 Task: Find connections with filter location Haaltert with filter topic #recruitmentwith filter profile language Potuguese with filter current company Vanderlande with filter school PDM University  with filter industry Security Guards and Patrol Services with filter service category Negotiation with filter keywords title Personal Assistant
Action: Mouse moved to (709, 98)
Screenshot: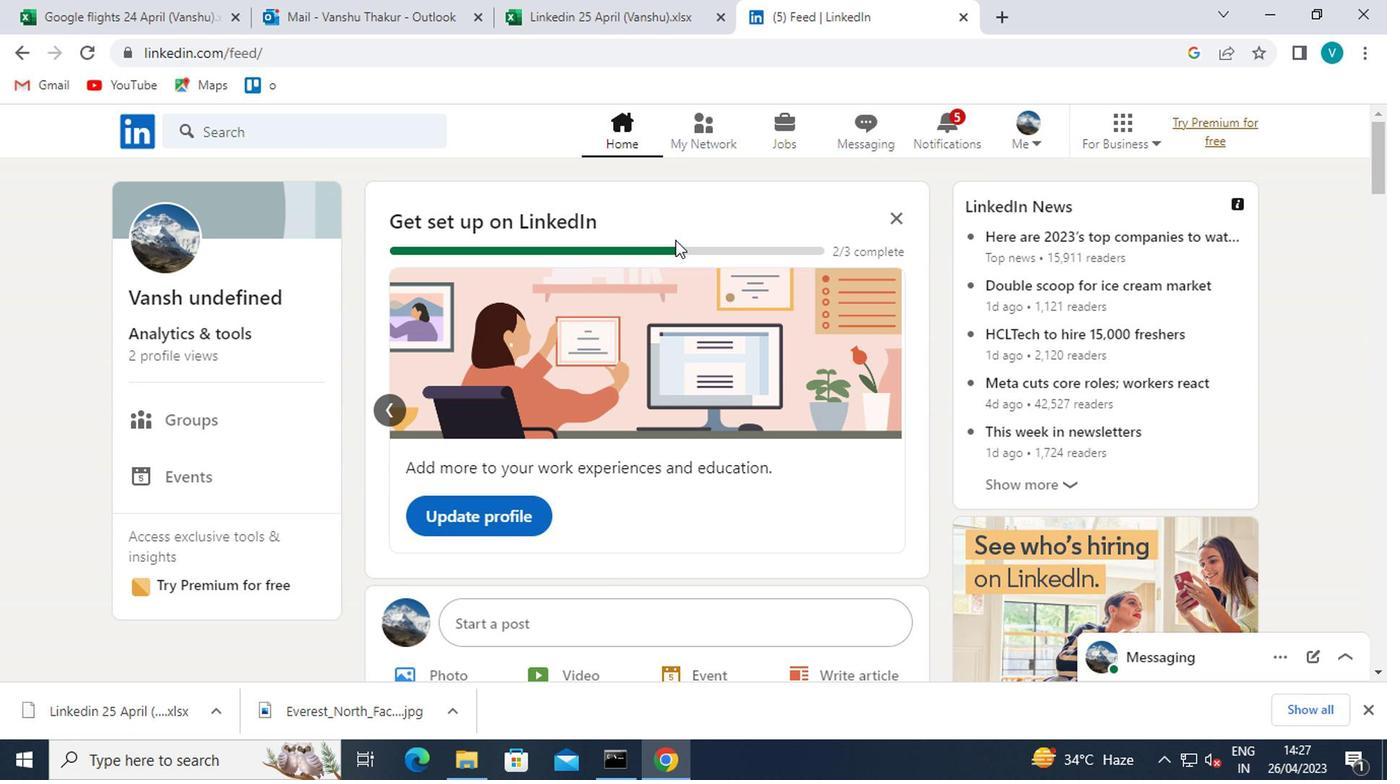 
Action: Mouse pressed left at (709, 98)
Screenshot: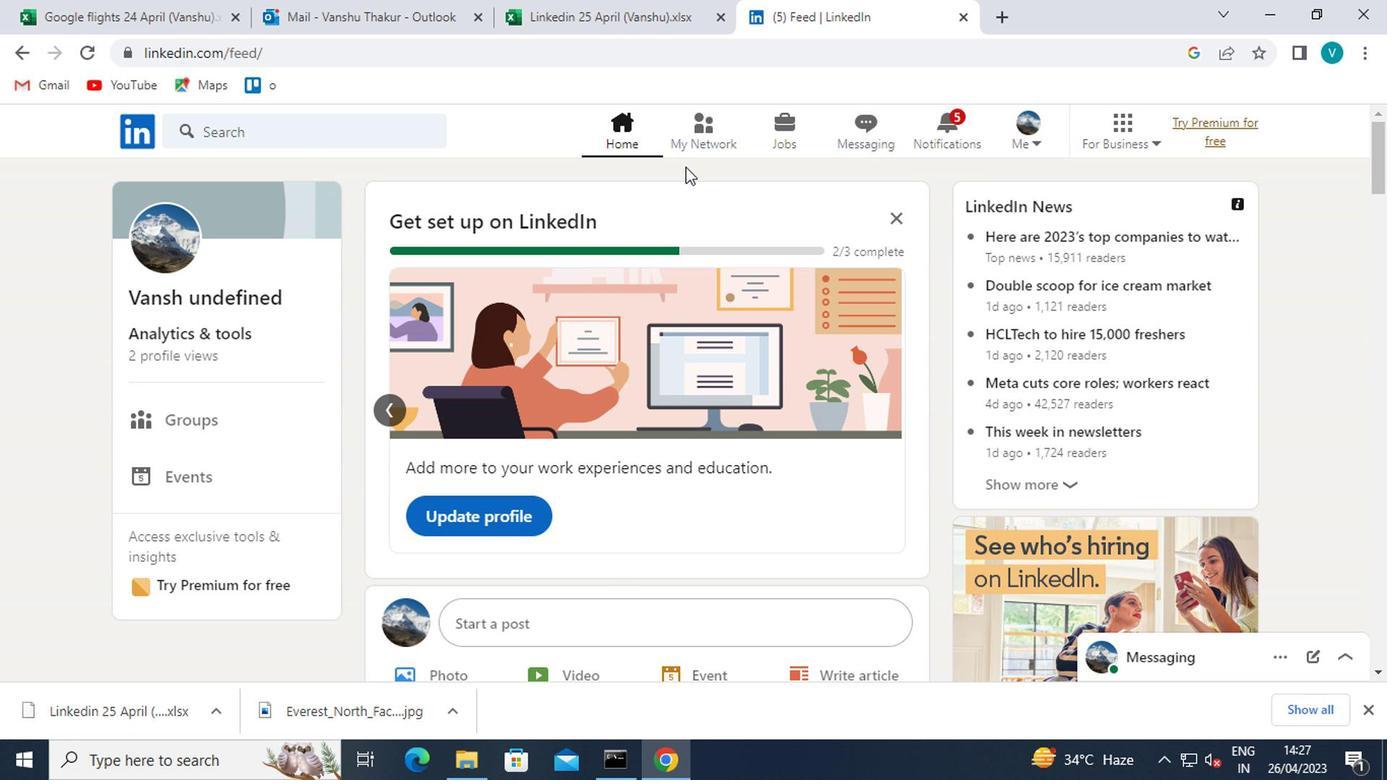 
Action: Mouse moved to (700, 127)
Screenshot: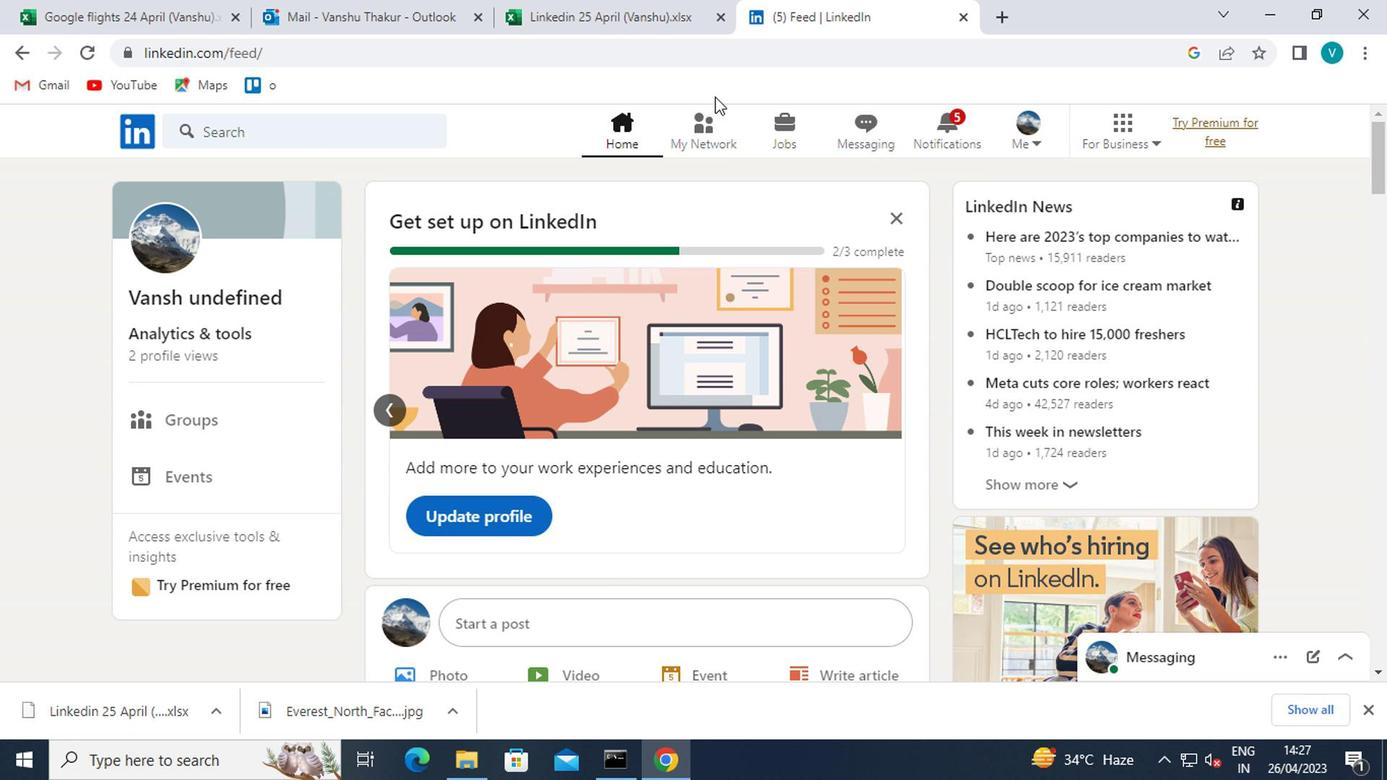 
Action: Mouse pressed left at (700, 127)
Screenshot: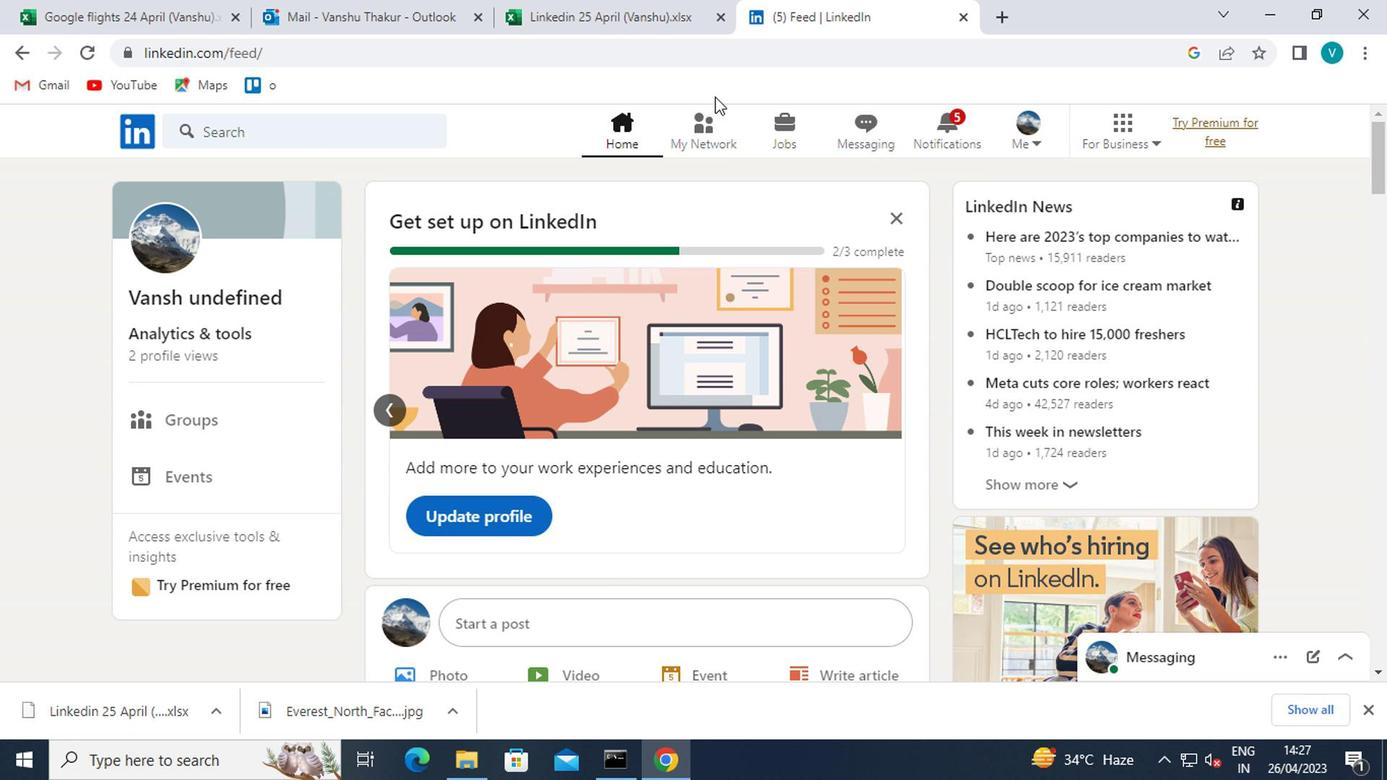 
Action: Mouse moved to (228, 238)
Screenshot: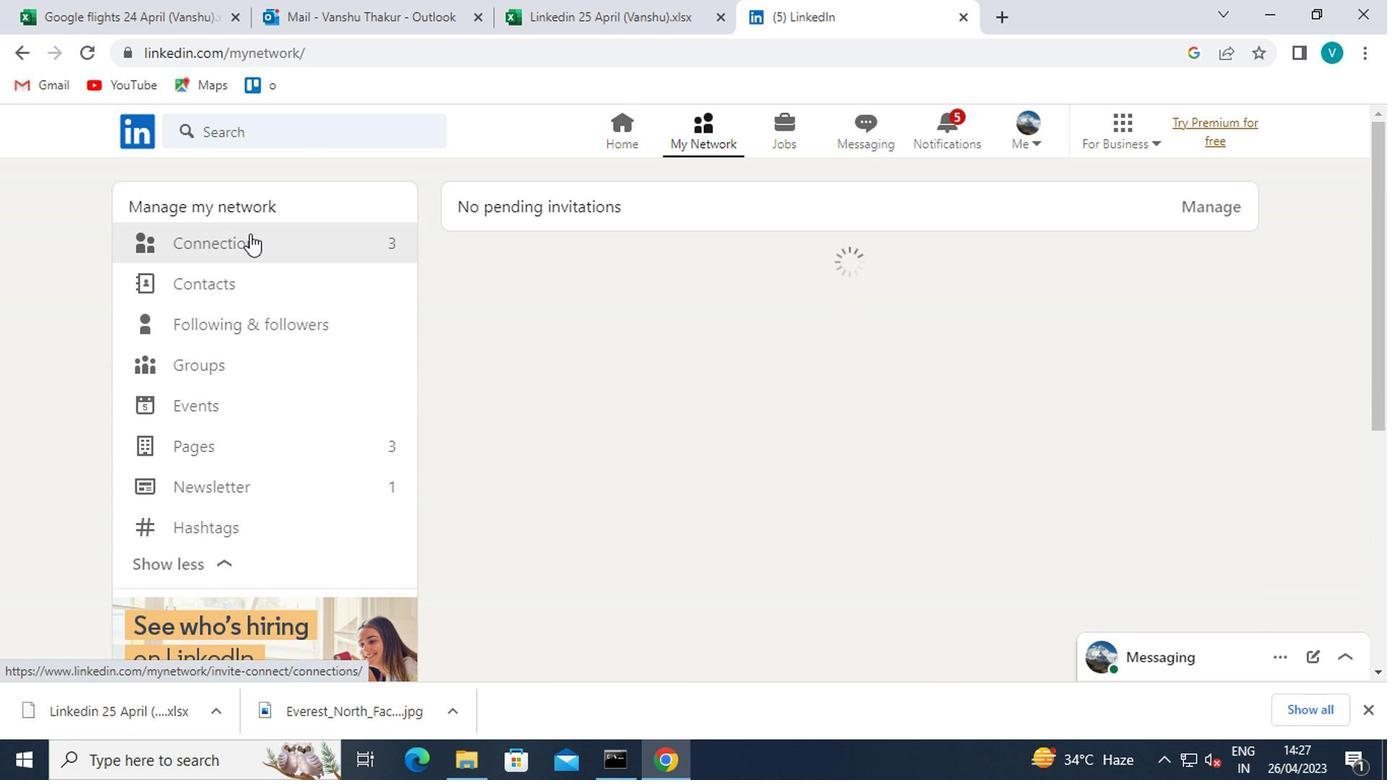 
Action: Mouse pressed left at (228, 238)
Screenshot: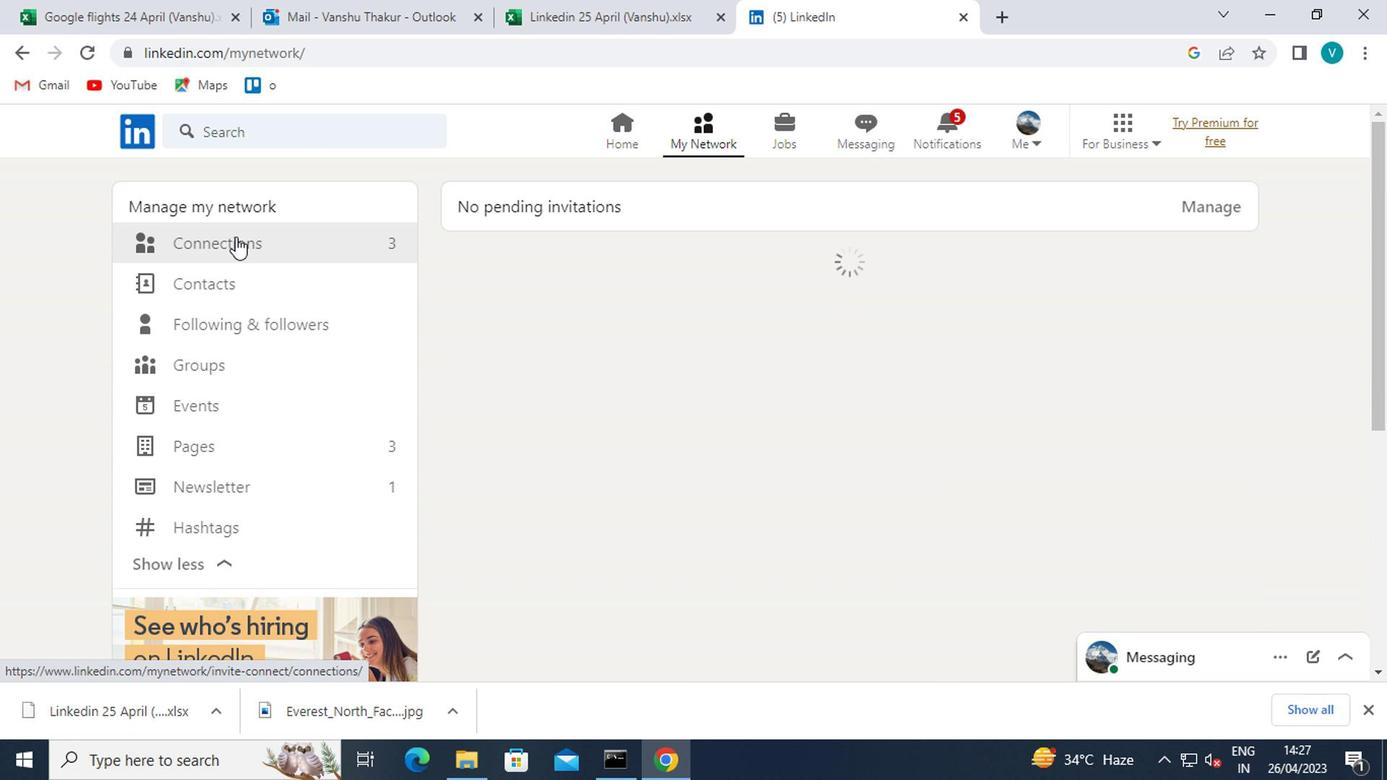 
Action: Mouse moved to (869, 257)
Screenshot: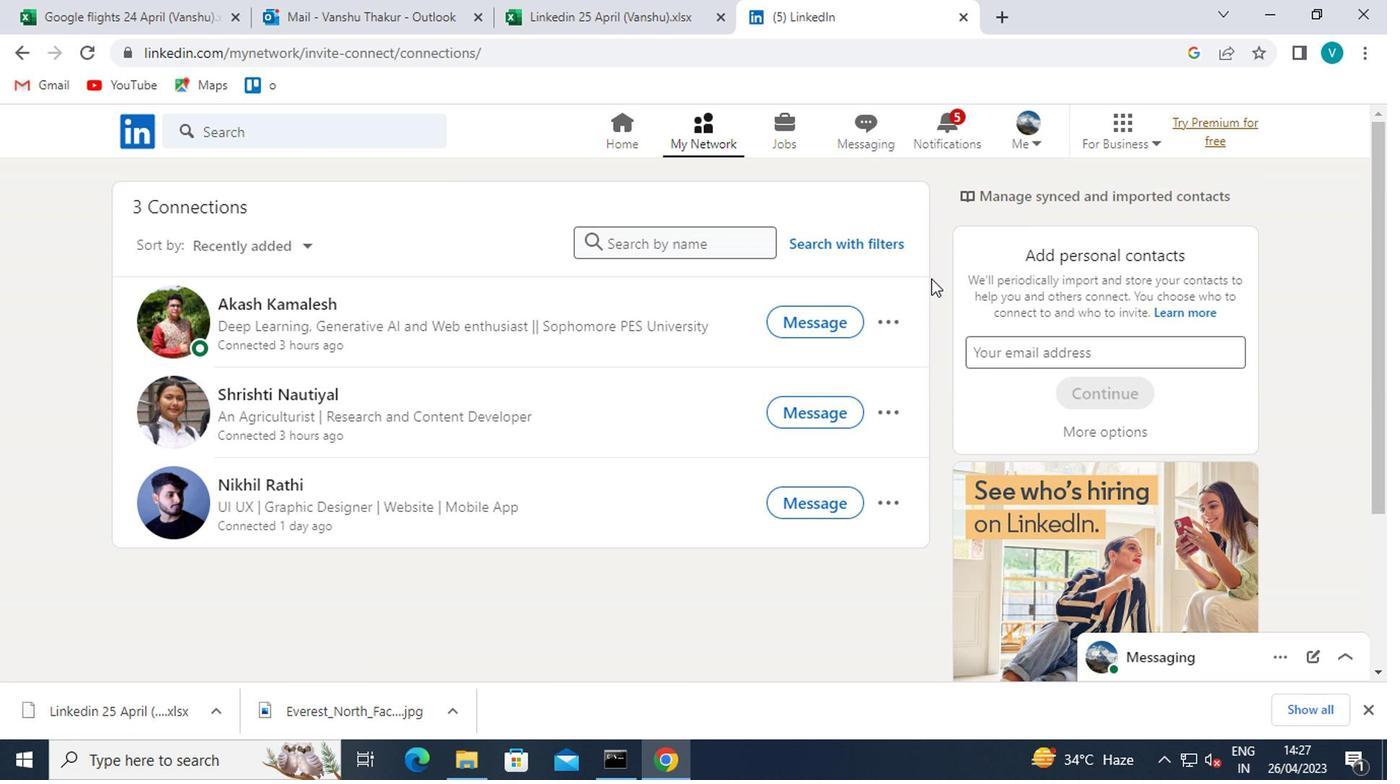 
Action: Mouse pressed left at (869, 257)
Screenshot: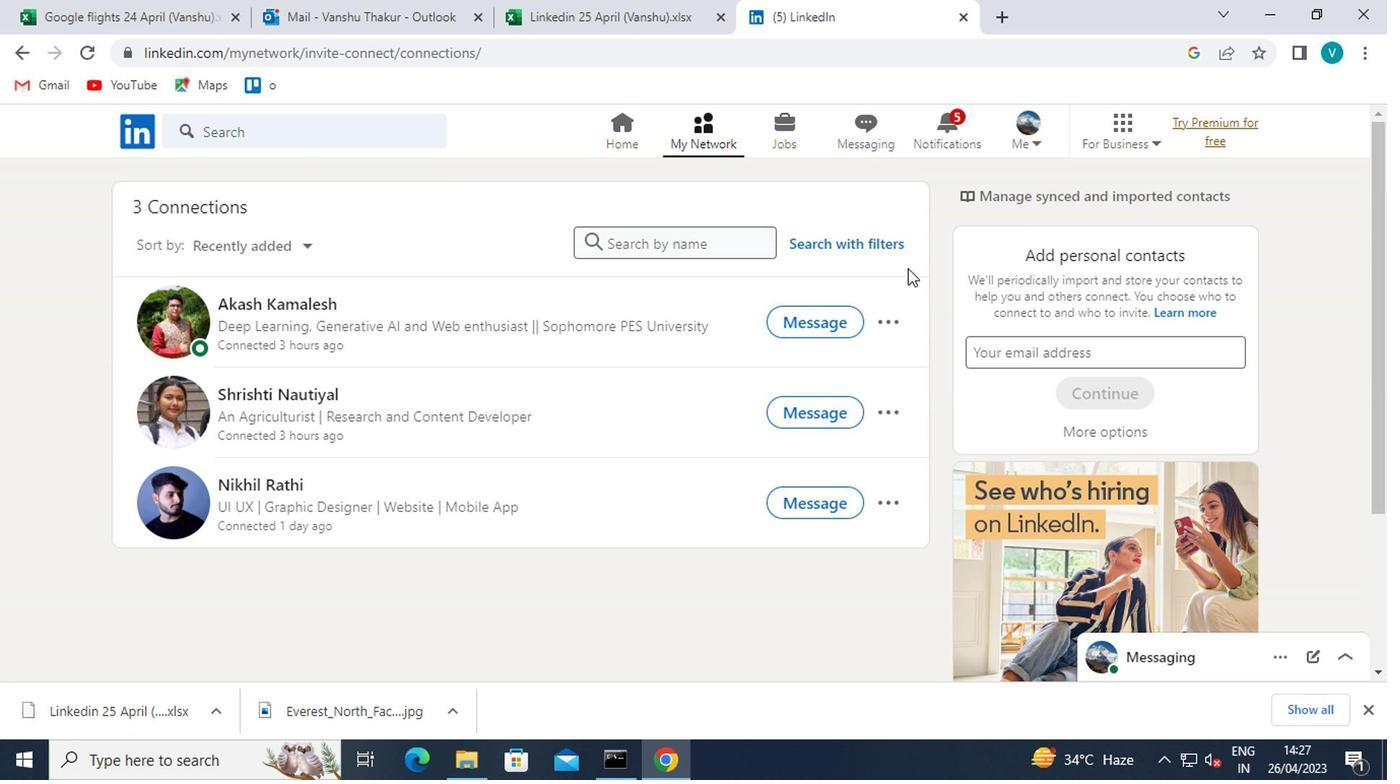 
Action: Mouse moved to (869, 253)
Screenshot: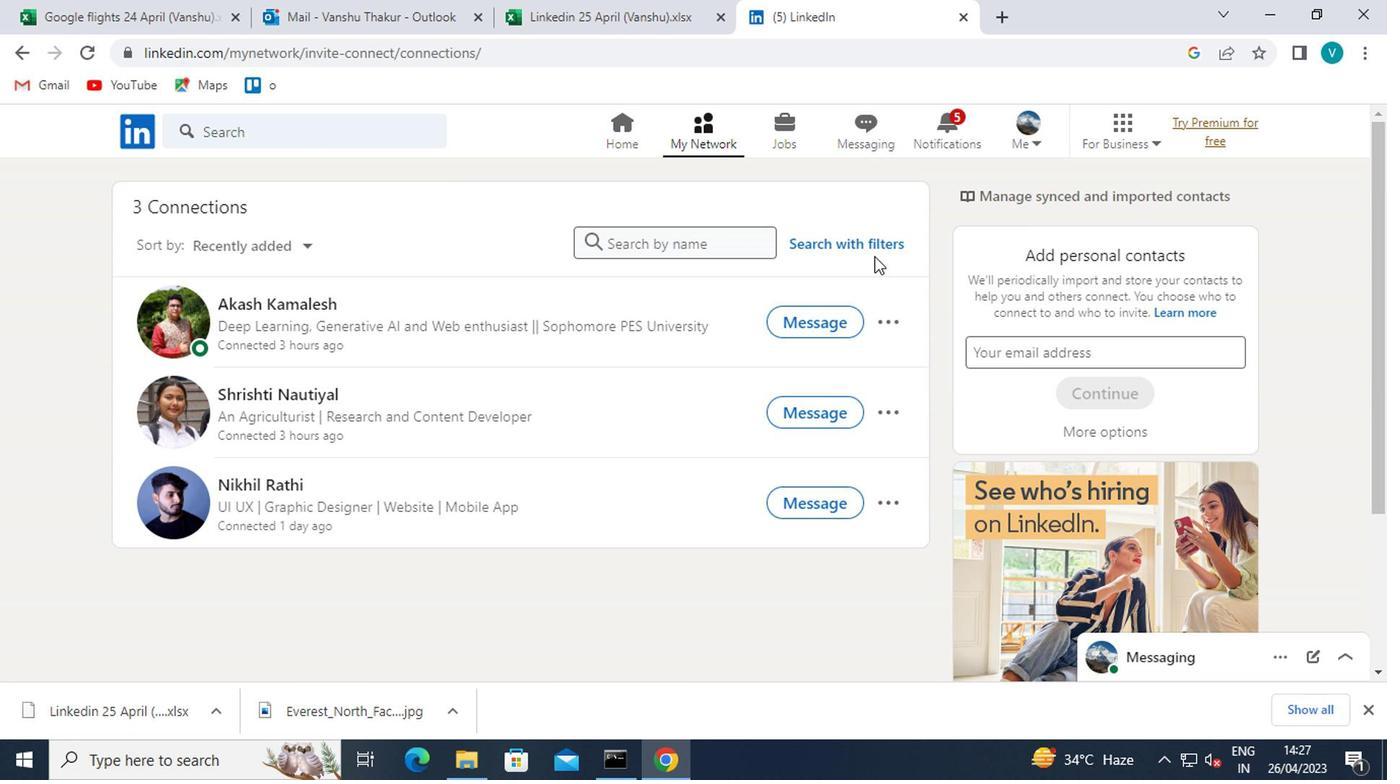 
Action: Mouse pressed left at (869, 253)
Screenshot: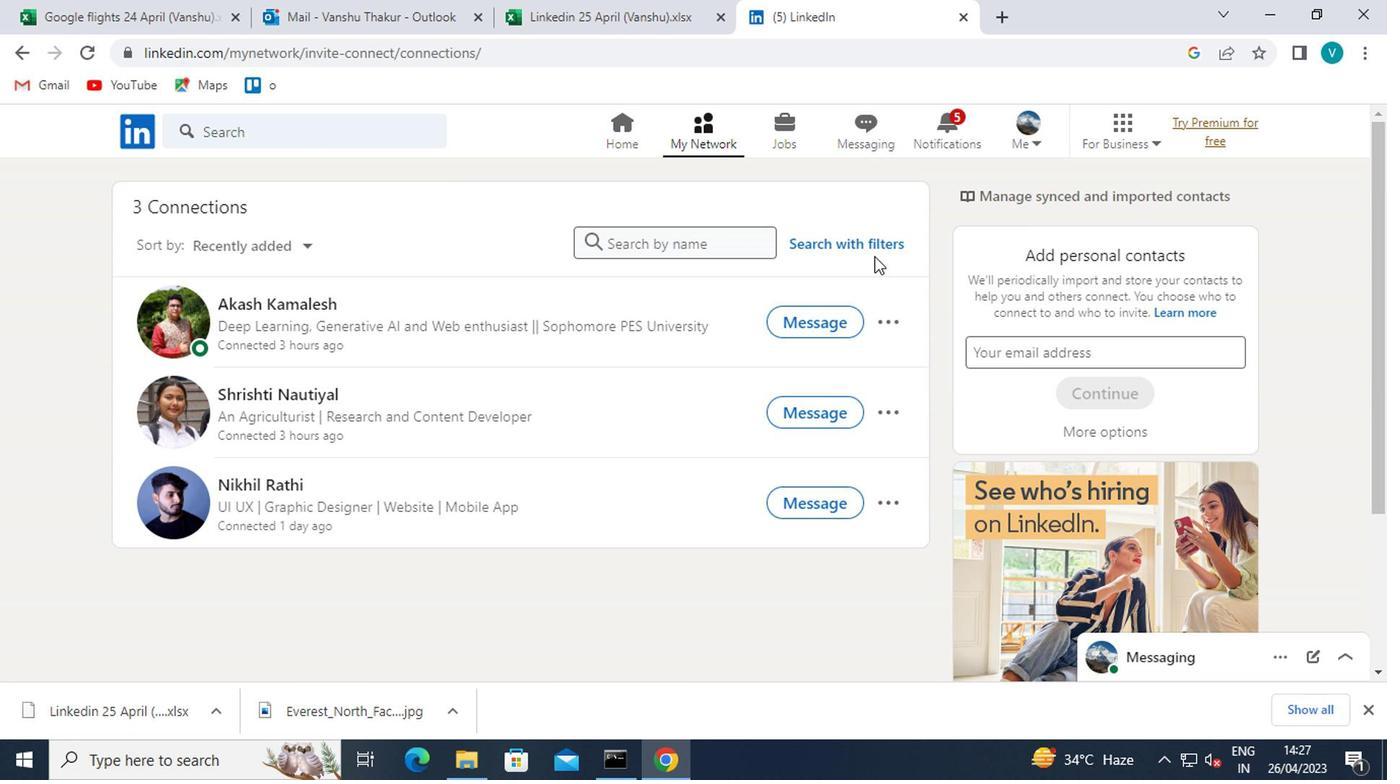 
Action: Mouse moved to (684, 188)
Screenshot: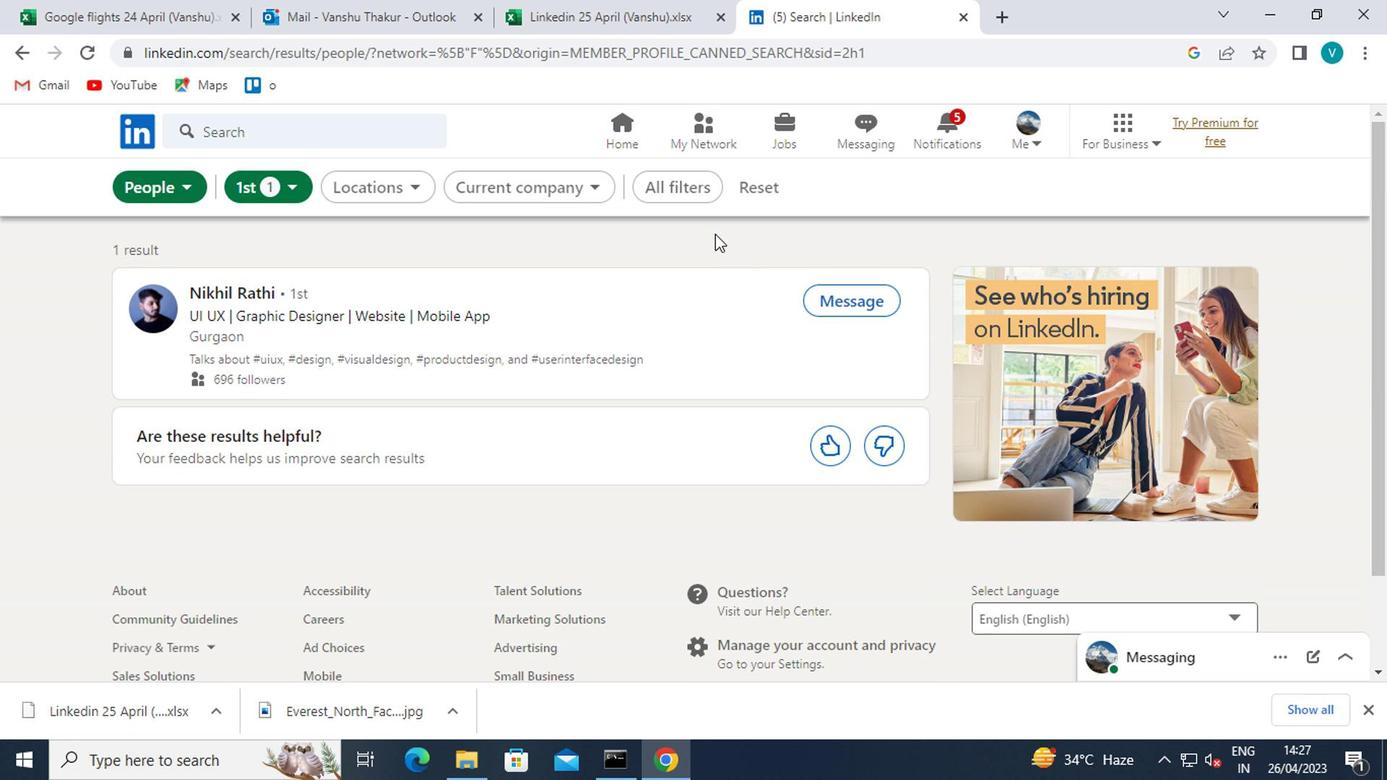 
Action: Mouse pressed left at (684, 188)
Screenshot: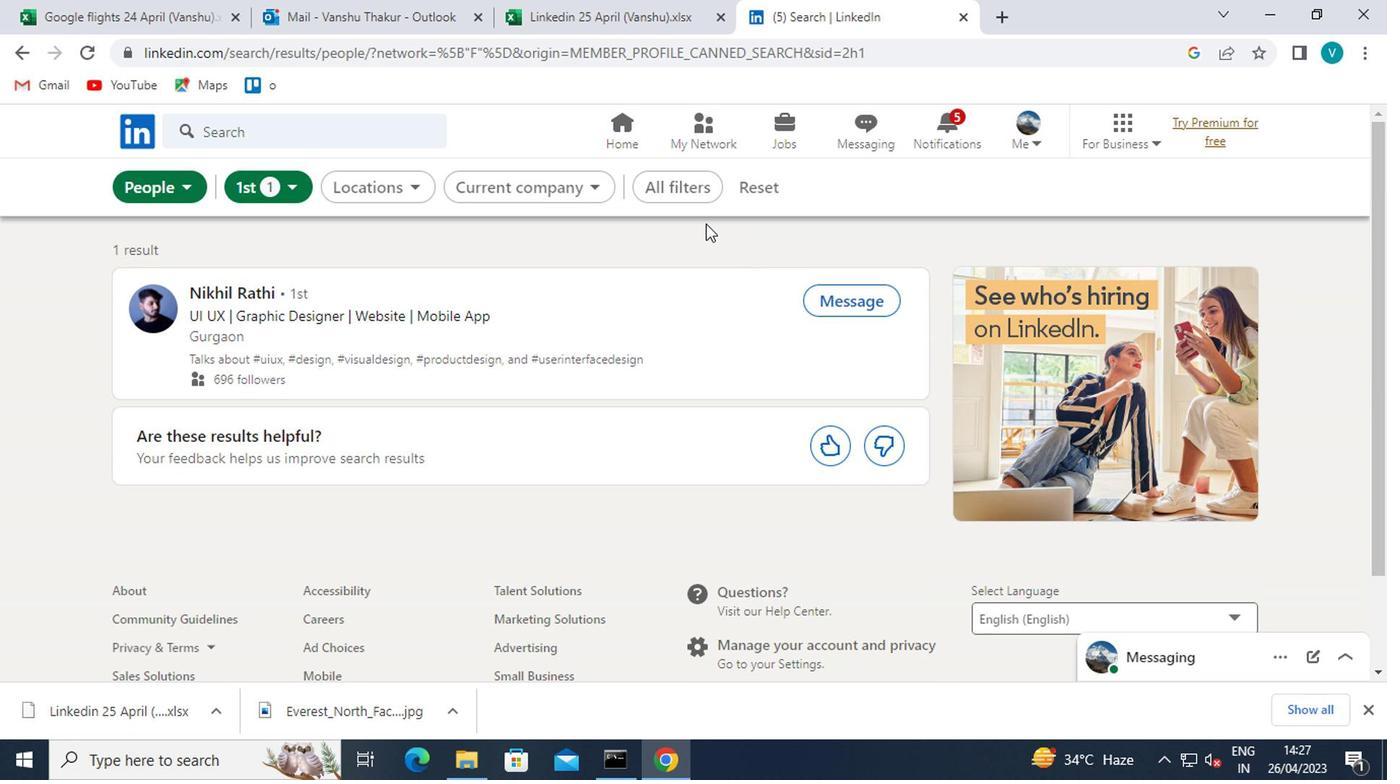 
Action: Mouse moved to (1009, 409)
Screenshot: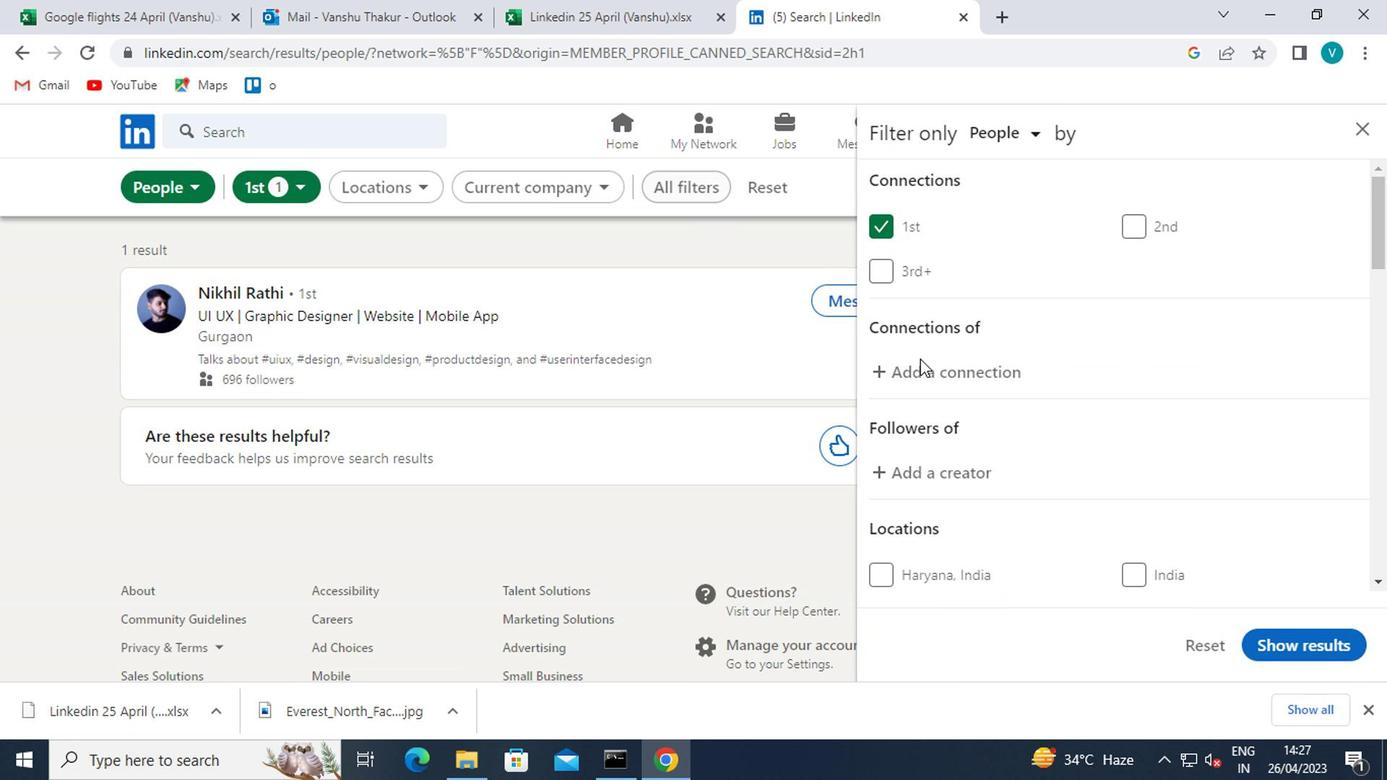 
Action: Mouse scrolled (1009, 408) with delta (0, -1)
Screenshot: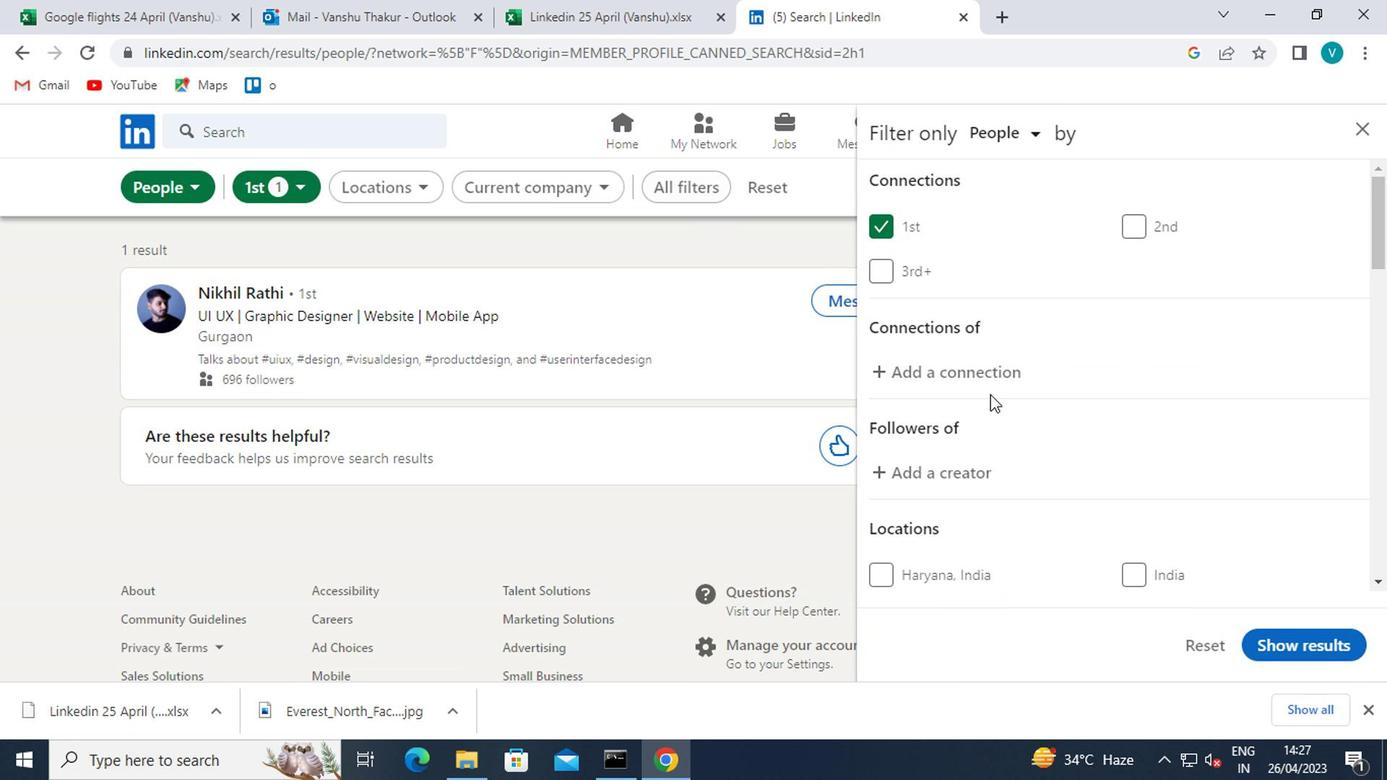 
Action: Mouse moved to (1009, 411)
Screenshot: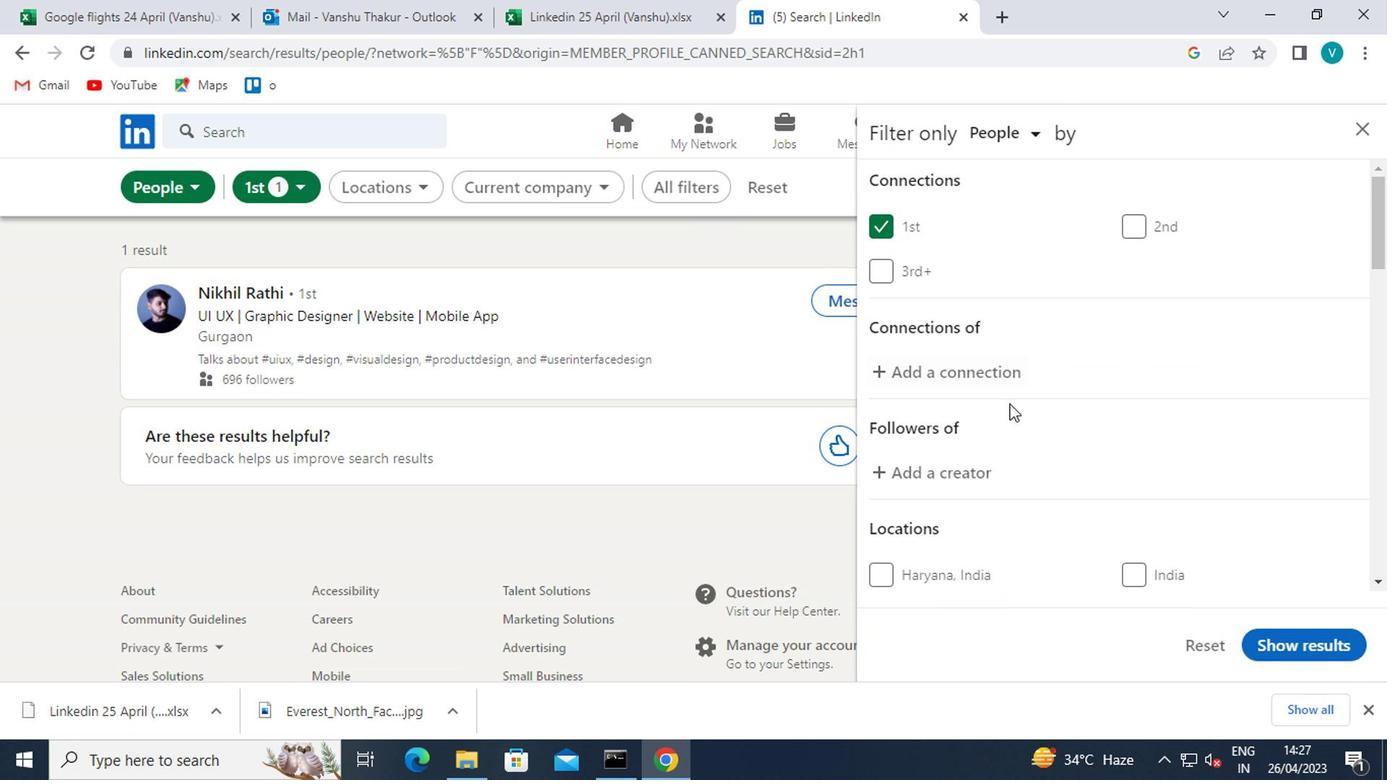 
Action: Mouse scrolled (1009, 410) with delta (0, -1)
Screenshot: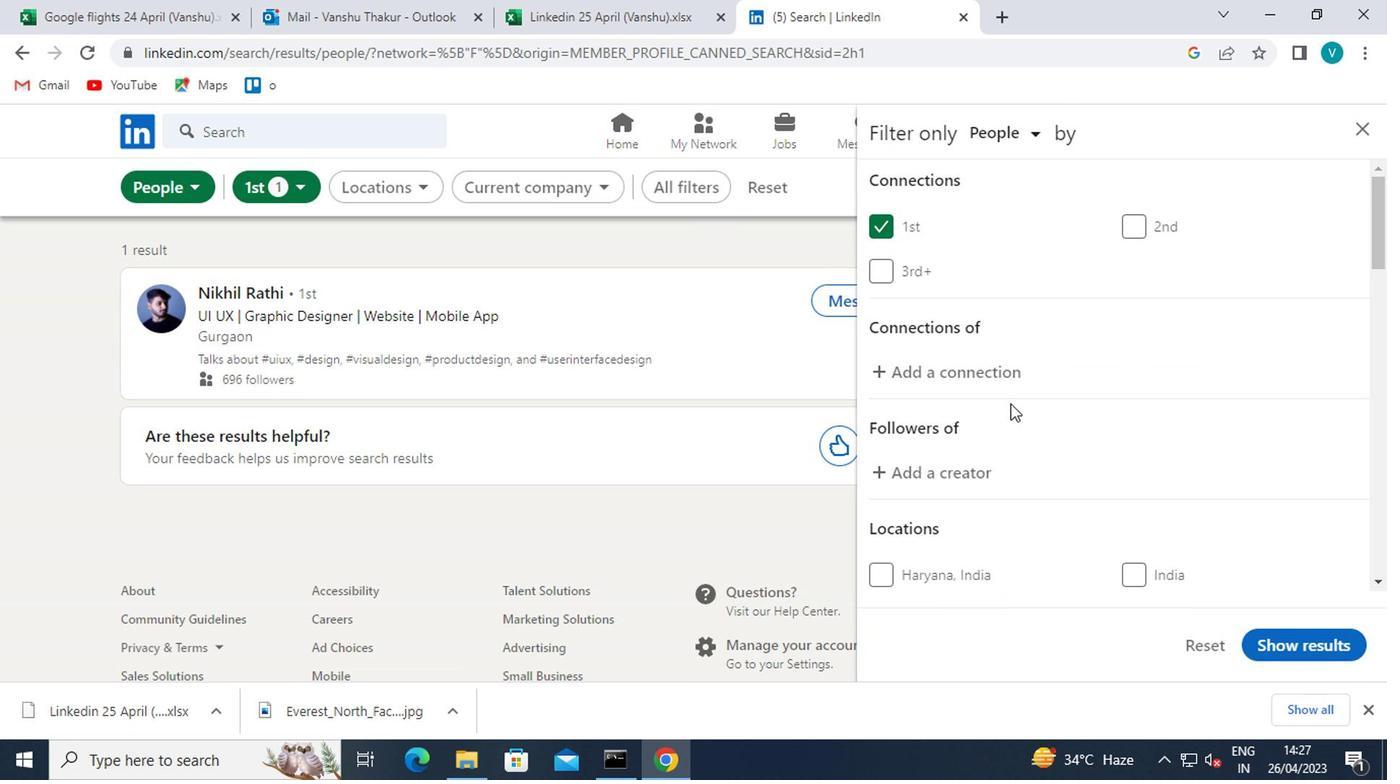 
Action: Mouse moved to (955, 459)
Screenshot: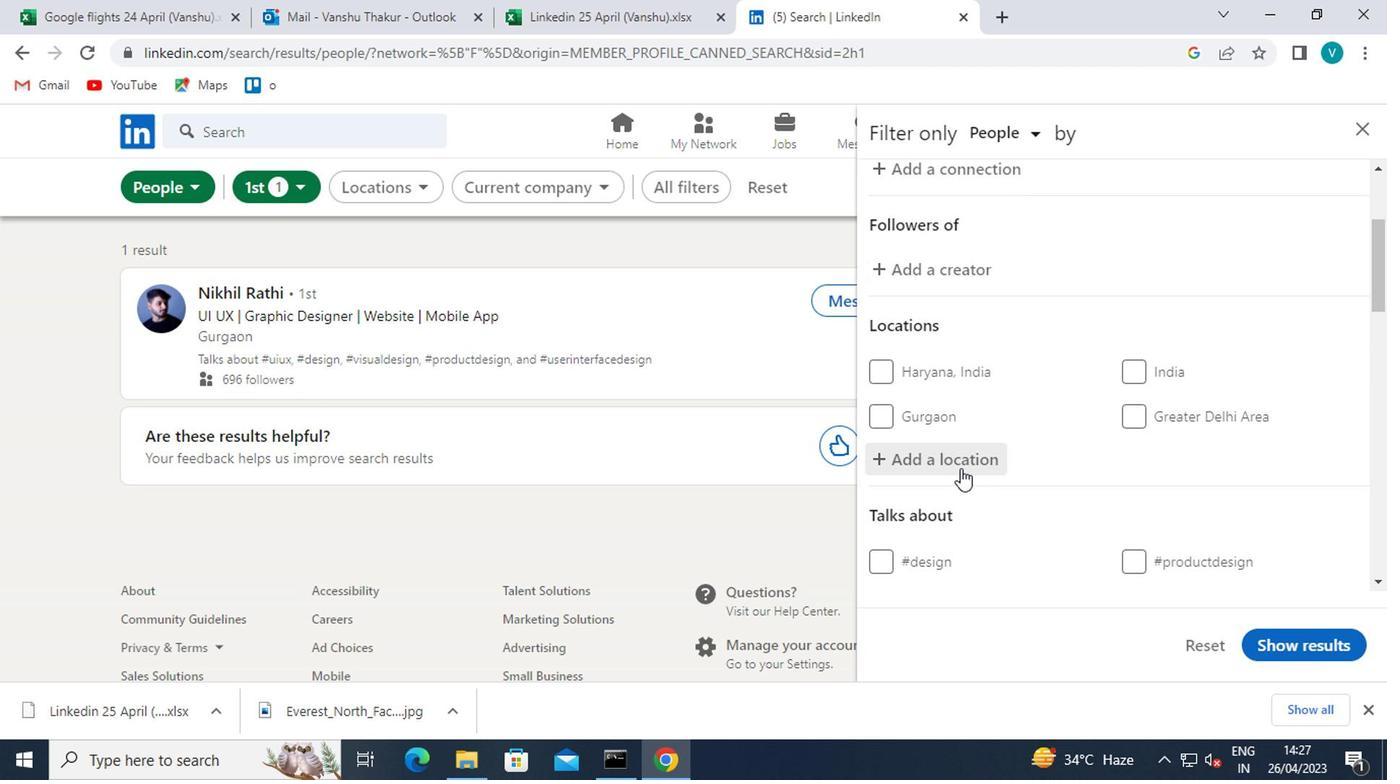 
Action: Mouse pressed left at (955, 459)
Screenshot: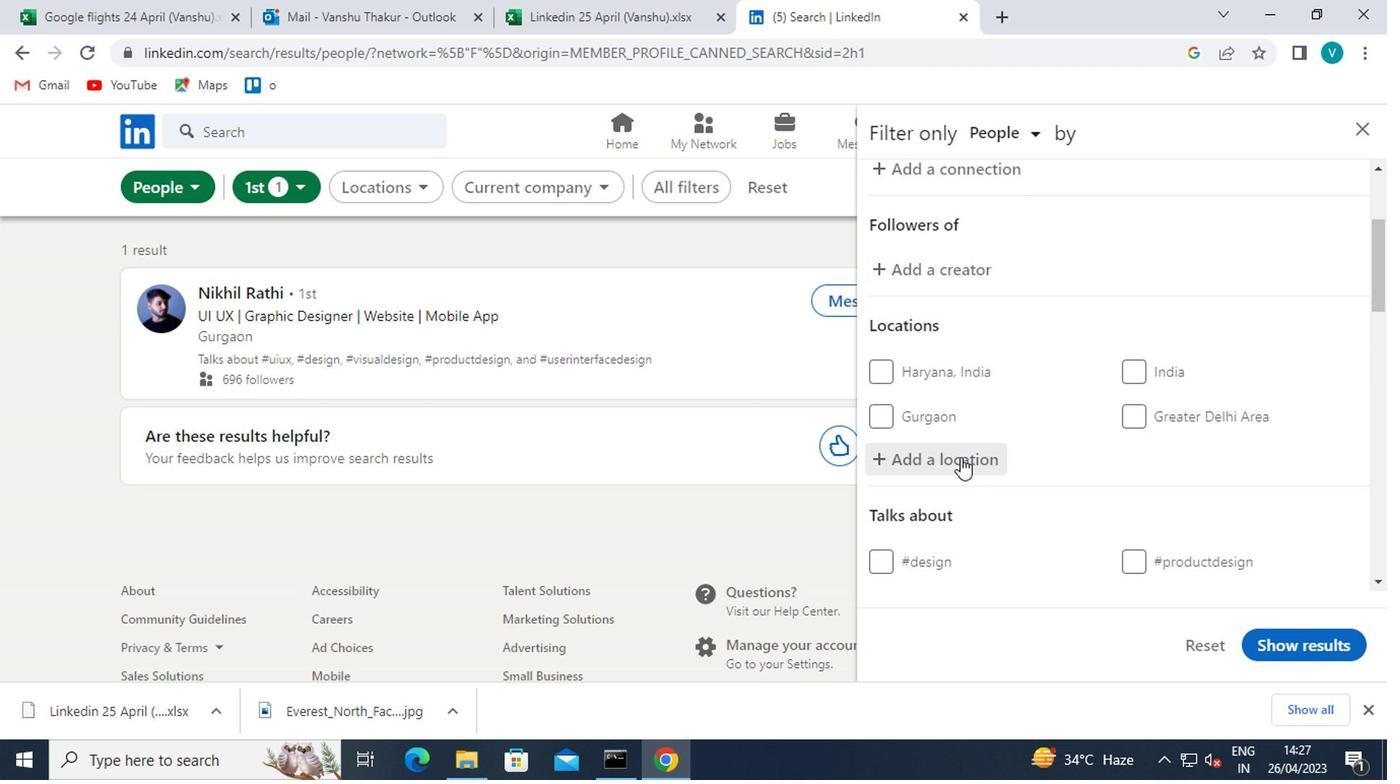
Action: Key pressed <Key.shift>HAALTERT
Screenshot: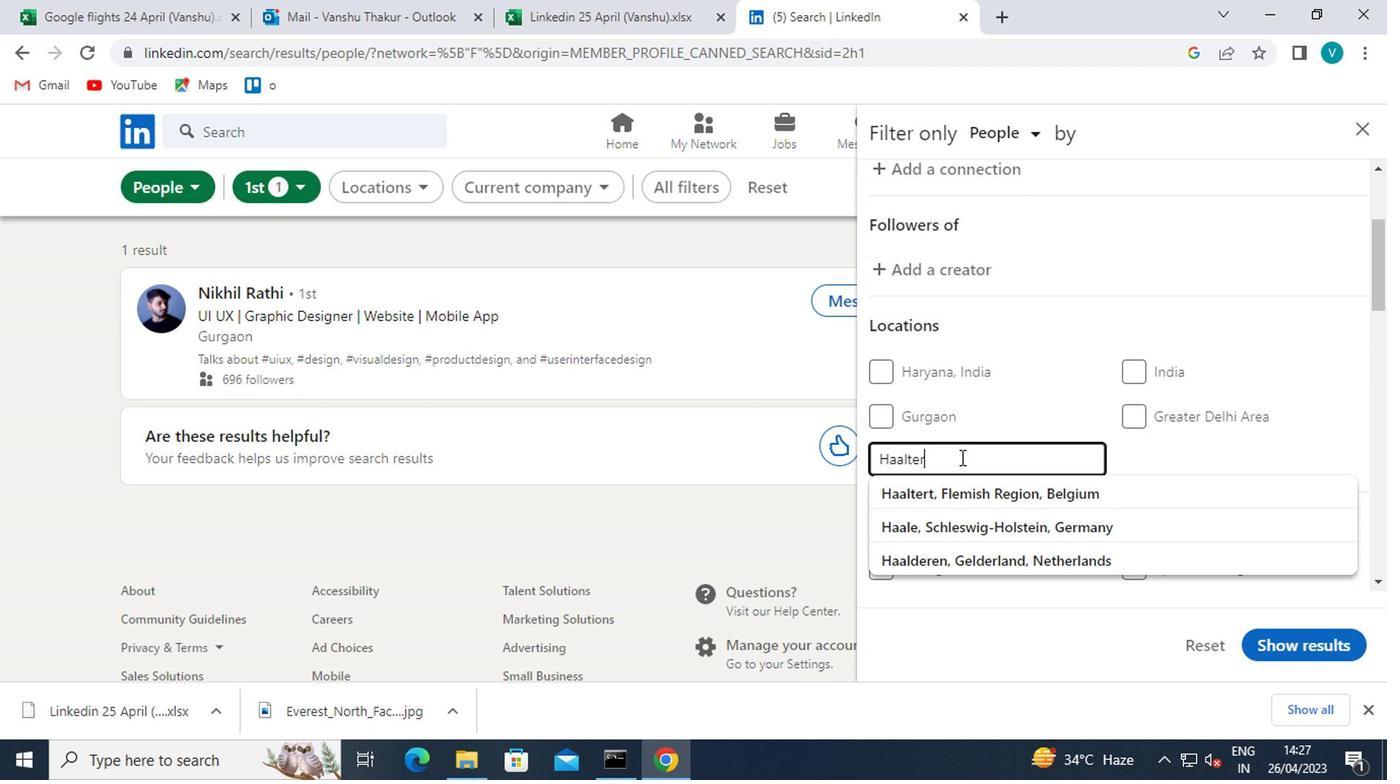 
Action: Mouse moved to (955, 489)
Screenshot: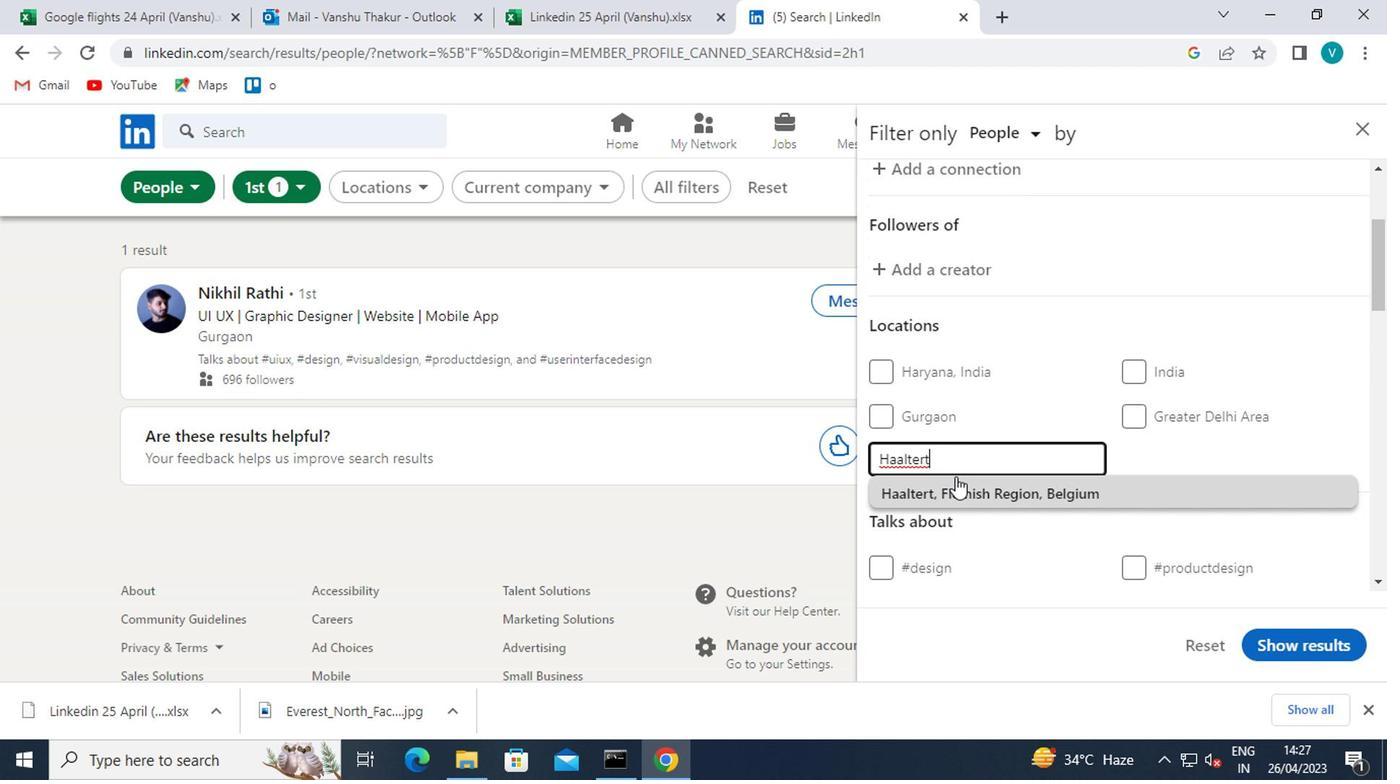 
Action: Mouse pressed left at (955, 489)
Screenshot: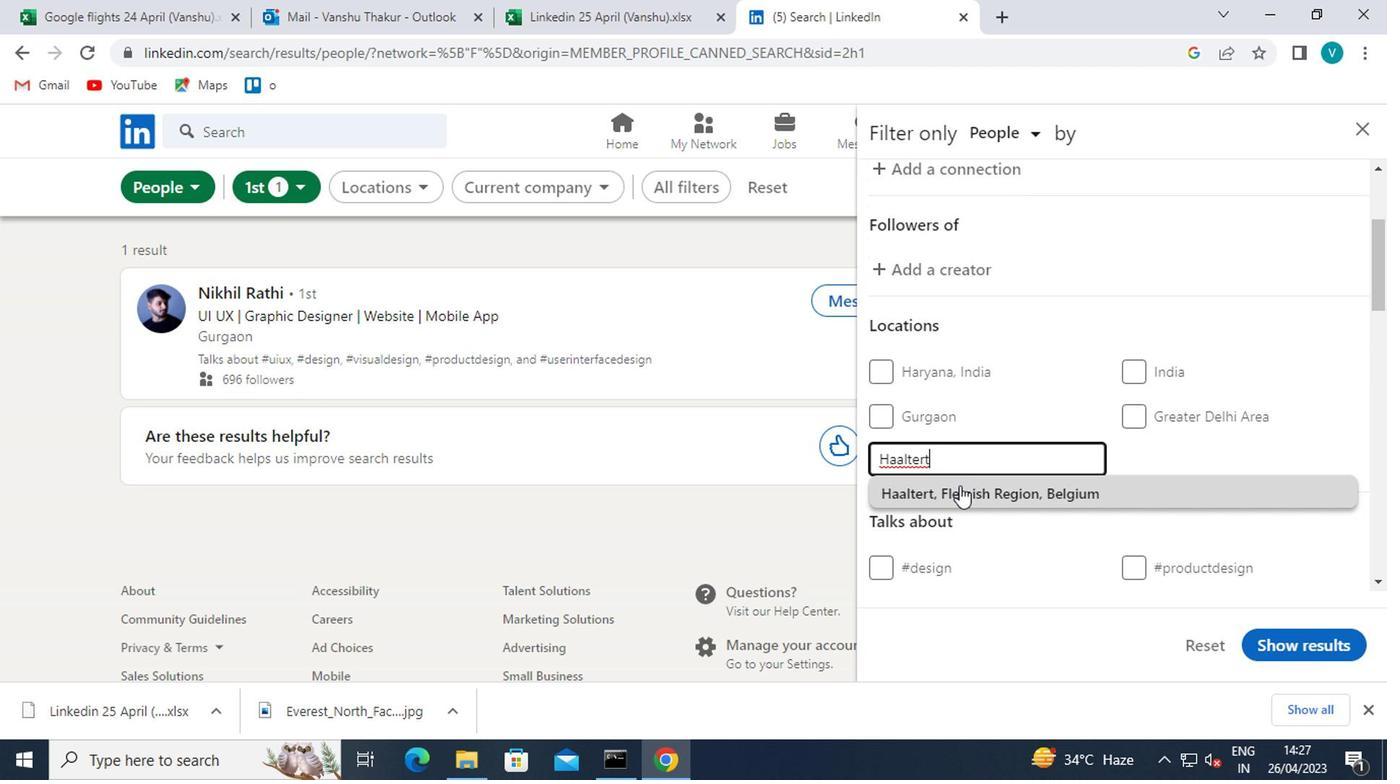 
Action: Mouse moved to (970, 484)
Screenshot: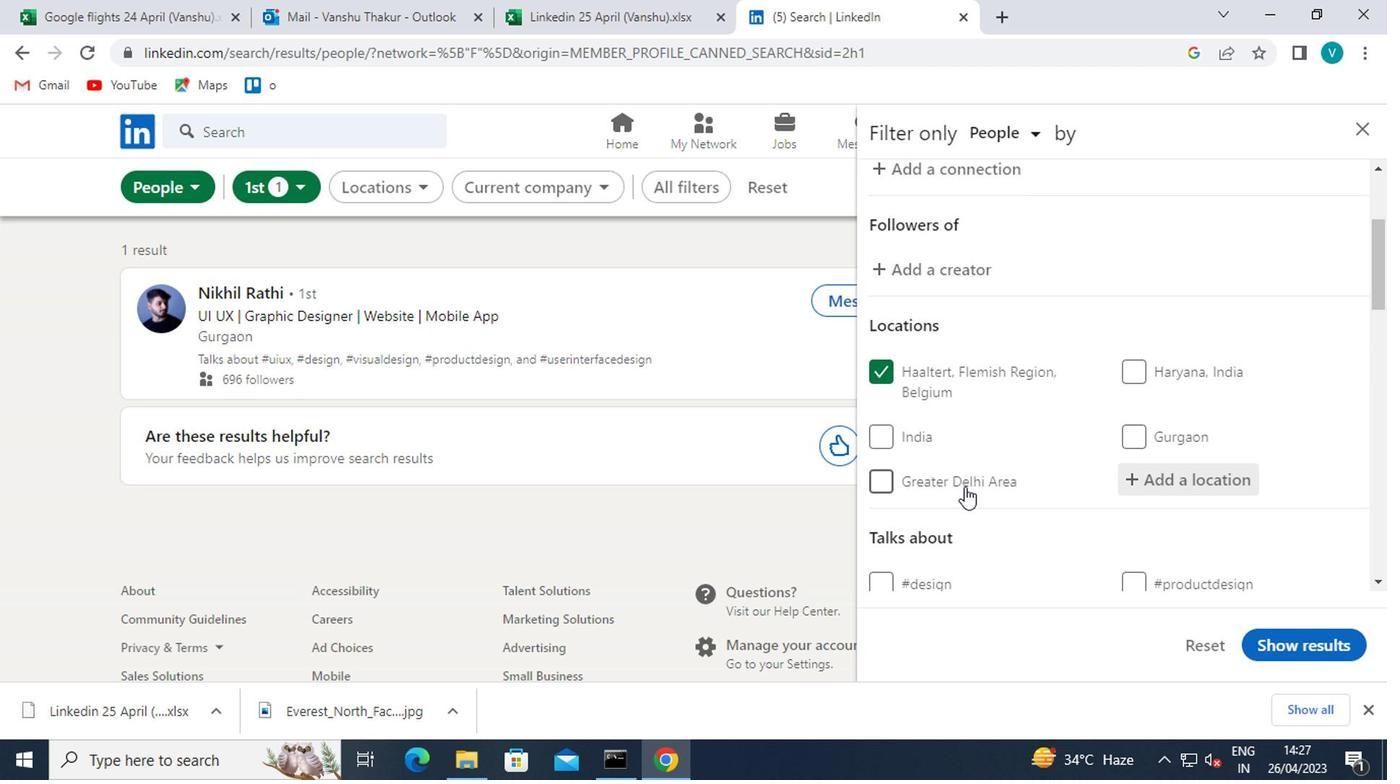 
Action: Mouse scrolled (970, 484) with delta (0, 0)
Screenshot: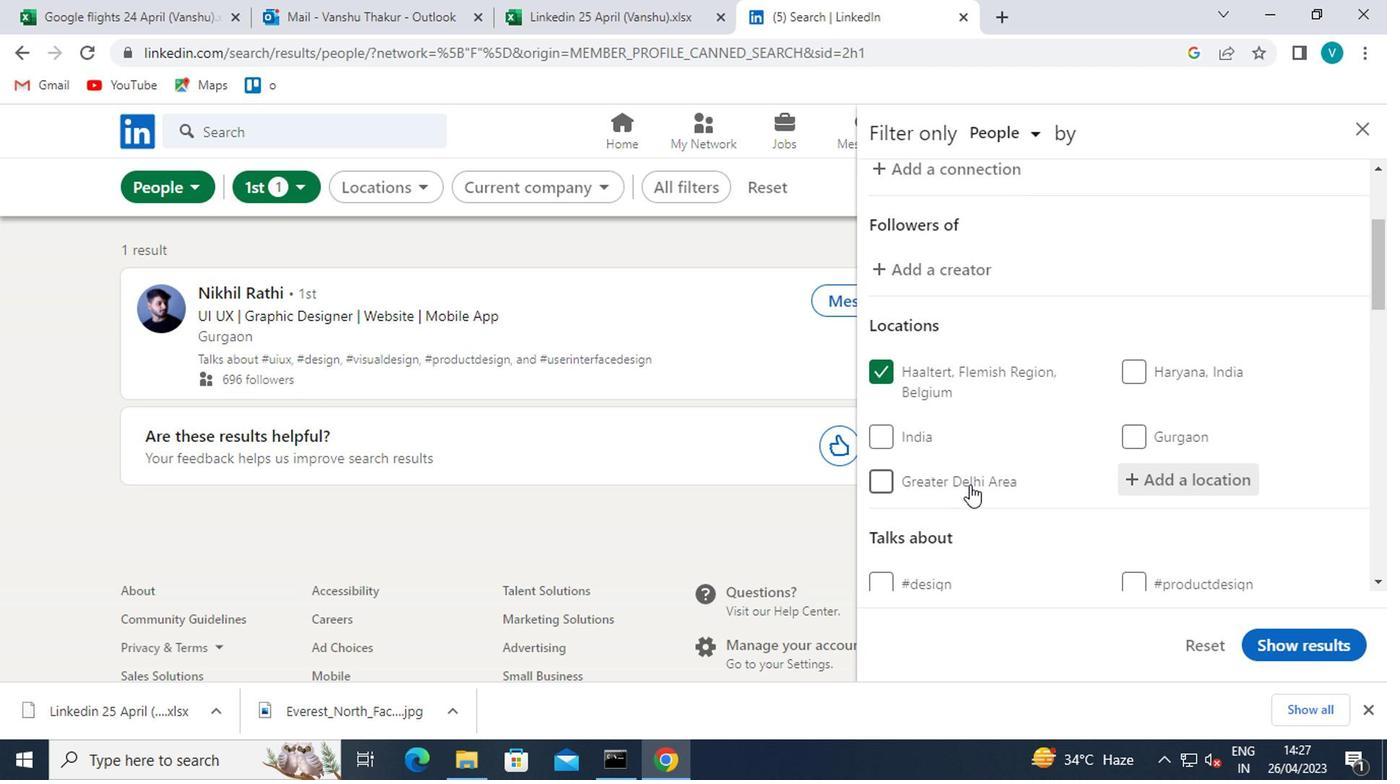 
Action: Mouse scrolled (970, 484) with delta (0, 0)
Screenshot: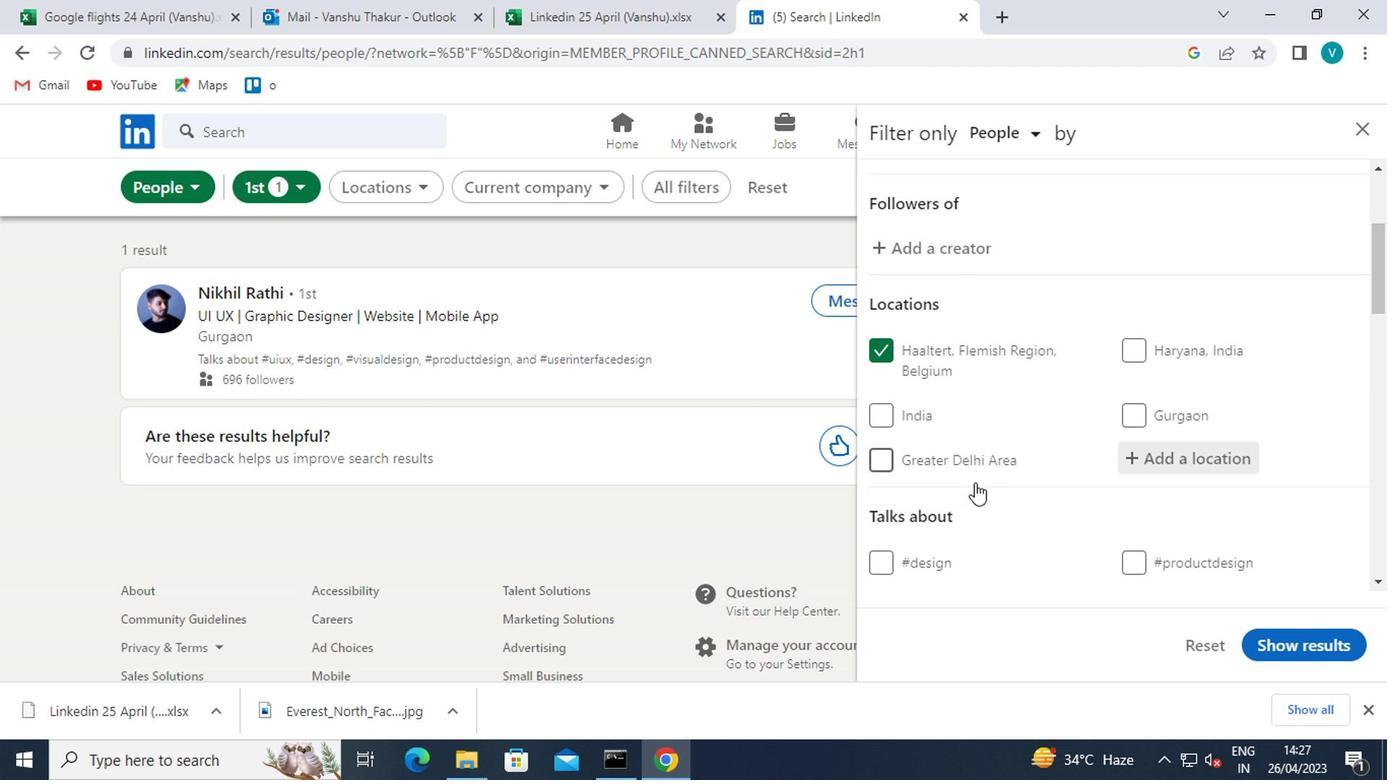 
Action: Mouse moved to (1161, 459)
Screenshot: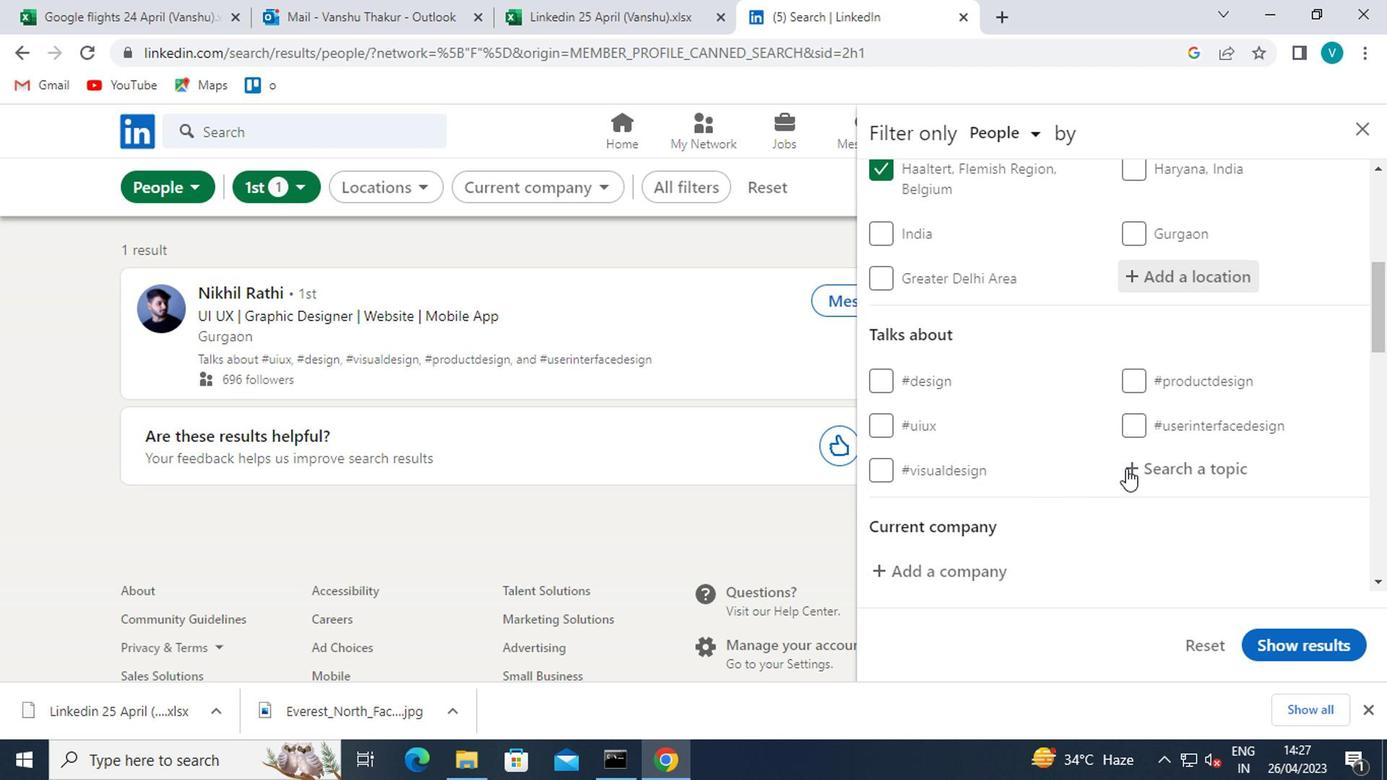 
Action: Mouse pressed left at (1161, 459)
Screenshot: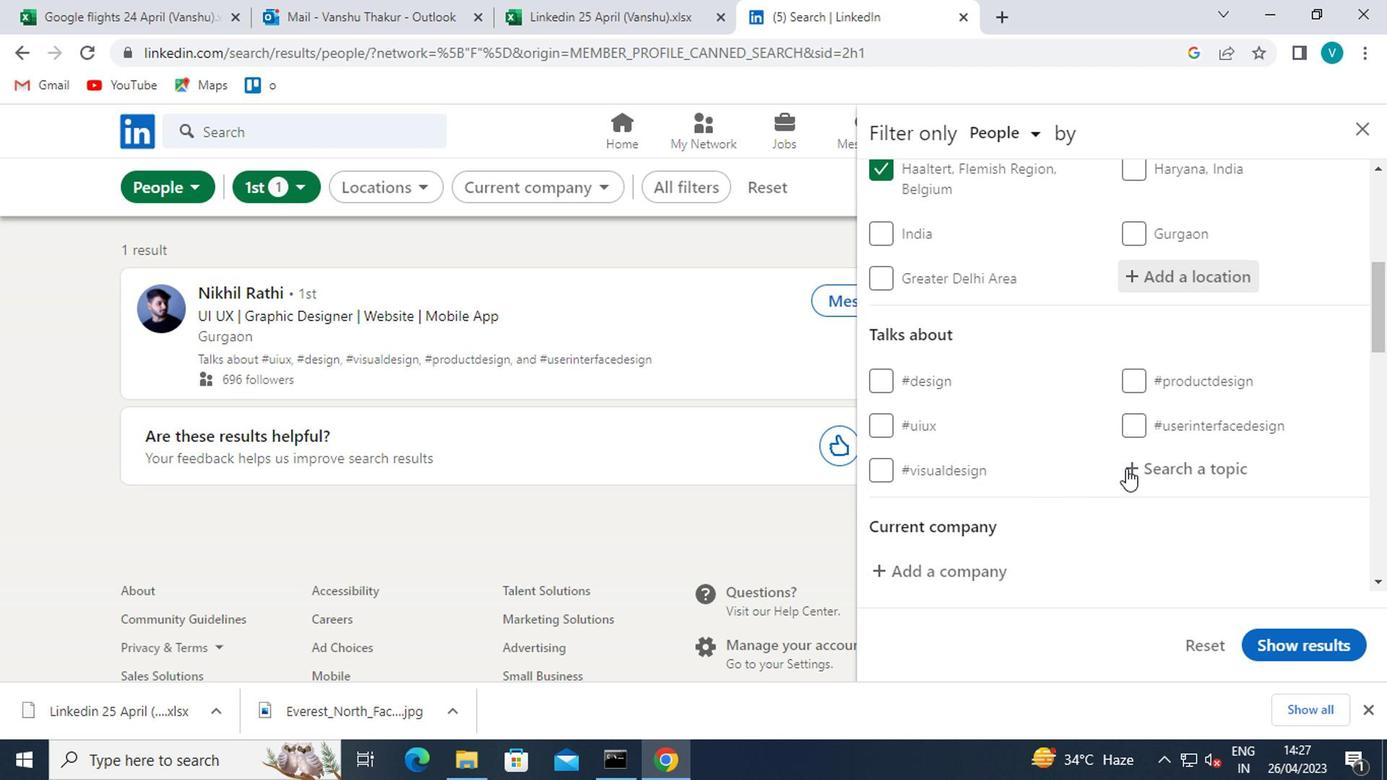 
Action: Key pressed <Key.shift>#
Screenshot: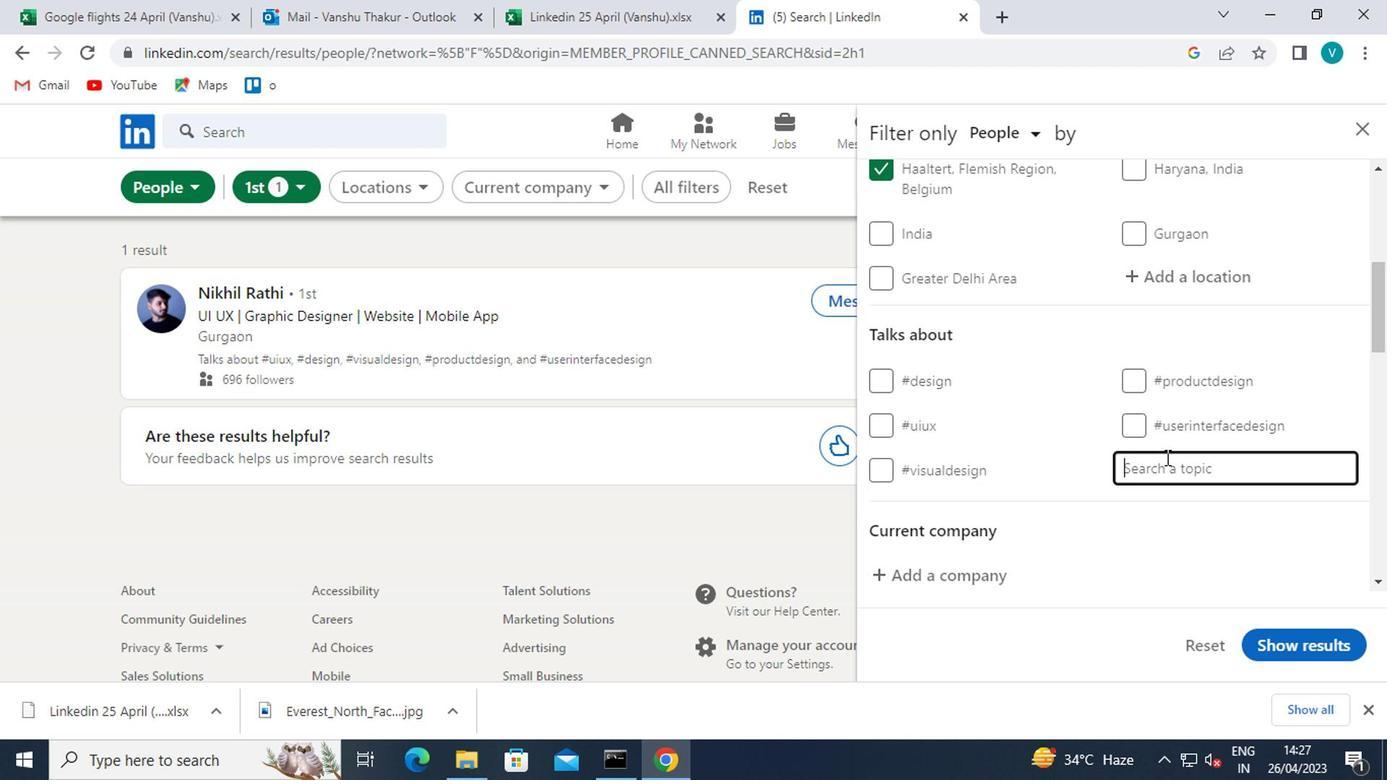 
Action: Mouse moved to (1161, 458)
Screenshot: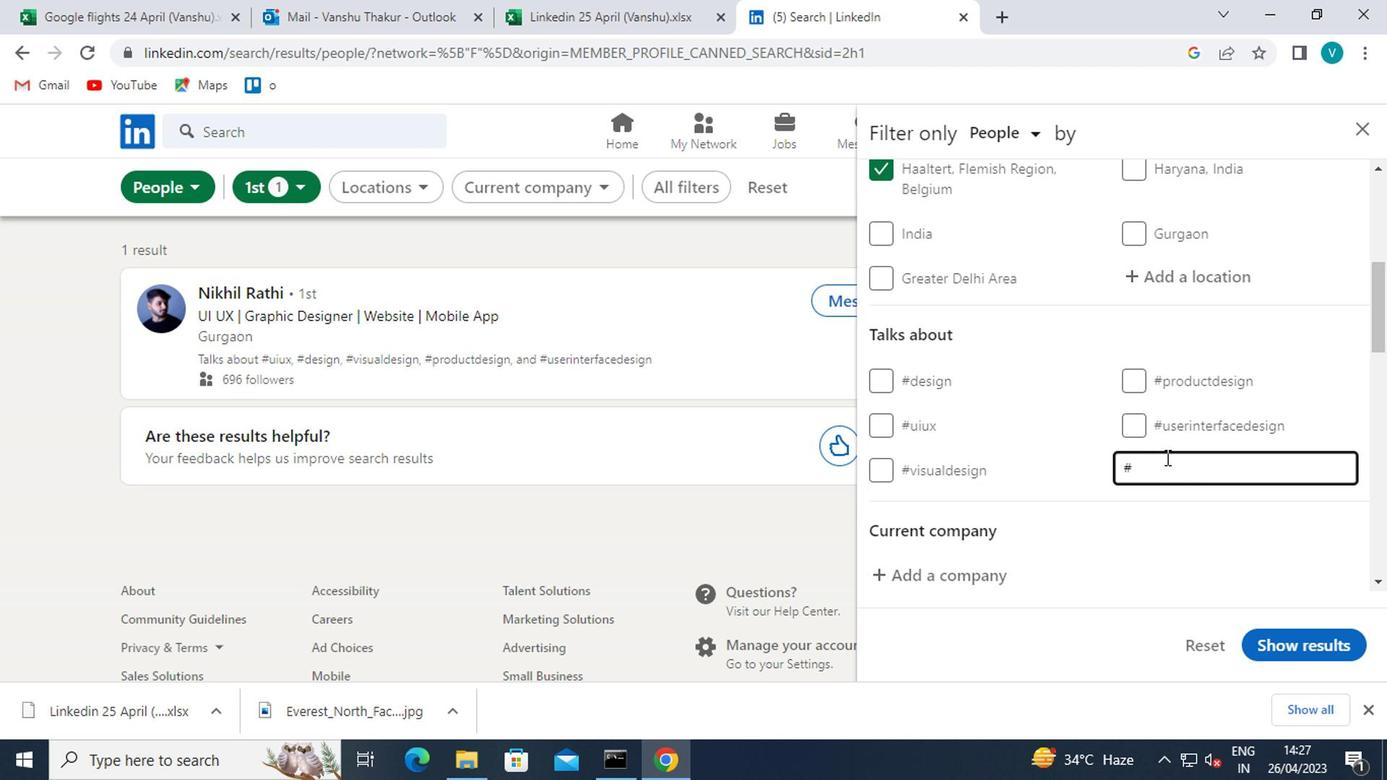 
Action: Key pressed RECRUITMENT
Screenshot: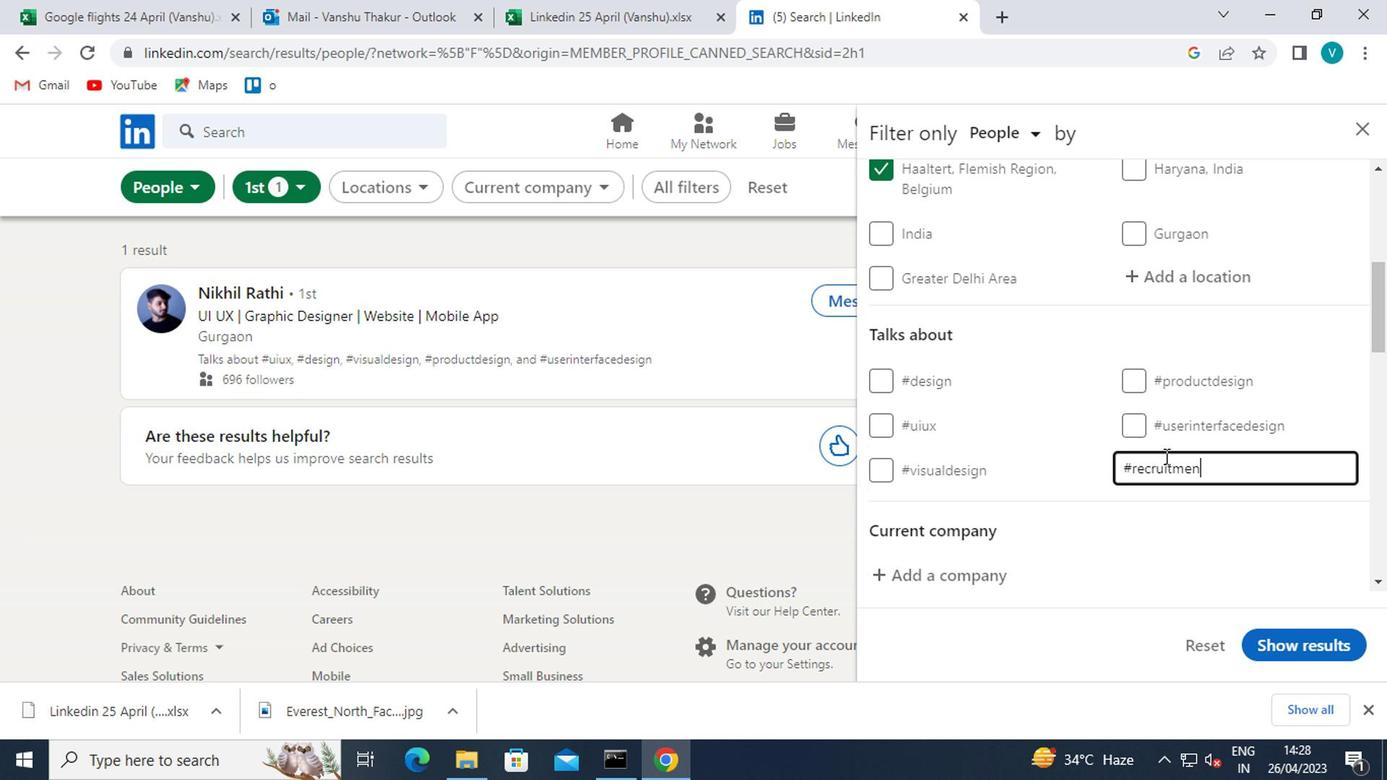 
Action: Mouse moved to (1109, 510)
Screenshot: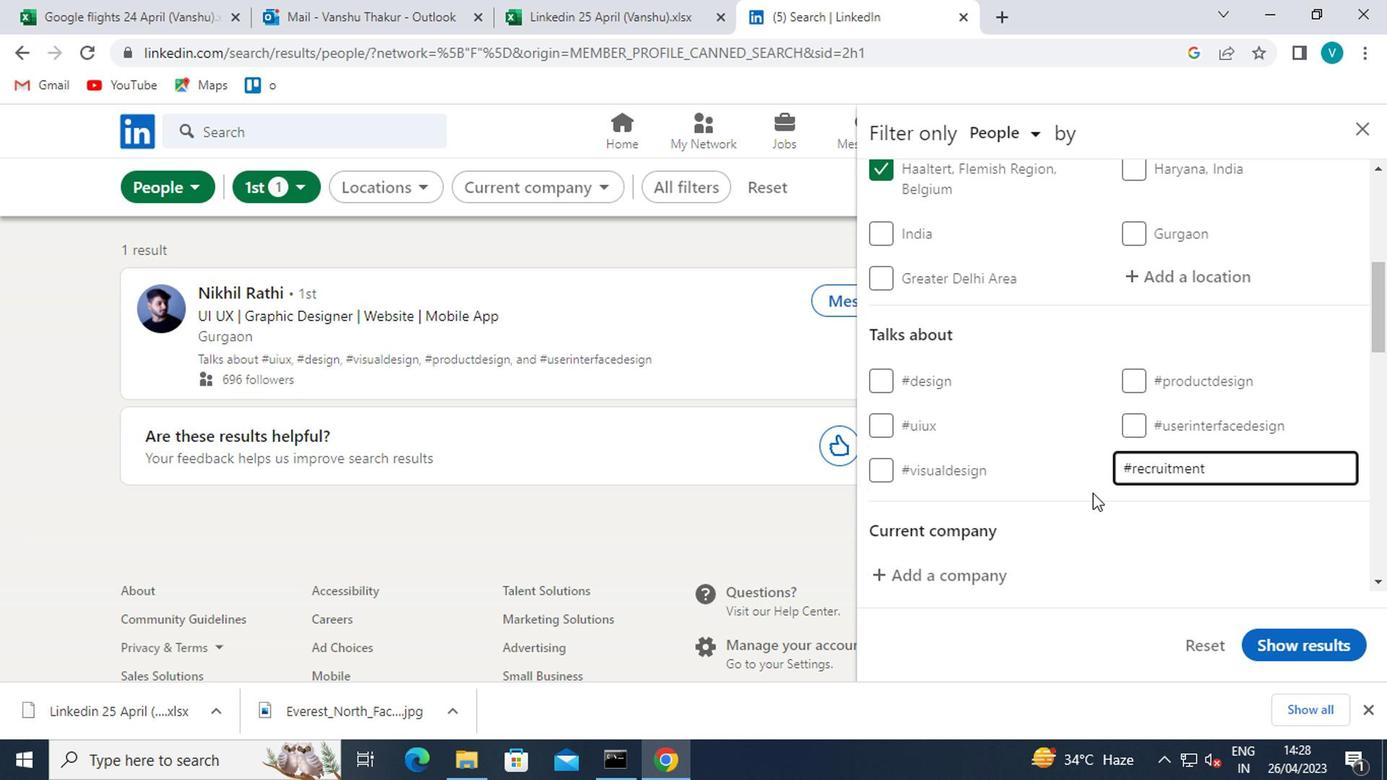
Action: Mouse pressed left at (1109, 510)
Screenshot: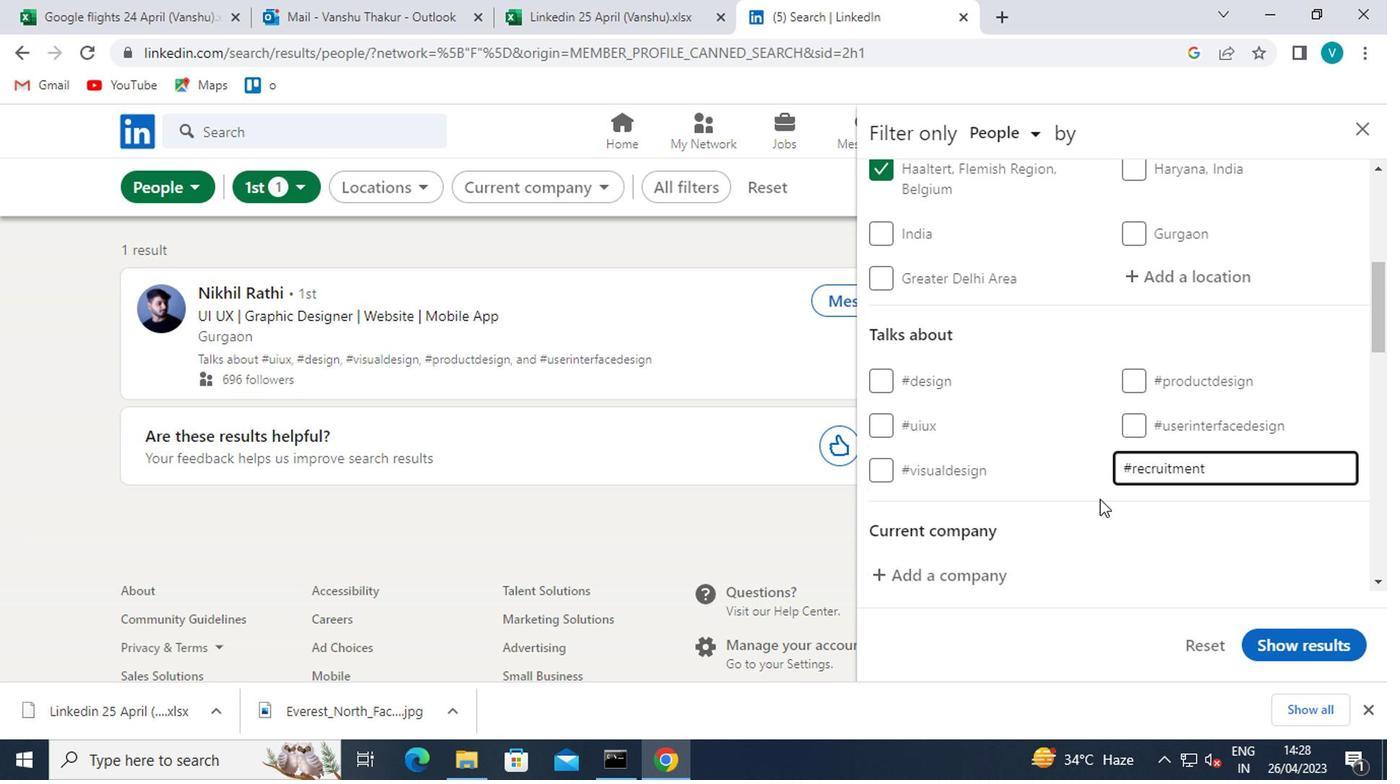 
Action: Mouse scrolled (1109, 509) with delta (0, 0)
Screenshot: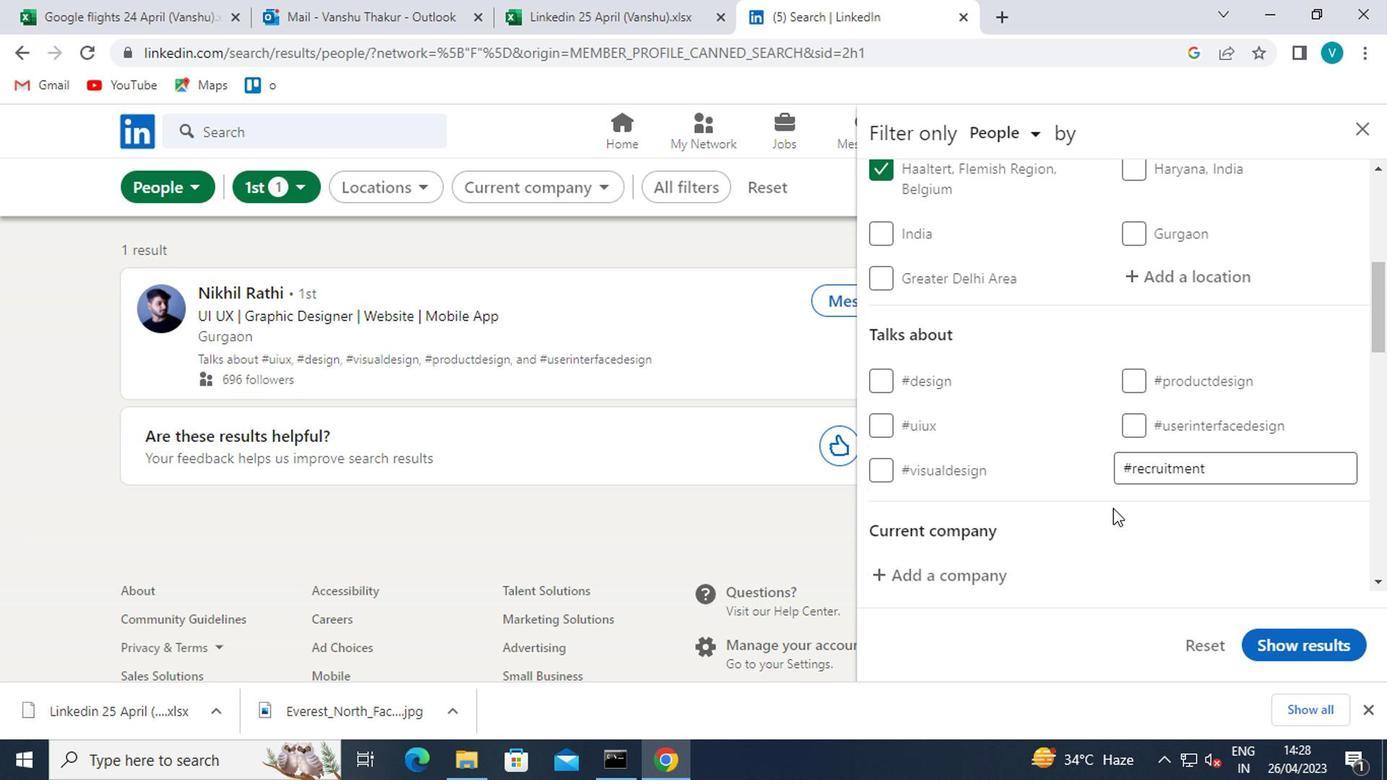 
Action: Mouse scrolled (1109, 509) with delta (0, 0)
Screenshot: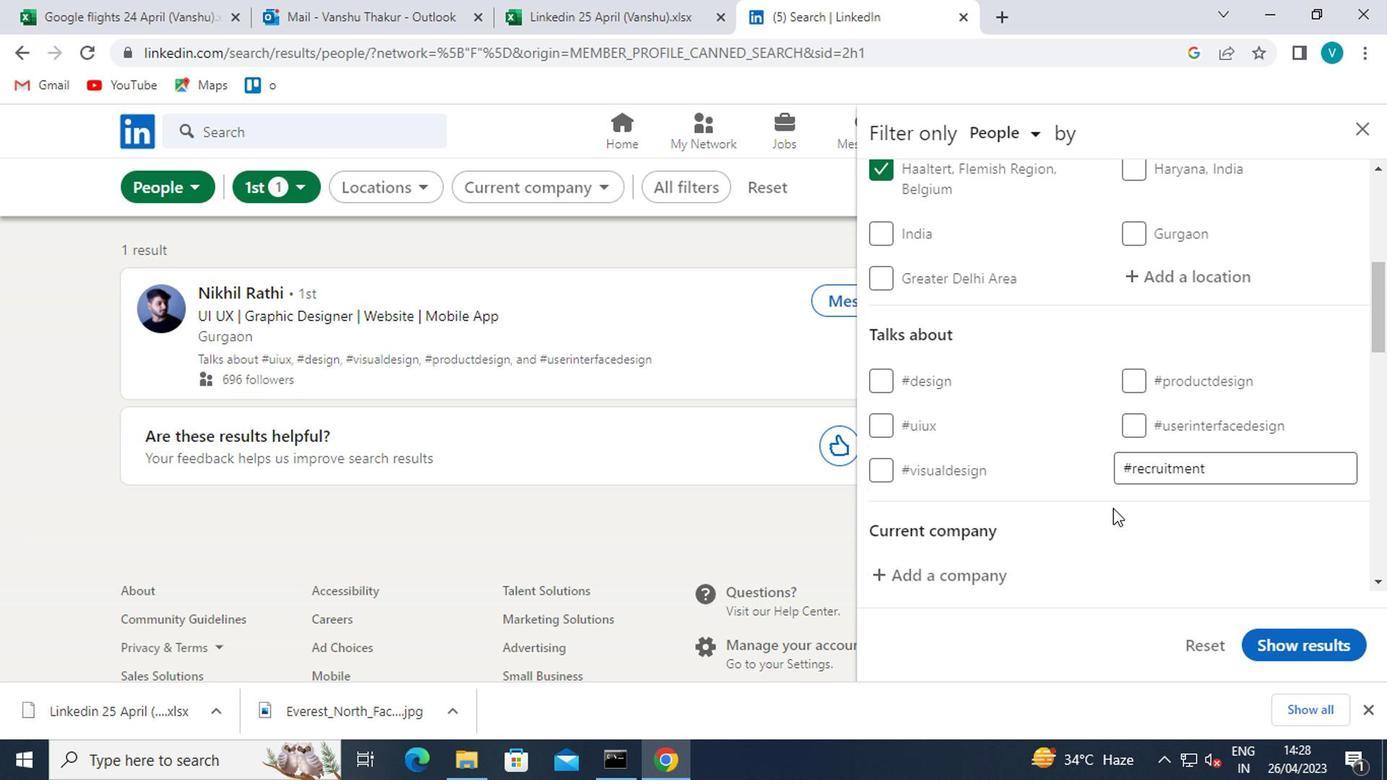 
Action: Mouse moved to (932, 372)
Screenshot: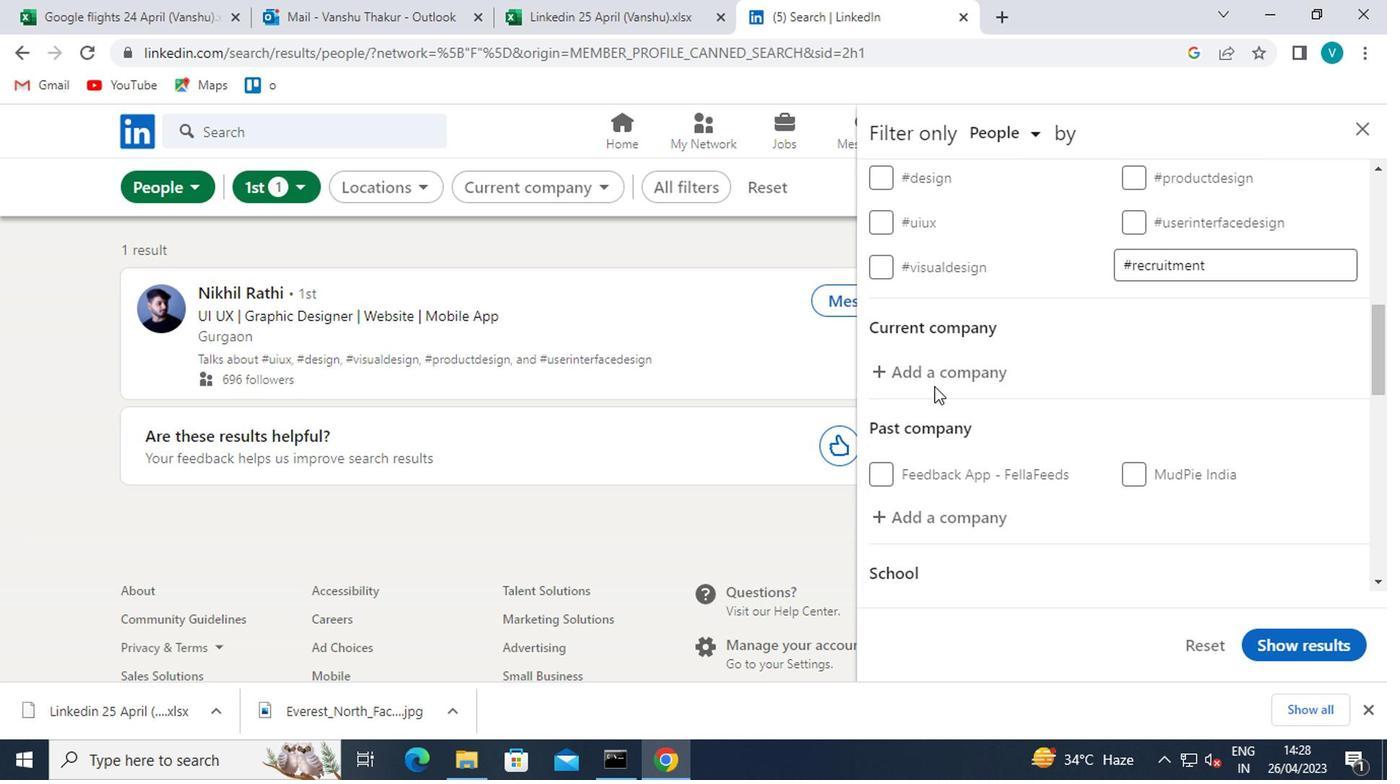 
Action: Mouse pressed left at (932, 372)
Screenshot: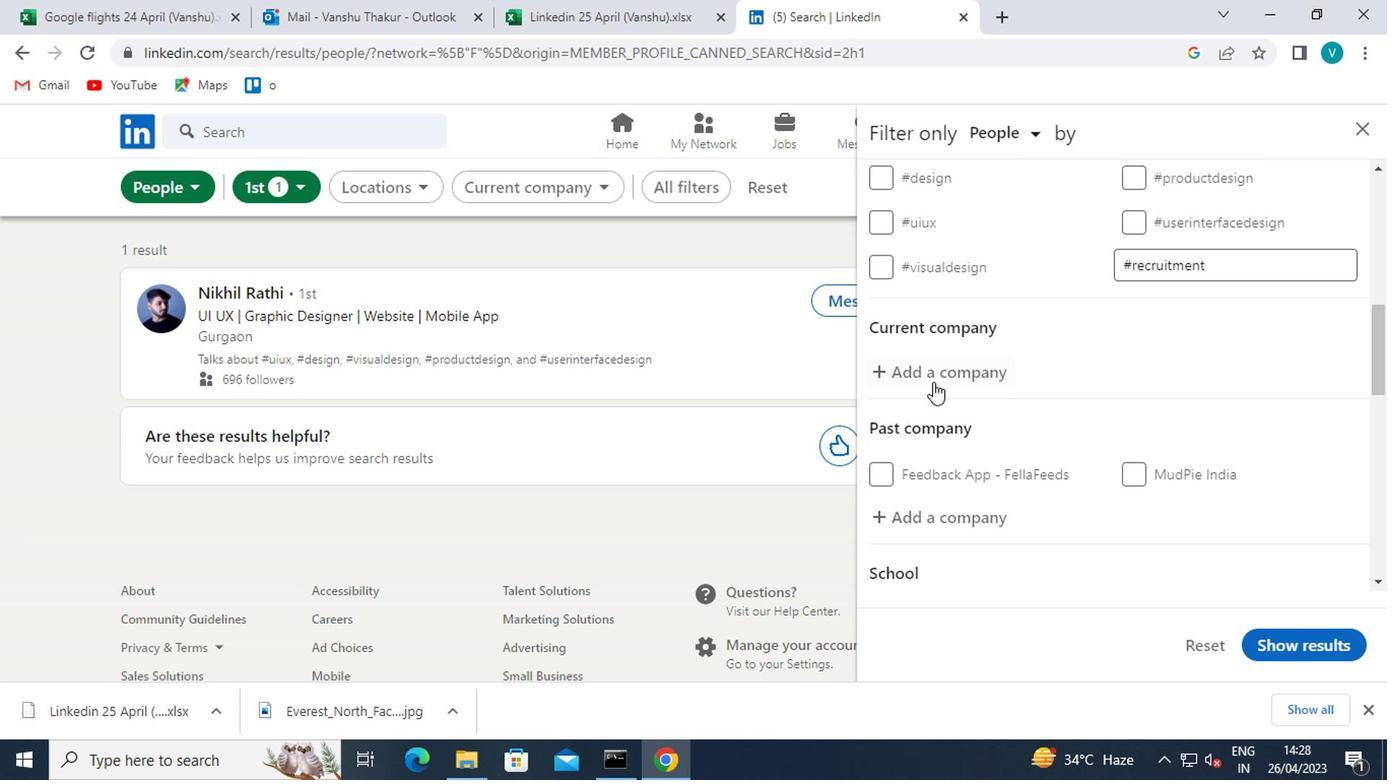 
Action: Key pressed <Key.shift>VANDER
Screenshot: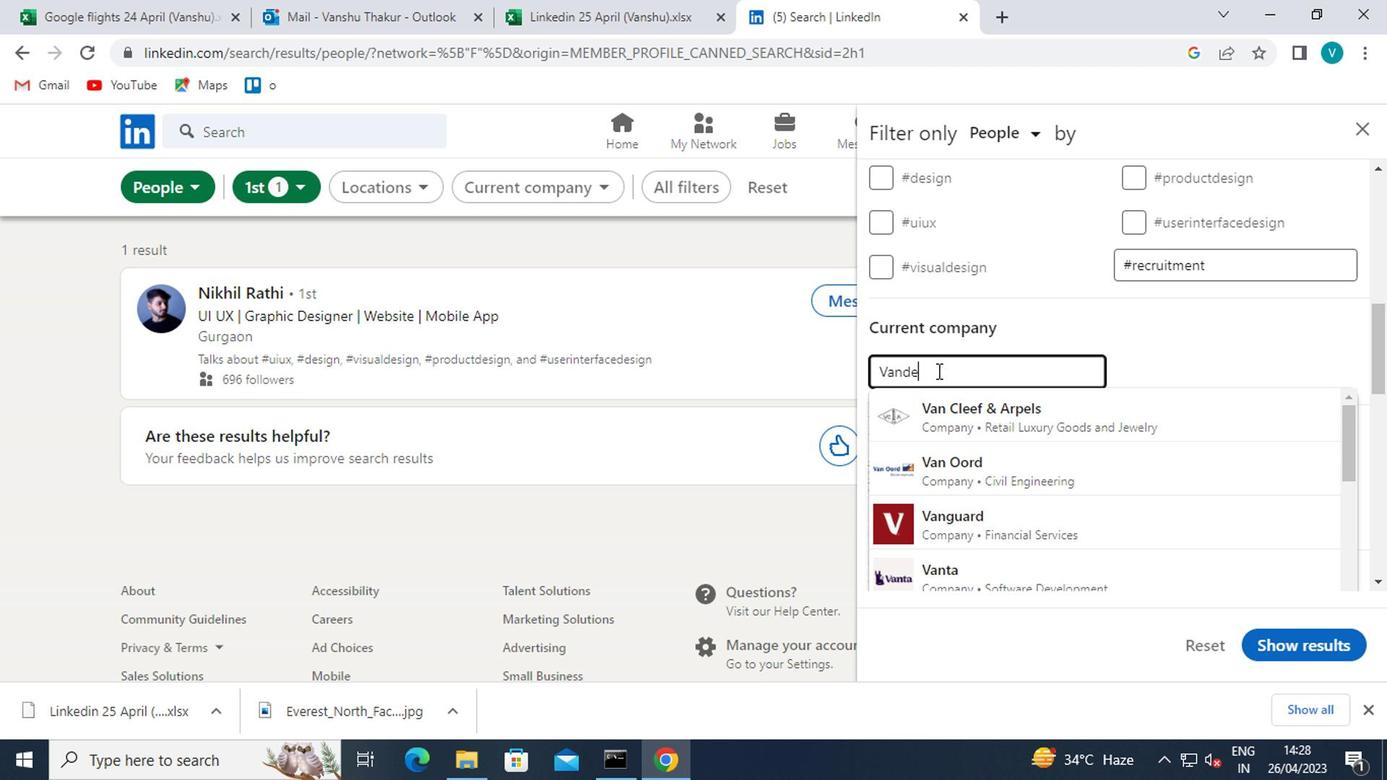 
Action: Mouse moved to (1012, 415)
Screenshot: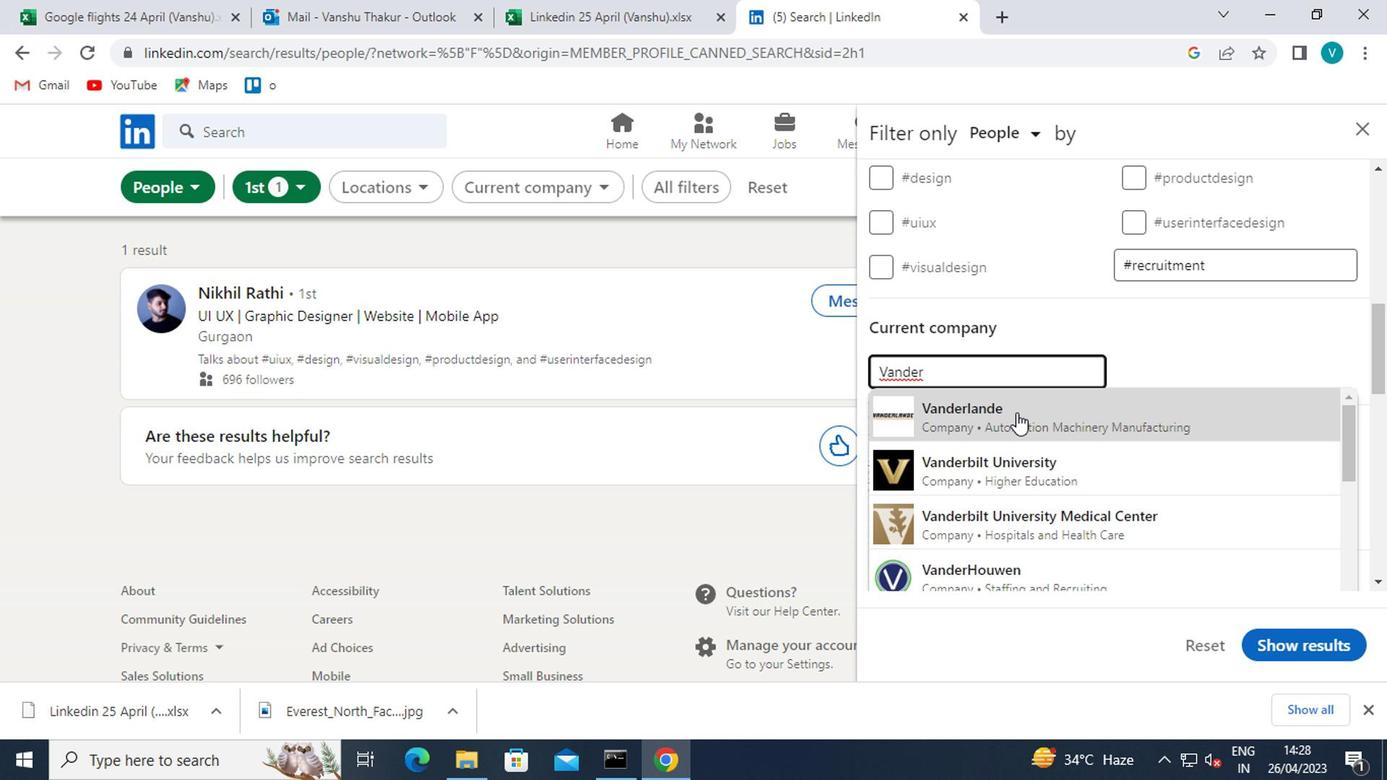 
Action: Mouse pressed left at (1012, 415)
Screenshot: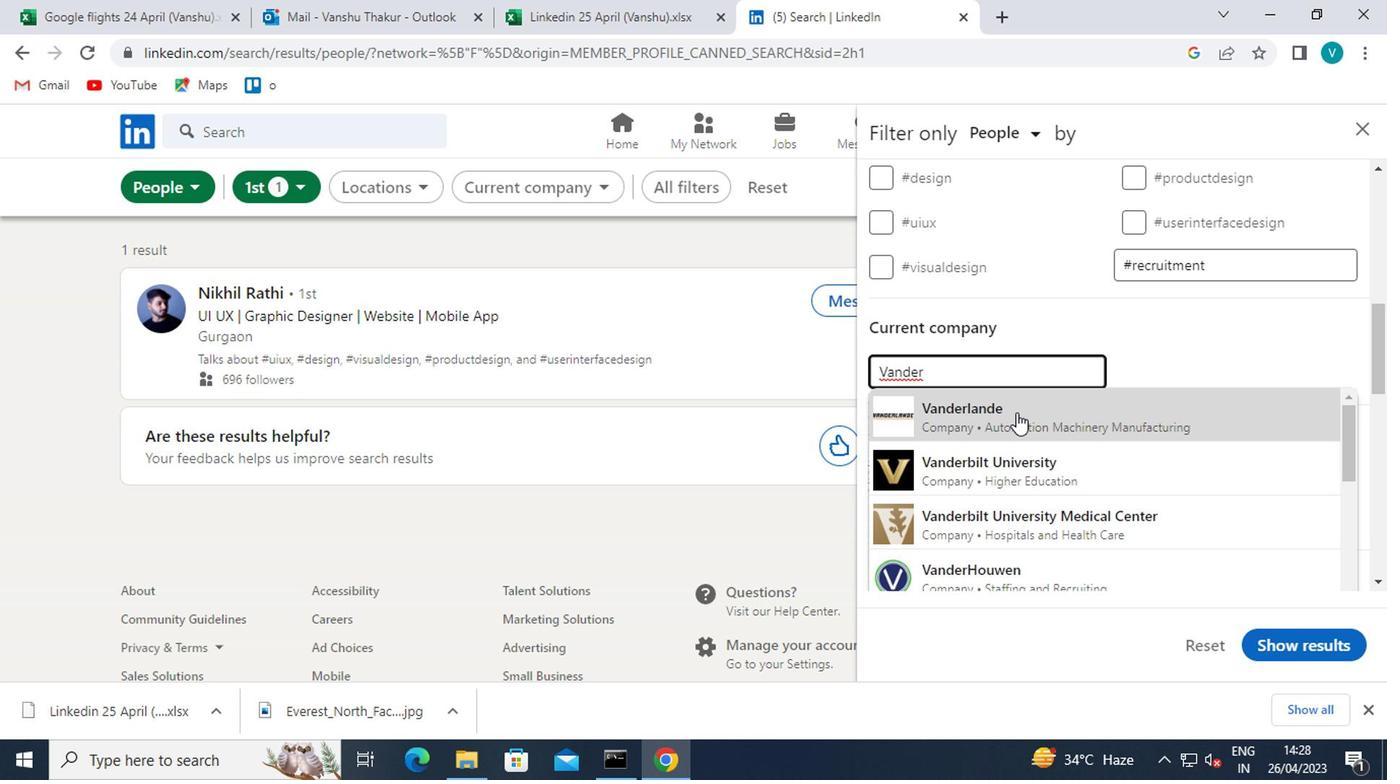 
Action: Mouse scrolled (1012, 414) with delta (0, 0)
Screenshot: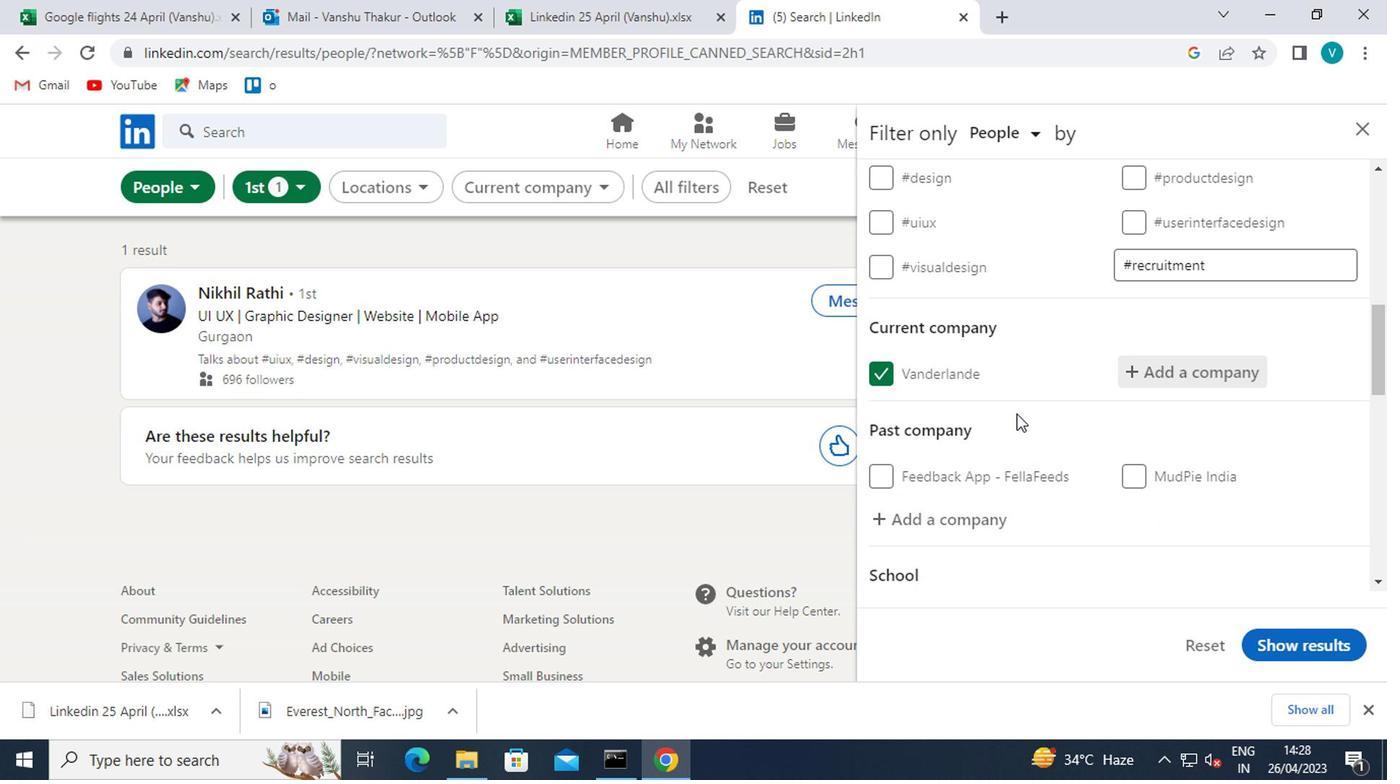 
Action: Mouse scrolled (1012, 414) with delta (0, 0)
Screenshot: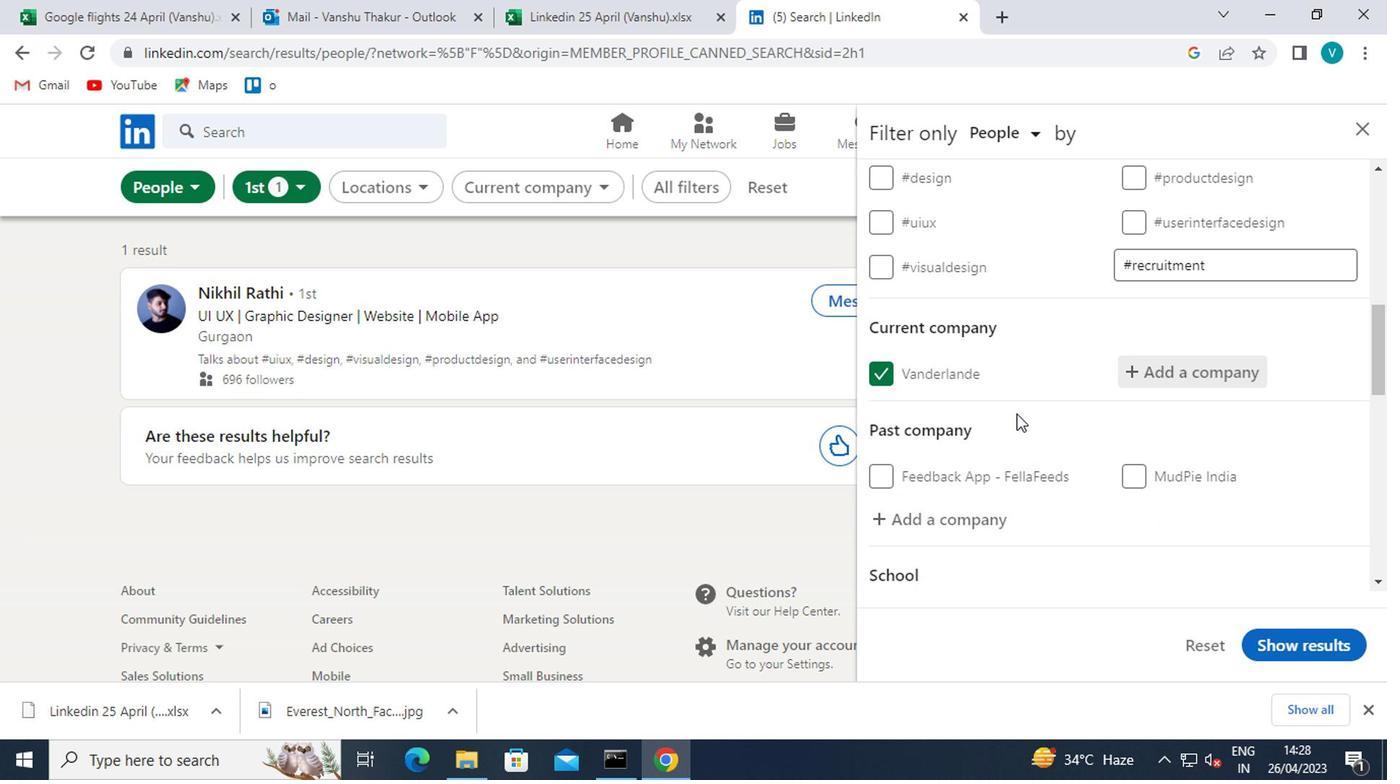
Action: Mouse moved to (903, 466)
Screenshot: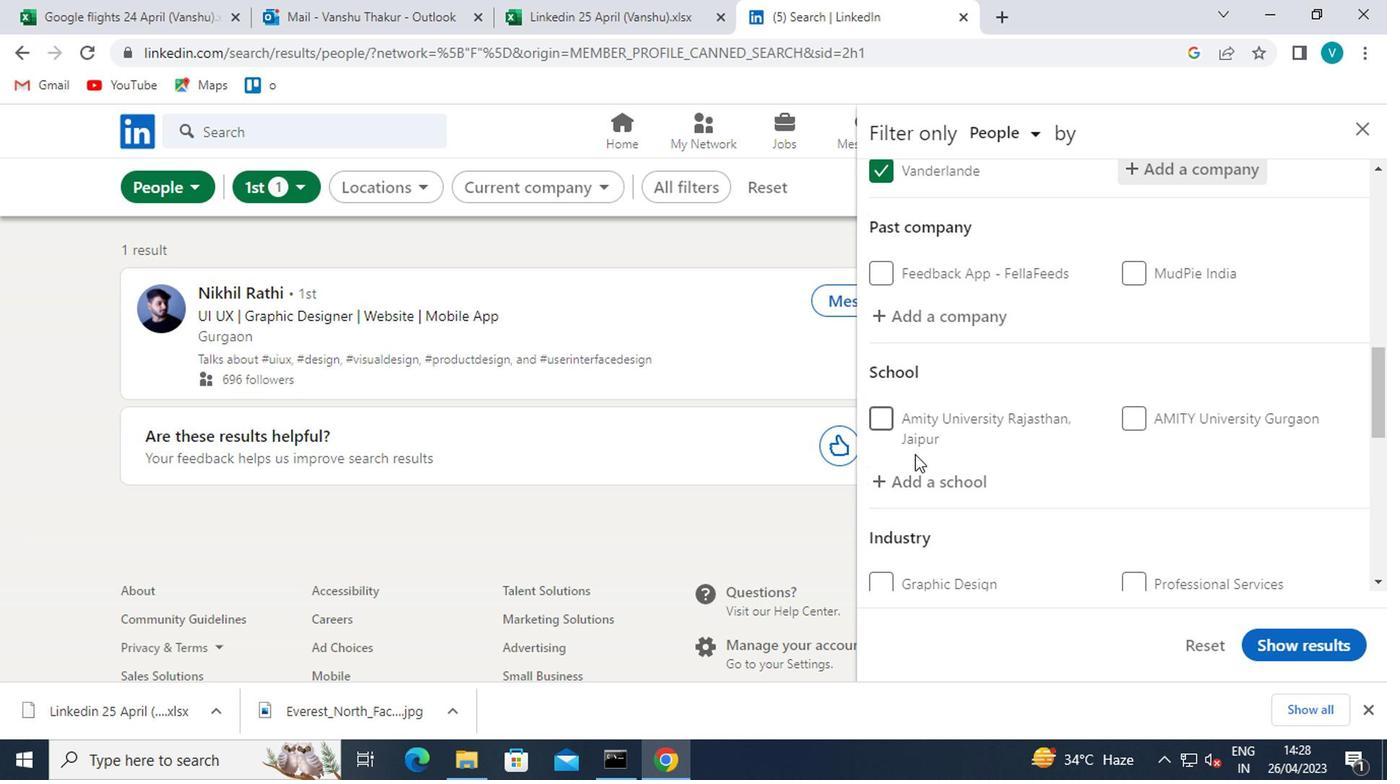 
Action: Mouse pressed left at (903, 466)
Screenshot: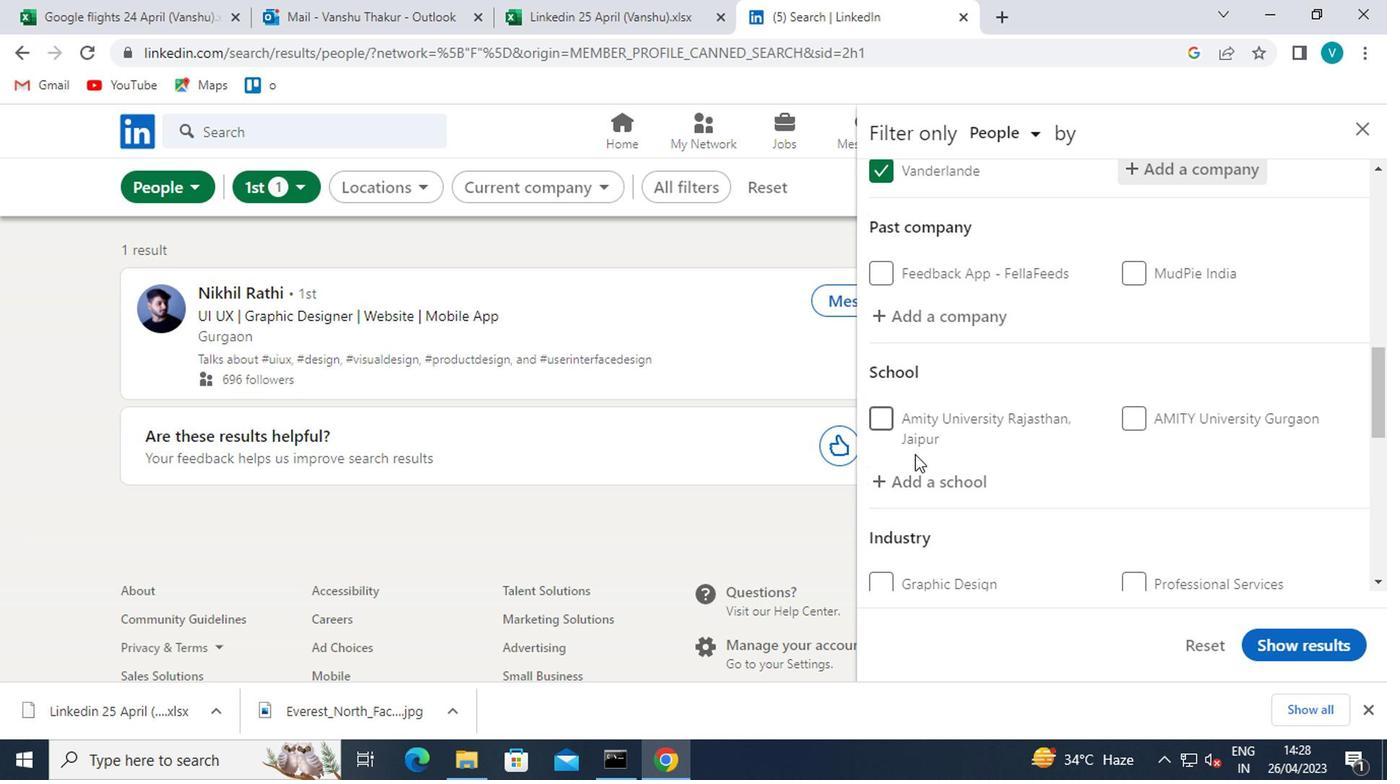 
Action: Mouse moved to (903, 475)
Screenshot: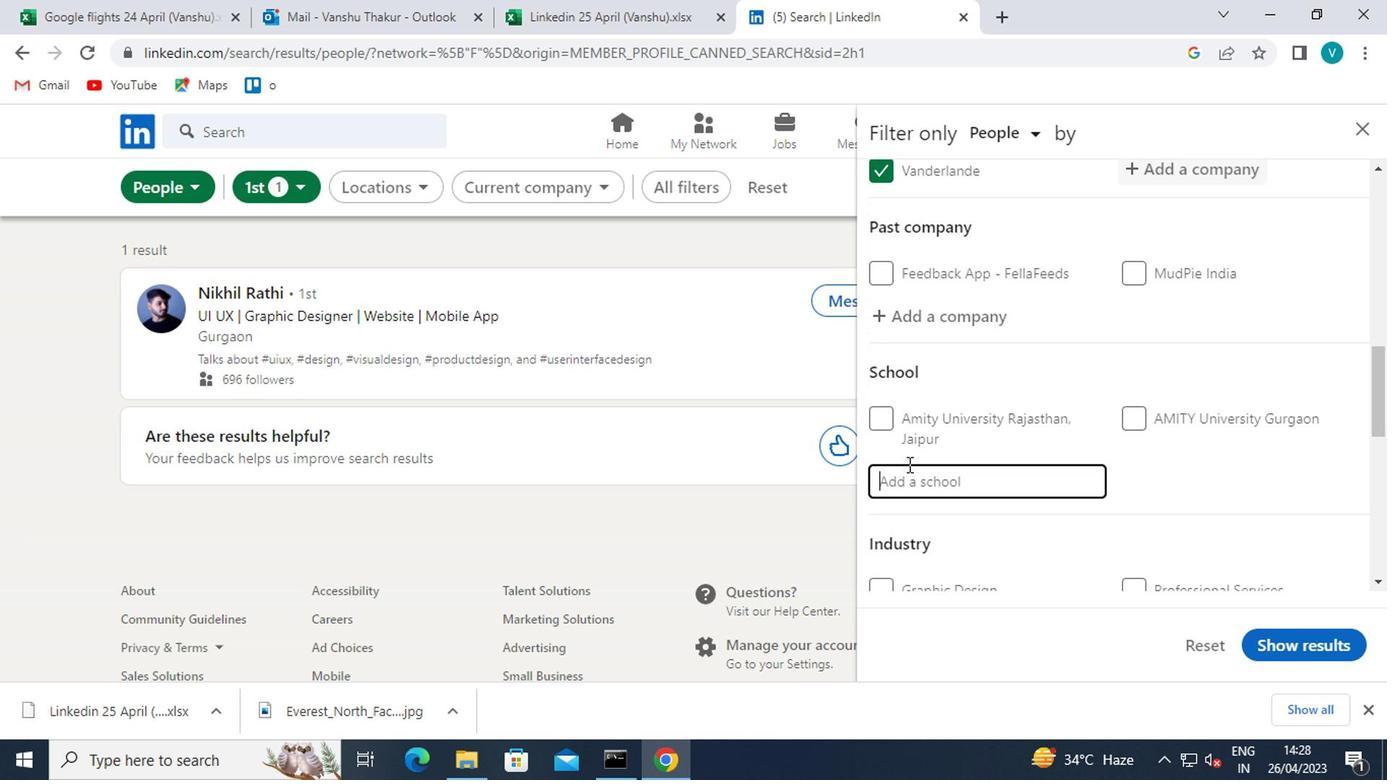 
Action: Key pressed <Key.shift>PDM<Key.space>
Screenshot: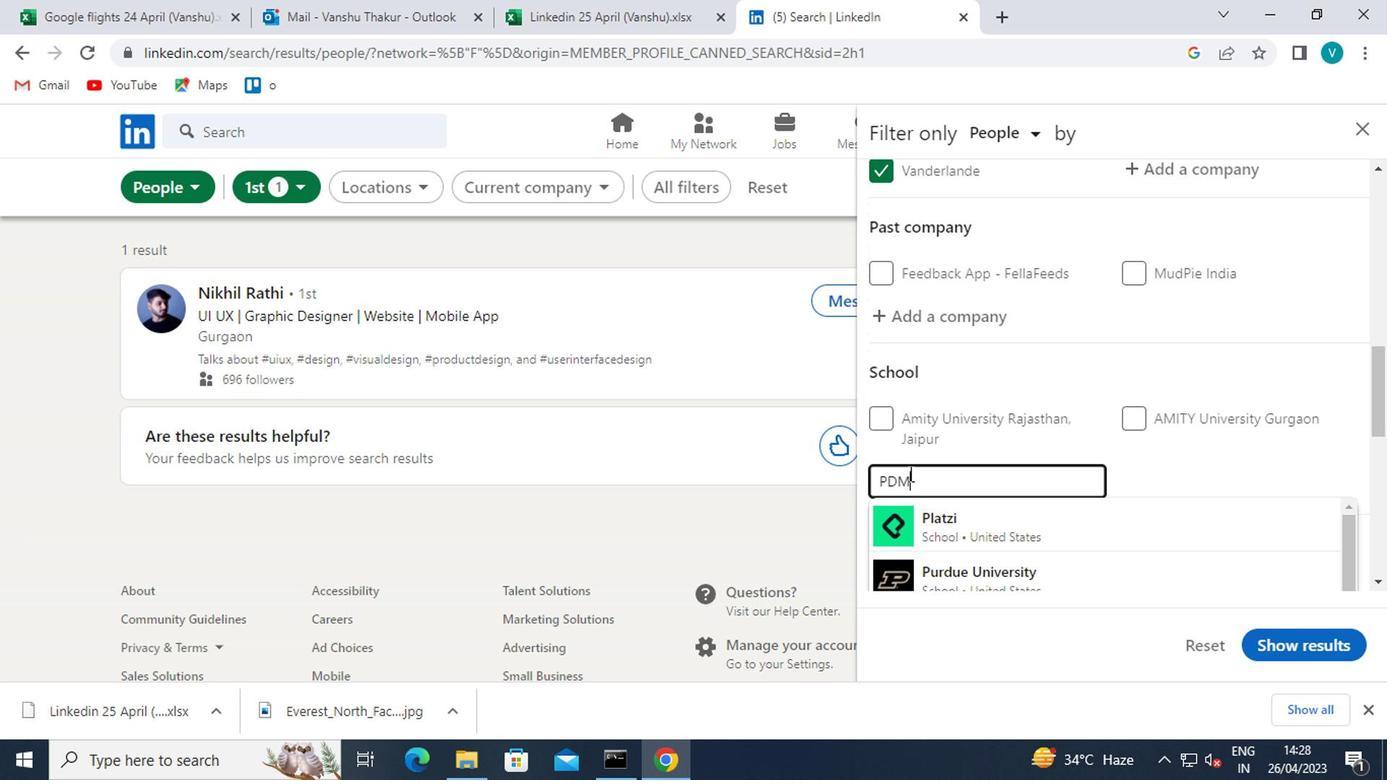 
Action: Mouse moved to (931, 515)
Screenshot: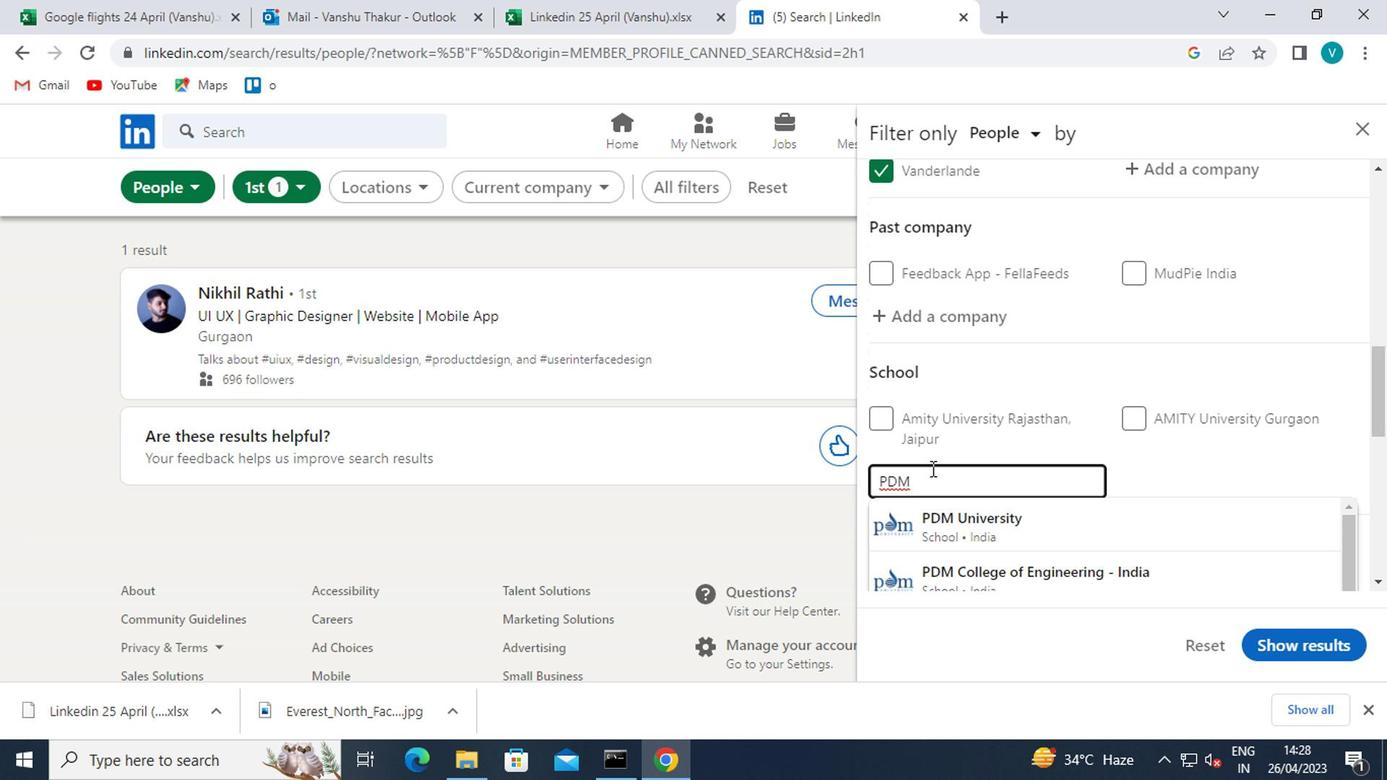 
Action: Mouse pressed left at (931, 515)
Screenshot: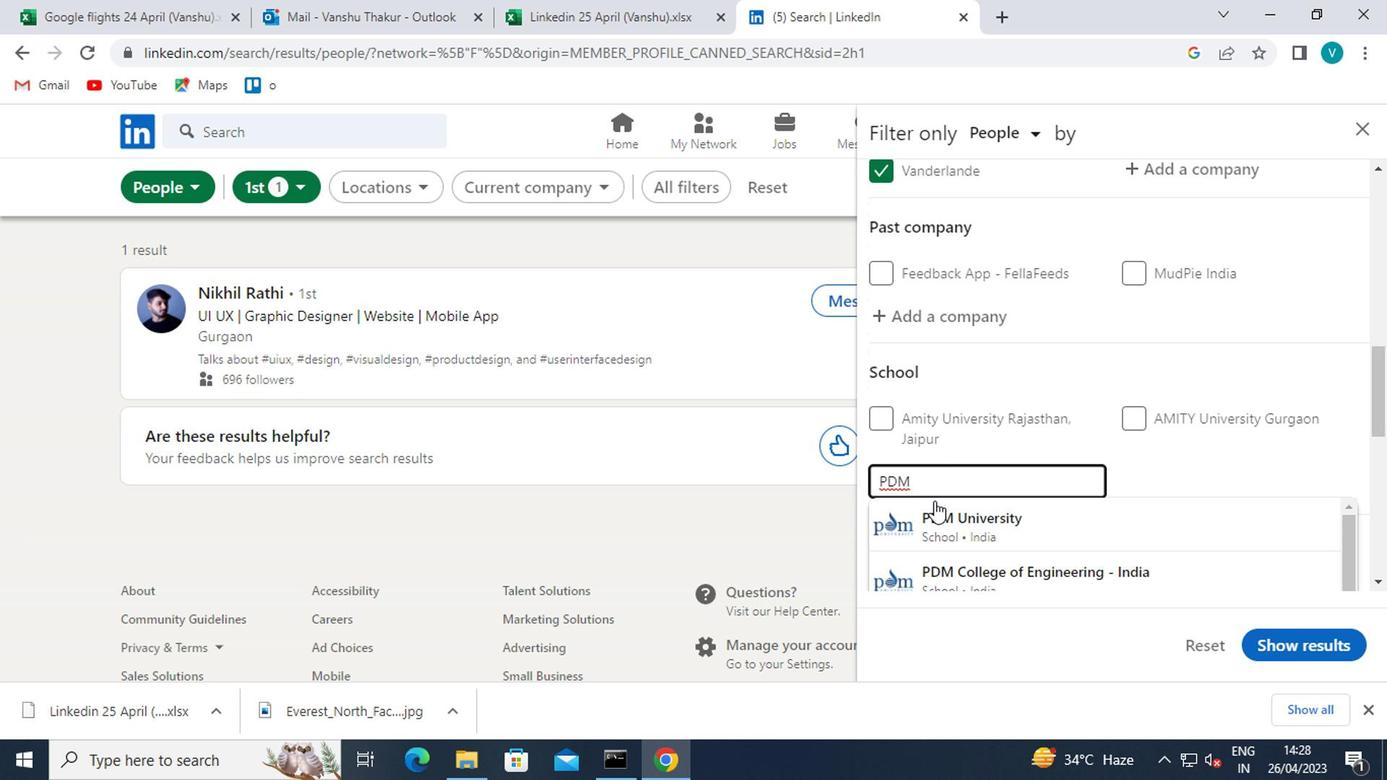 
Action: Mouse moved to (974, 472)
Screenshot: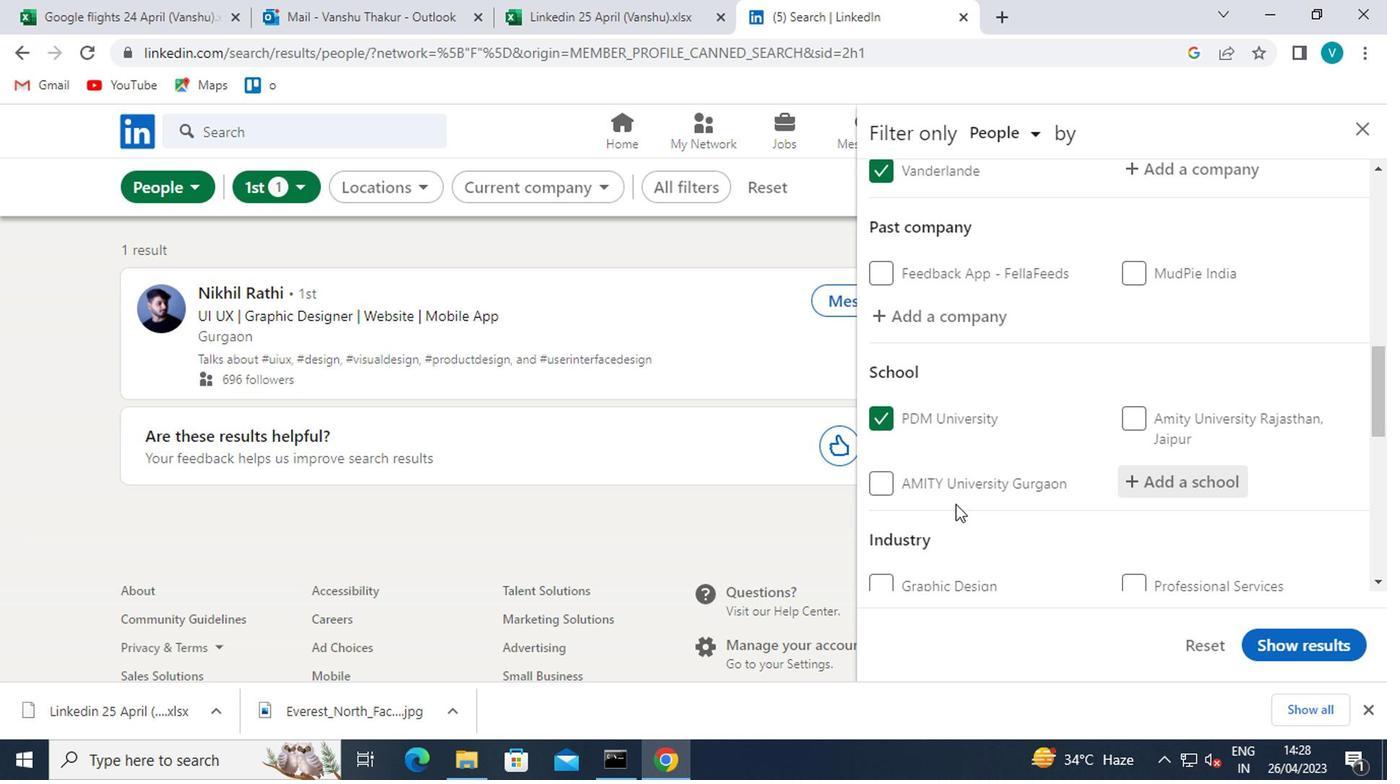 
Action: Mouse scrolled (974, 471) with delta (0, 0)
Screenshot: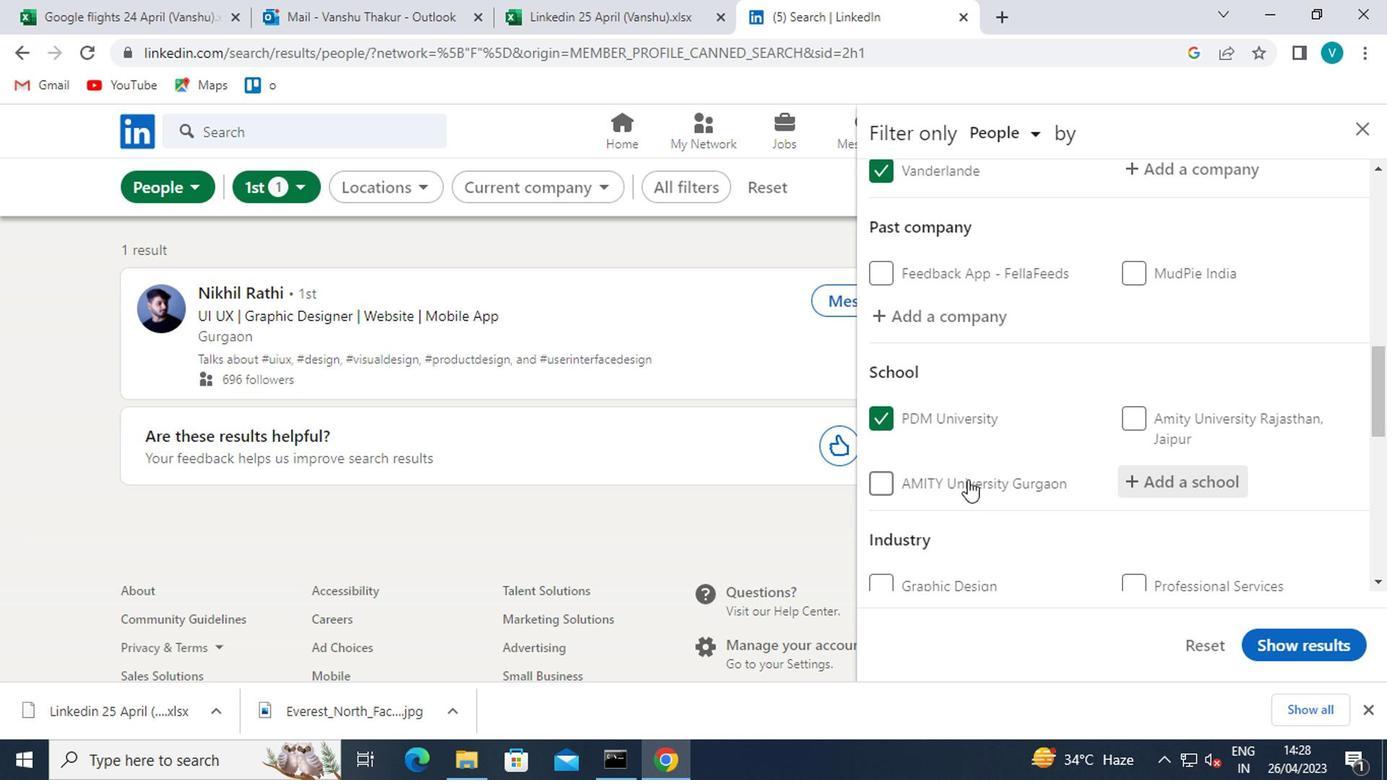 
Action: Mouse scrolled (974, 471) with delta (0, 0)
Screenshot: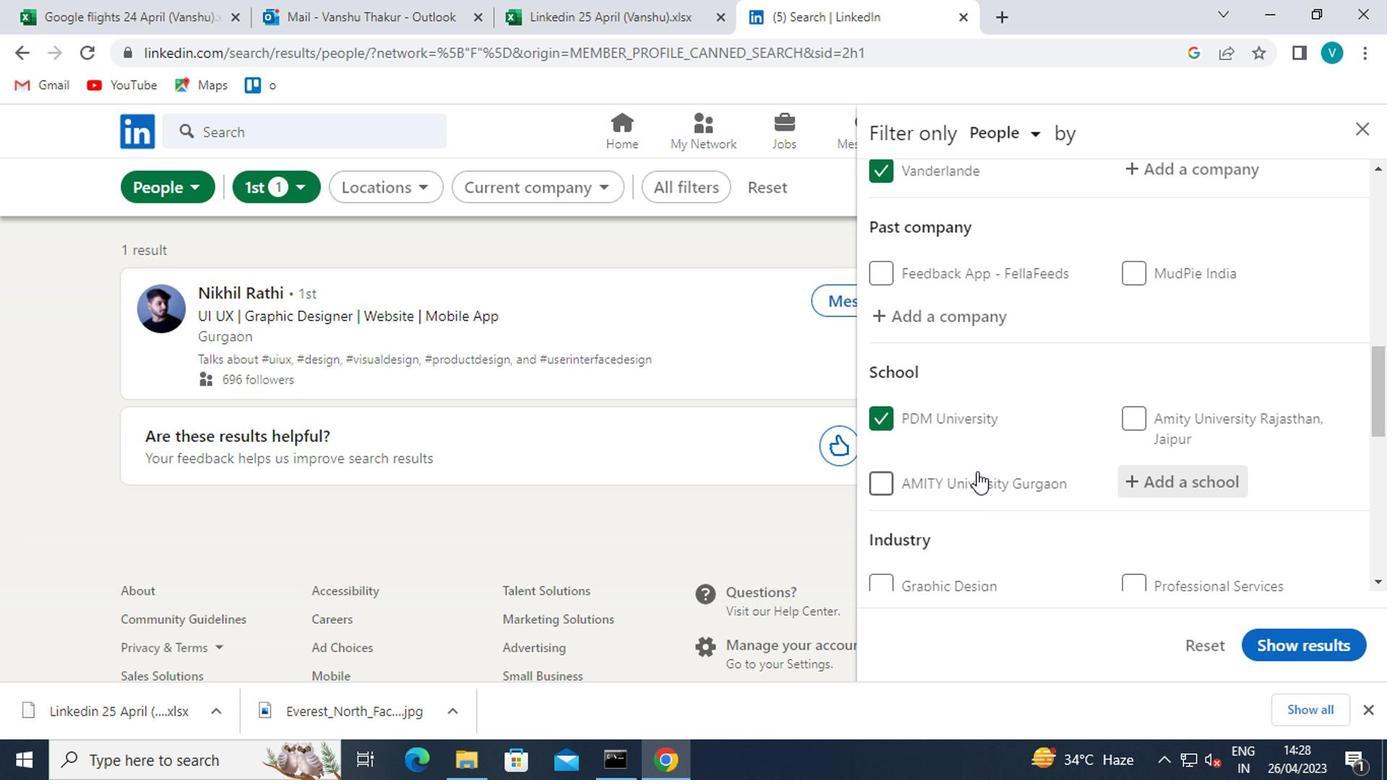
Action: Mouse moved to (1166, 420)
Screenshot: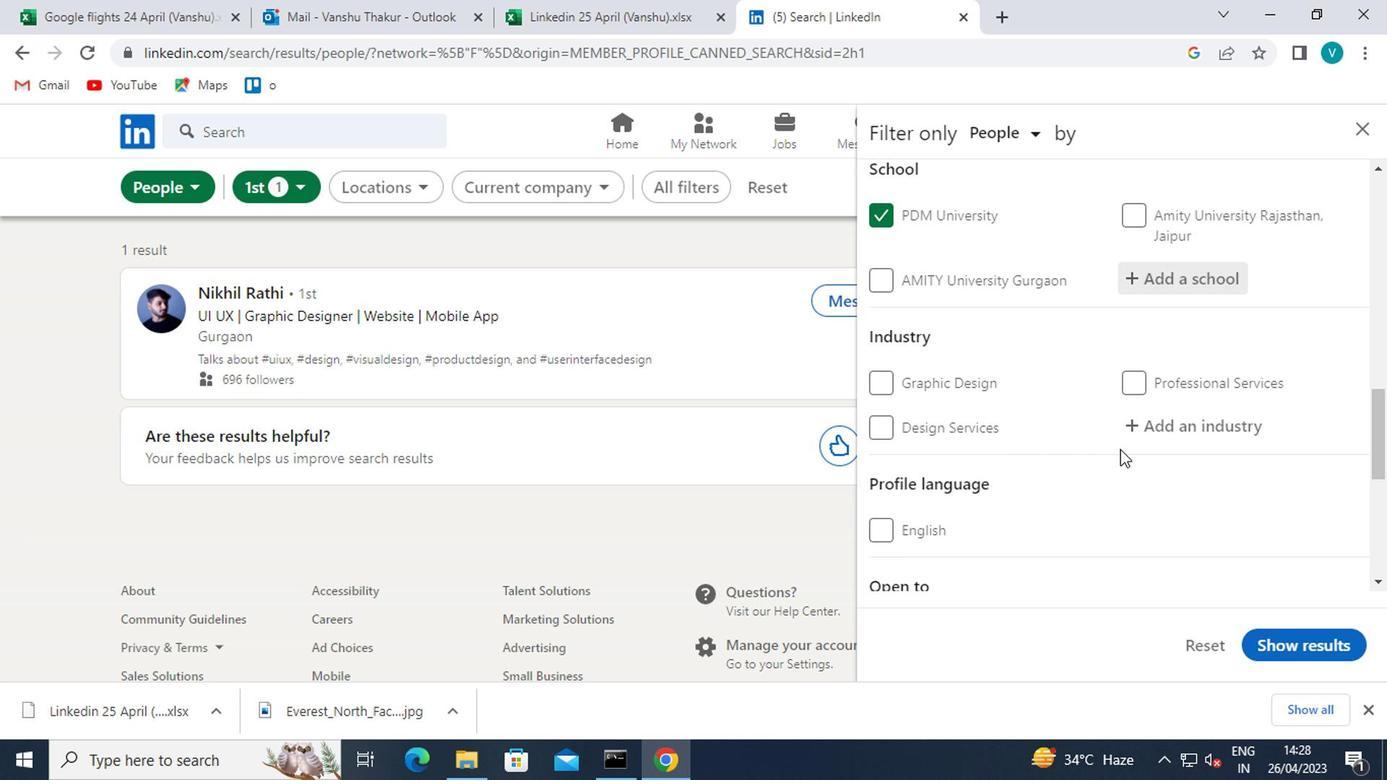 
Action: Mouse pressed left at (1166, 420)
Screenshot: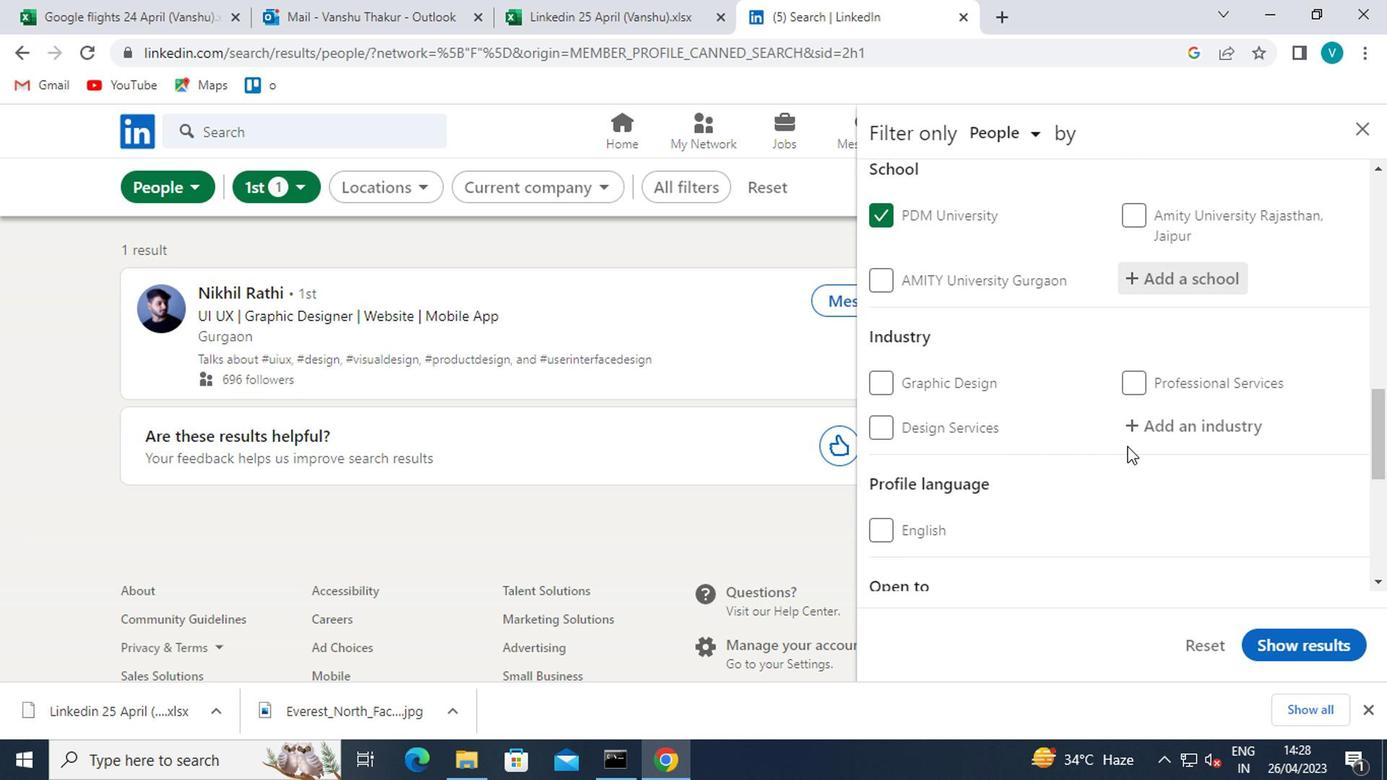 
Action: Key pressed <Key.shift>SECURITY<Key.space>
Screenshot: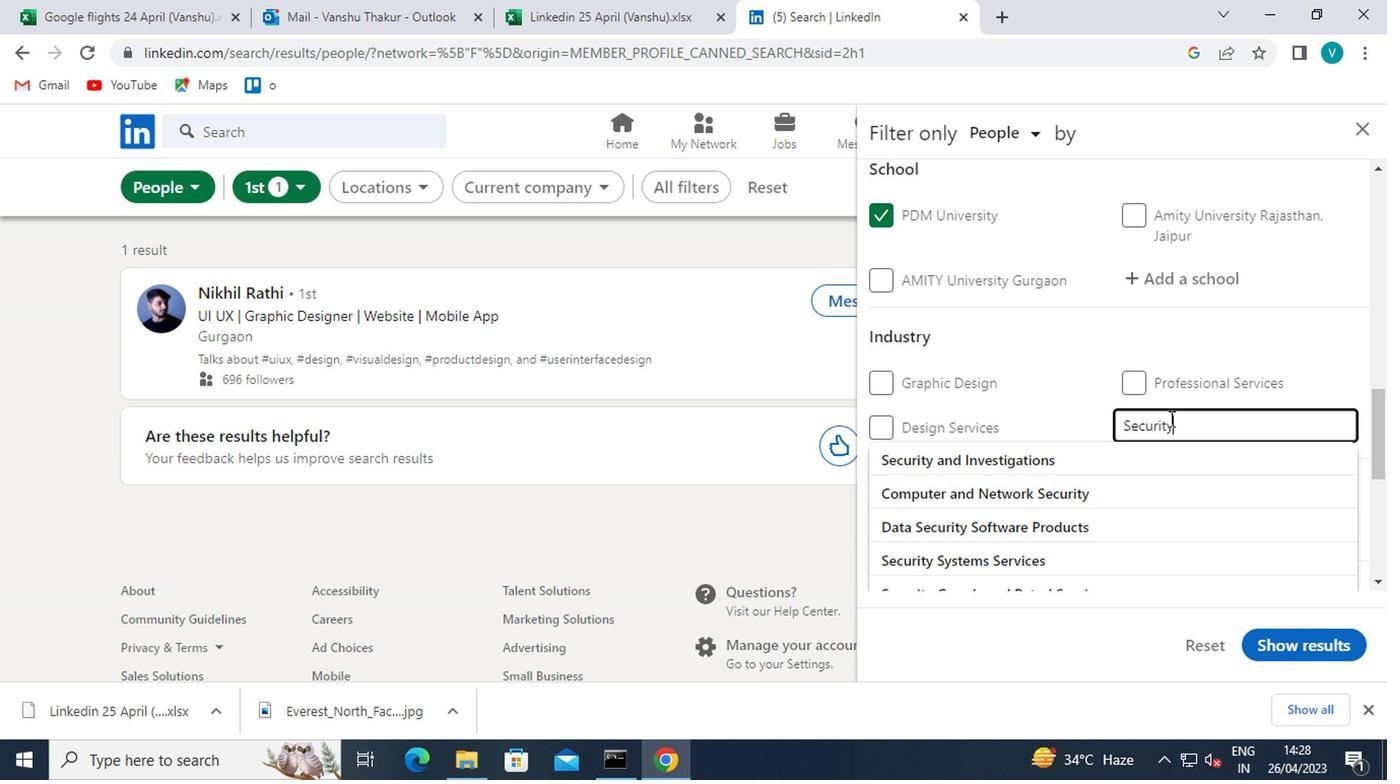 
Action: Mouse moved to (1103, 427)
Screenshot: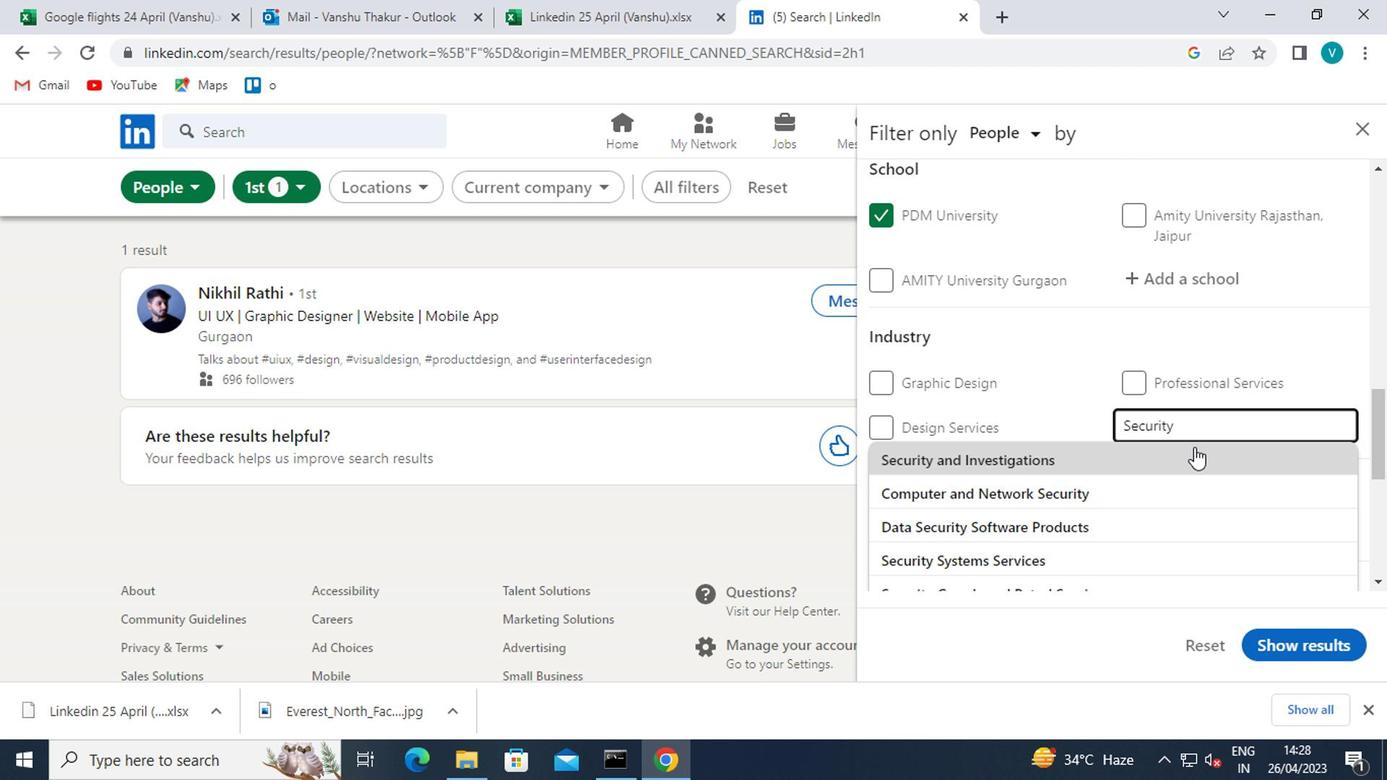 
Action: Key pressed <Key.shift>GUARDS<Key.space>
Screenshot: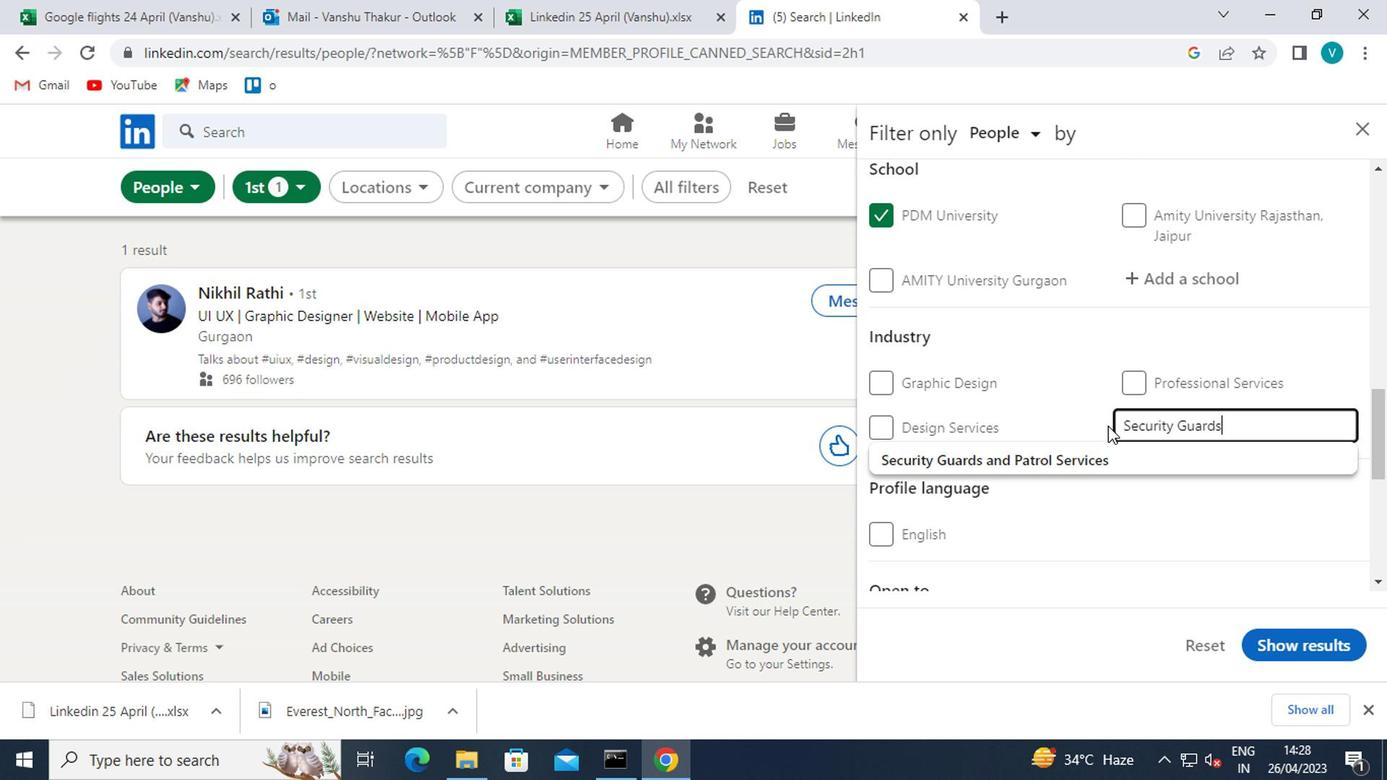 
Action: Mouse moved to (1015, 457)
Screenshot: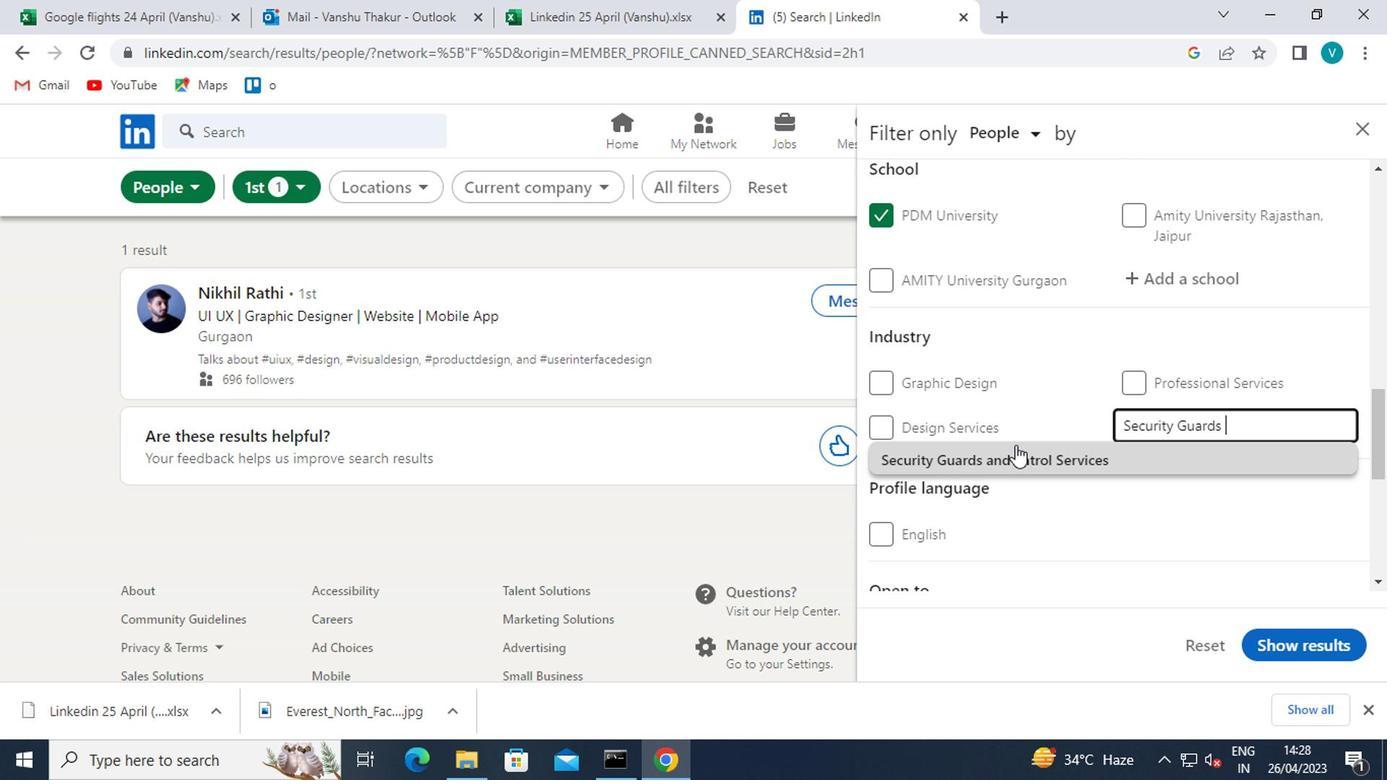 
Action: Mouse pressed left at (1015, 457)
Screenshot: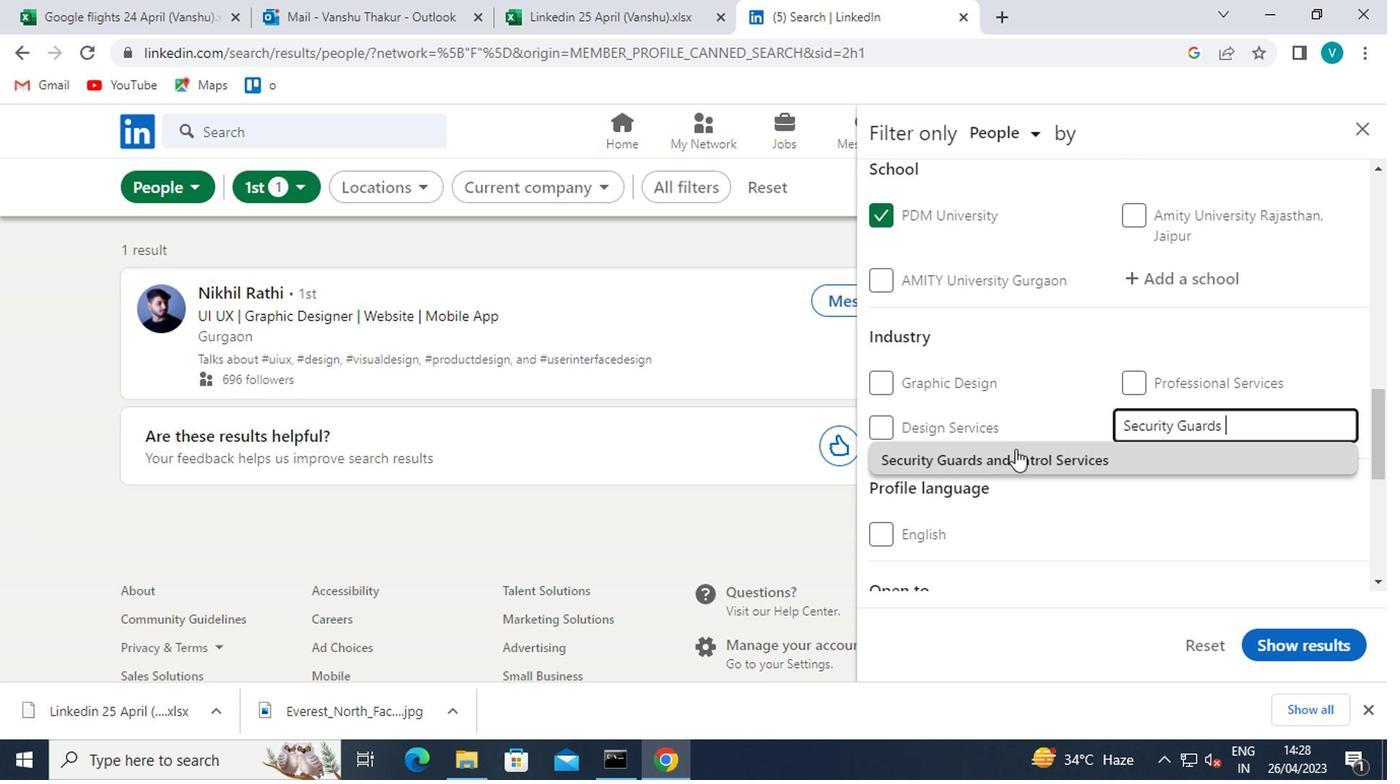 
Action: Mouse moved to (1052, 445)
Screenshot: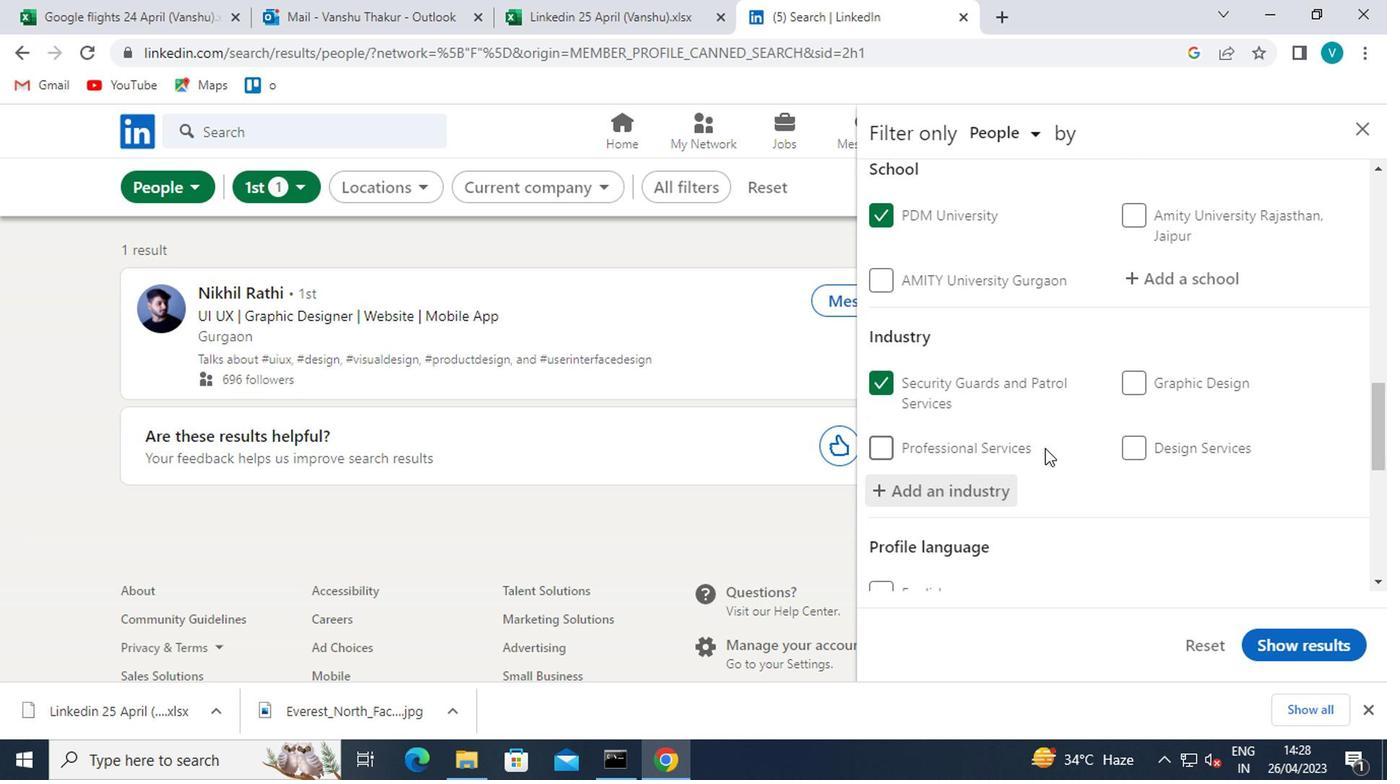 
Action: Mouse scrolled (1052, 445) with delta (0, 0)
Screenshot: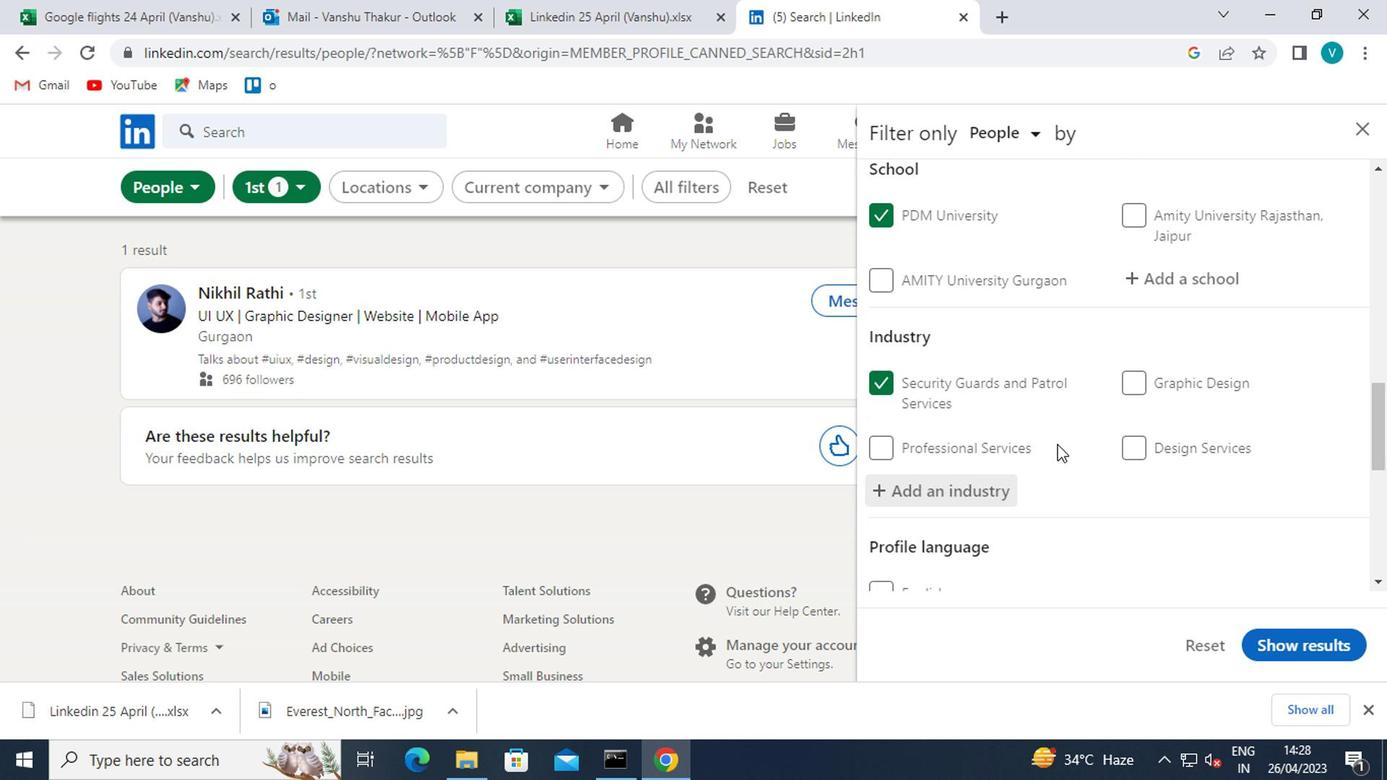 
Action: Mouse scrolled (1052, 445) with delta (0, 0)
Screenshot: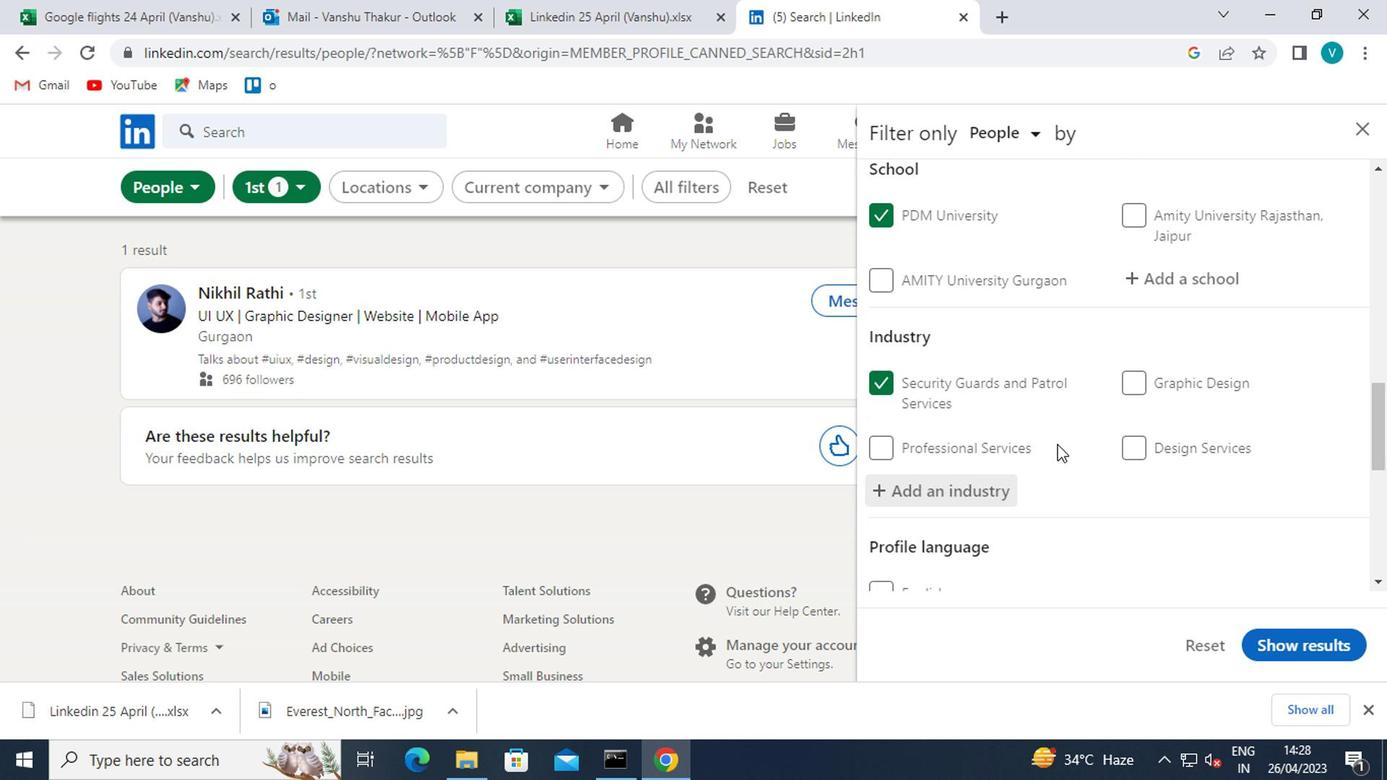 
Action: Mouse scrolled (1052, 445) with delta (0, 0)
Screenshot: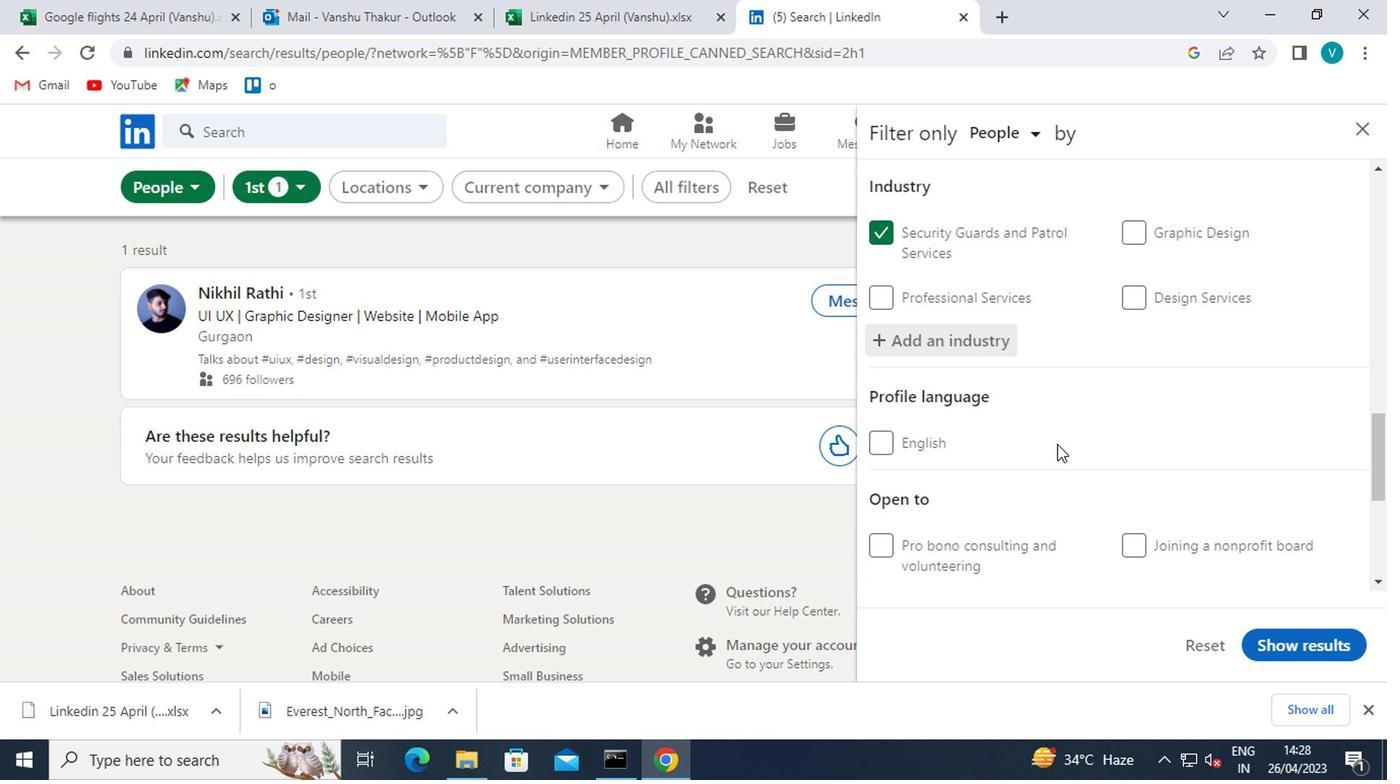 
Action: Mouse scrolled (1052, 445) with delta (0, 0)
Screenshot: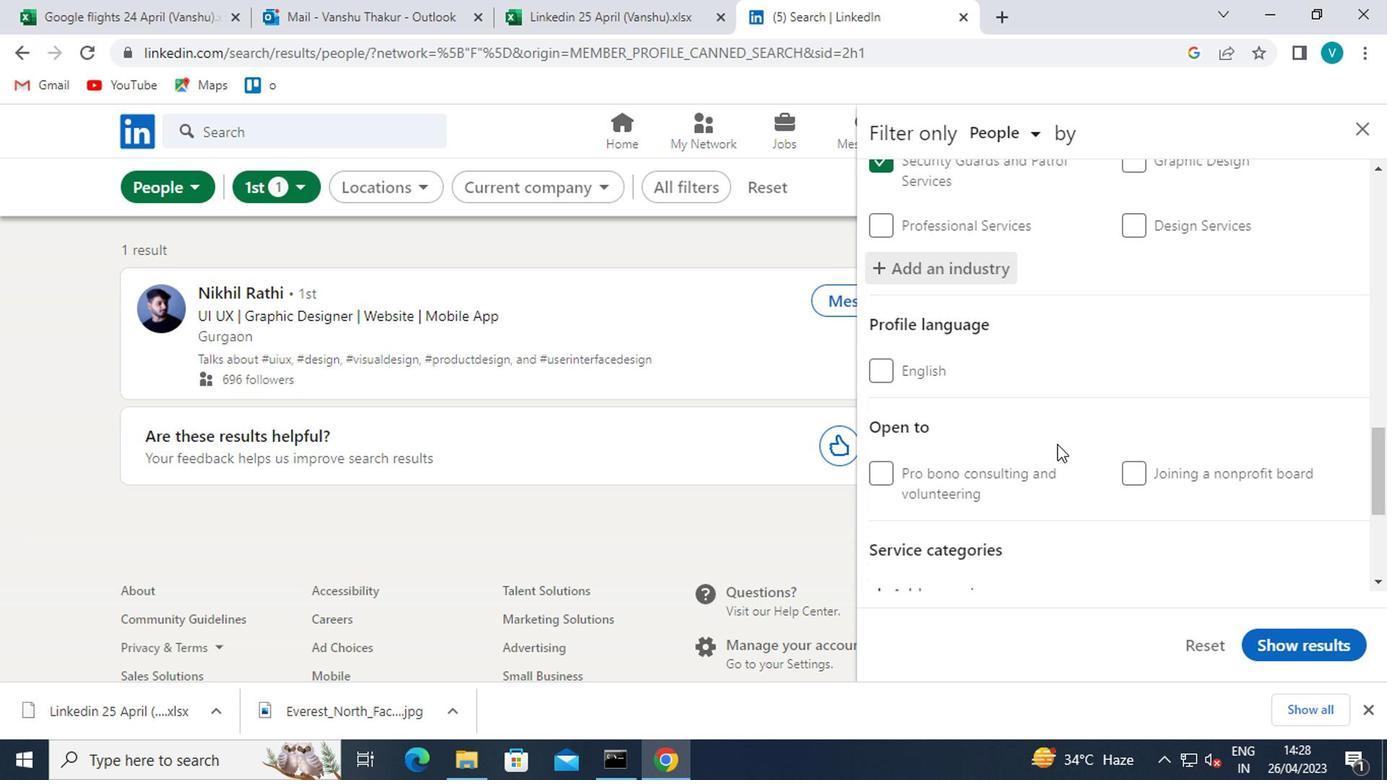 
Action: Mouse moved to (972, 417)
Screenshot: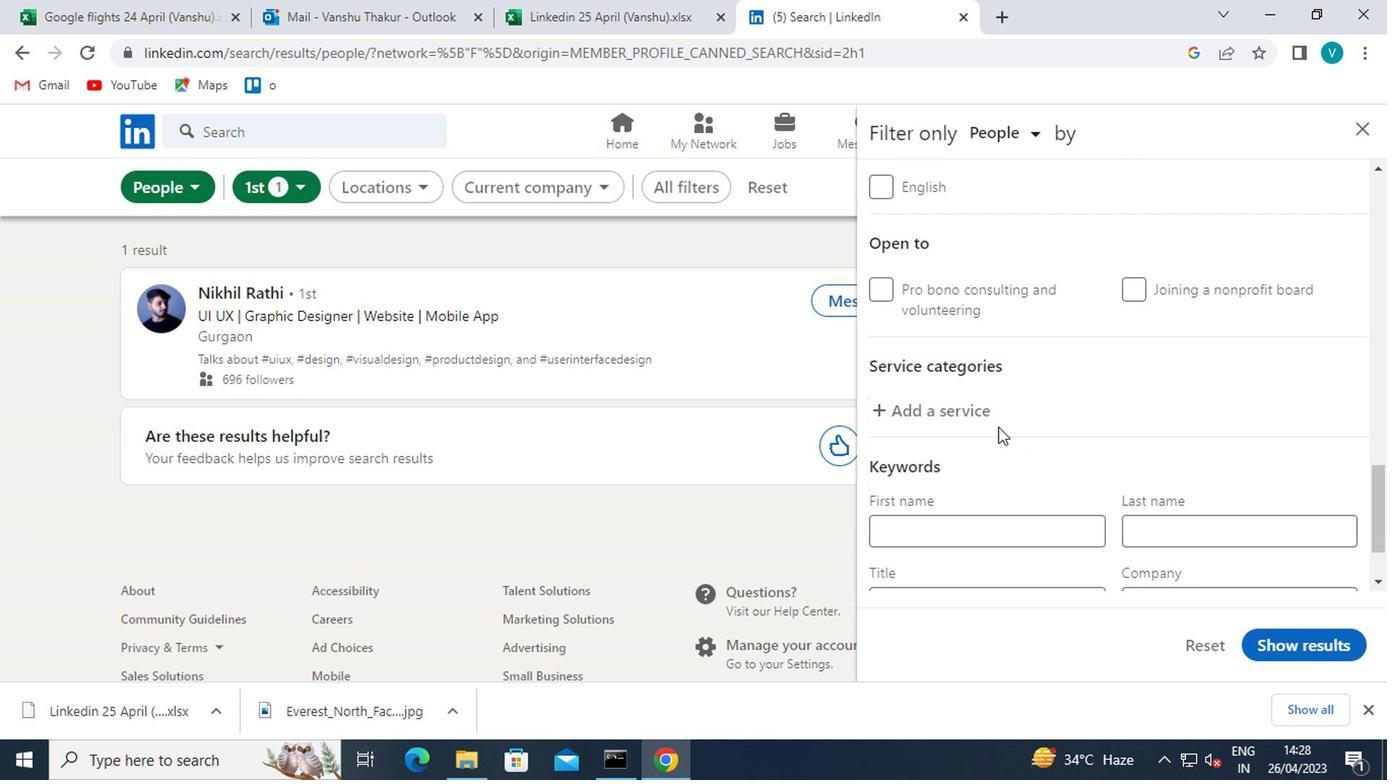 
Action: Mouse pressed left at (972, 417)
Screenshot: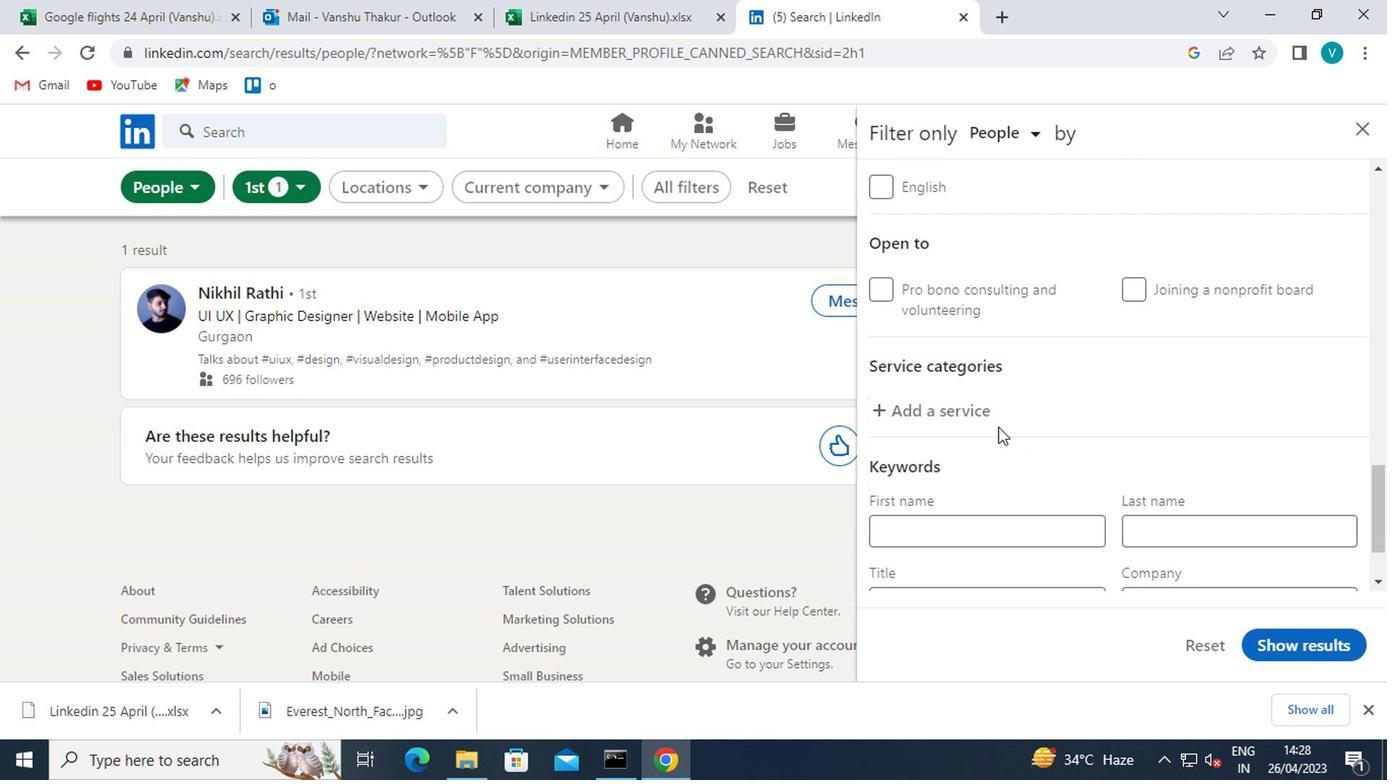 
Action: Key pressed <Key.shift>NEGO
Screenshot: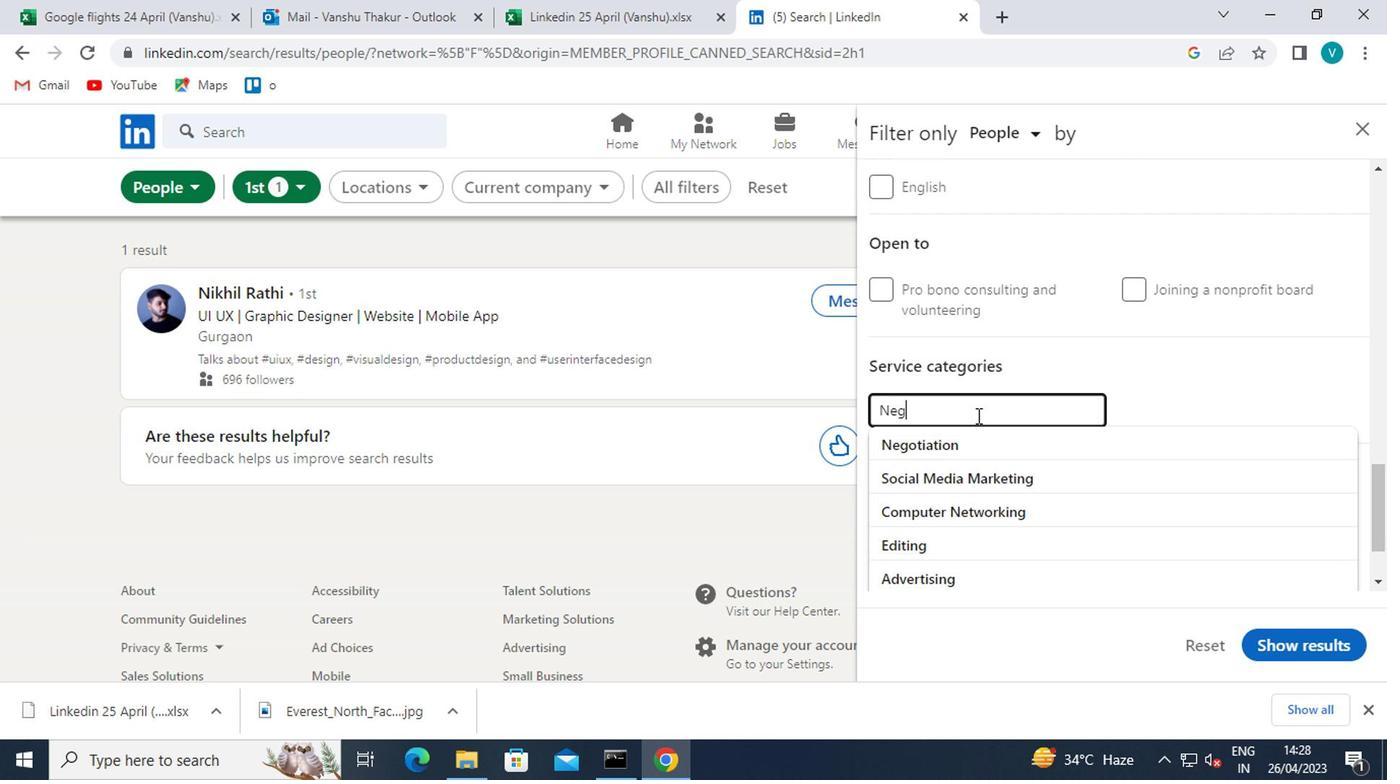 
Action: Mouse moved to (968, 449)
Screenshot: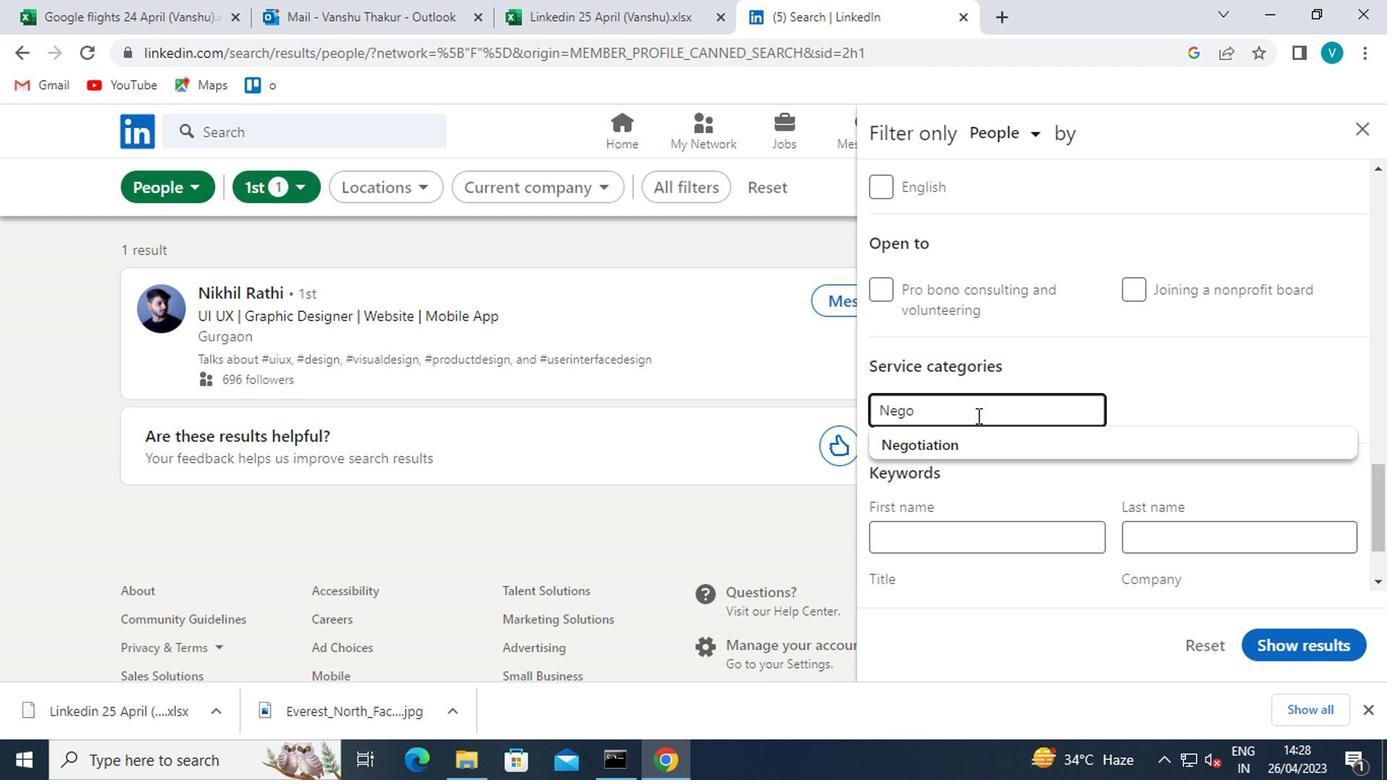 
Action: Mouse pressed left at (968, 449)
Screenshot: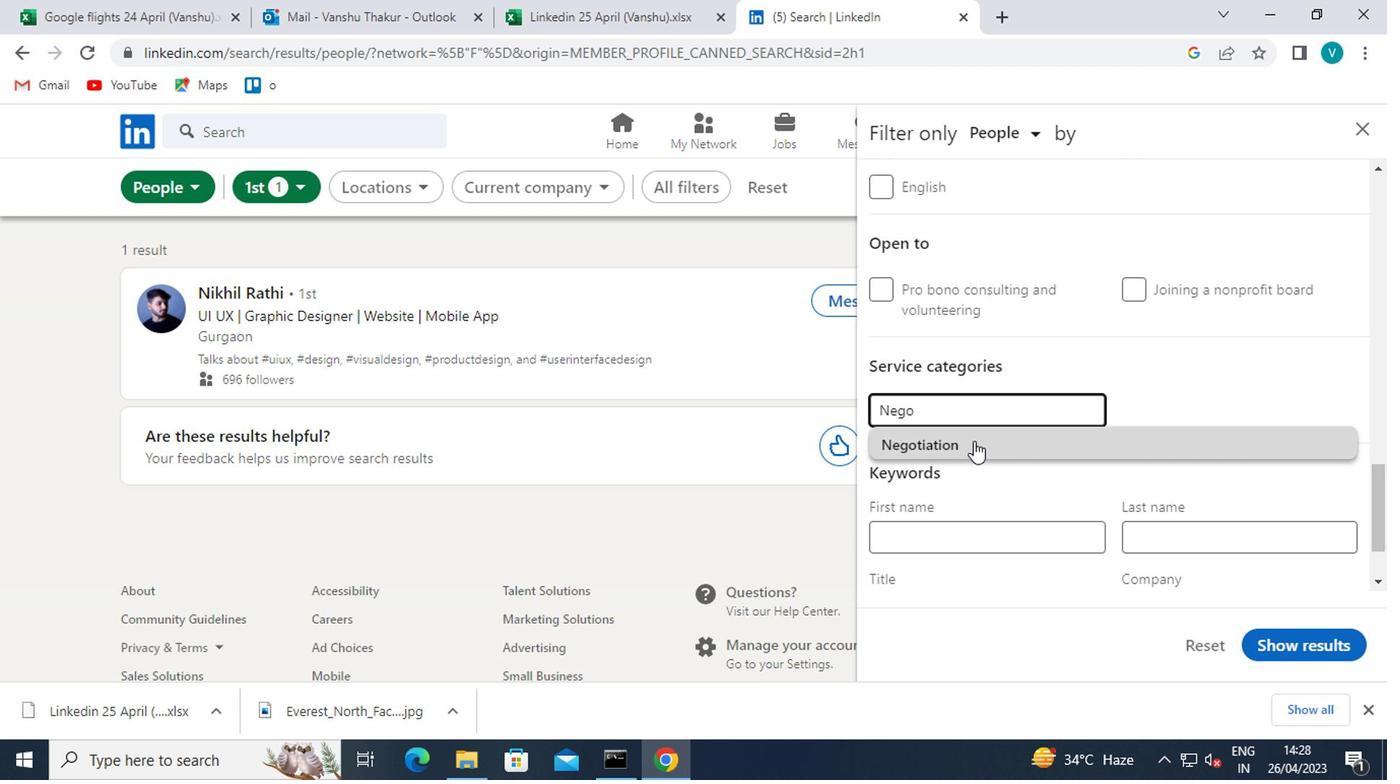 
Action: Mouse scrolled (968, 447) with delta (0, -1)
Screenshot: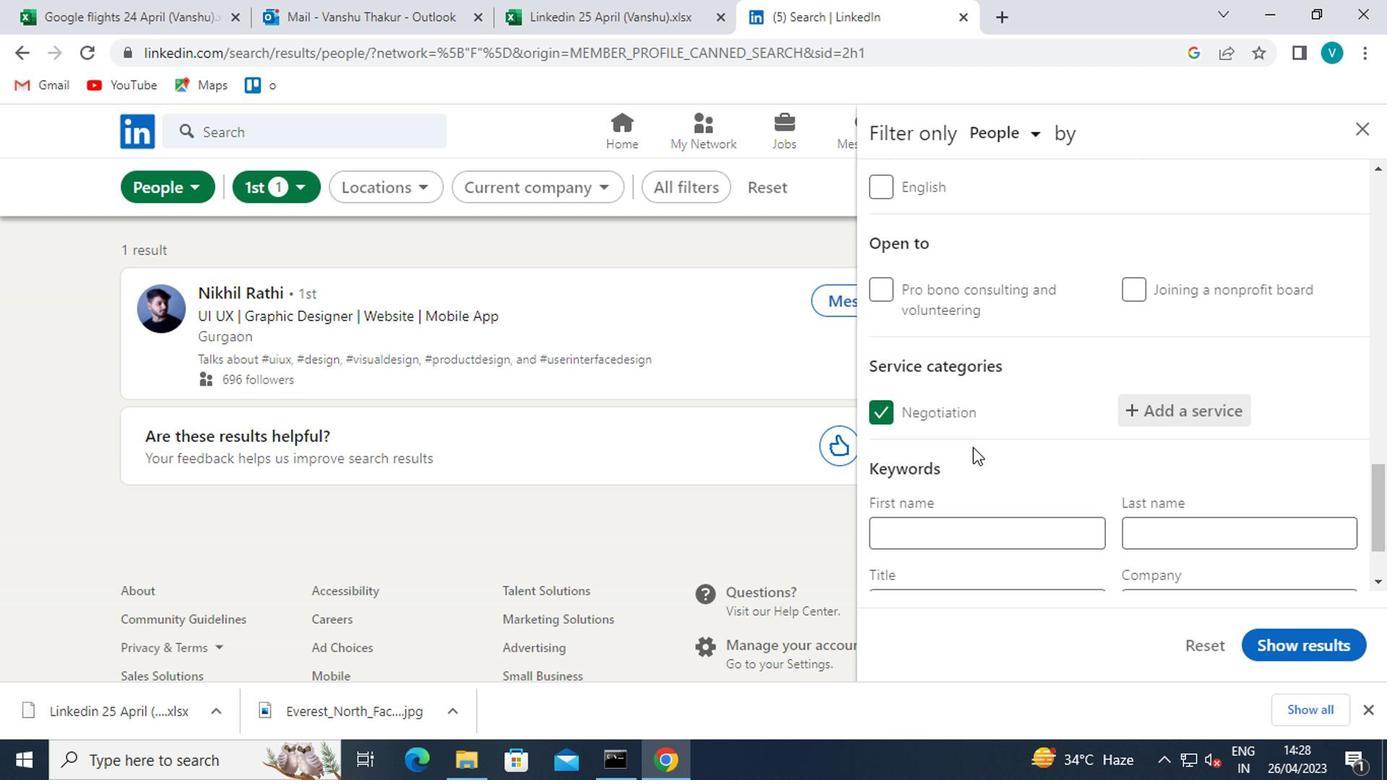 
Action: Mouse scrolled (968, 447) with delta (0, -1)
Screenshot: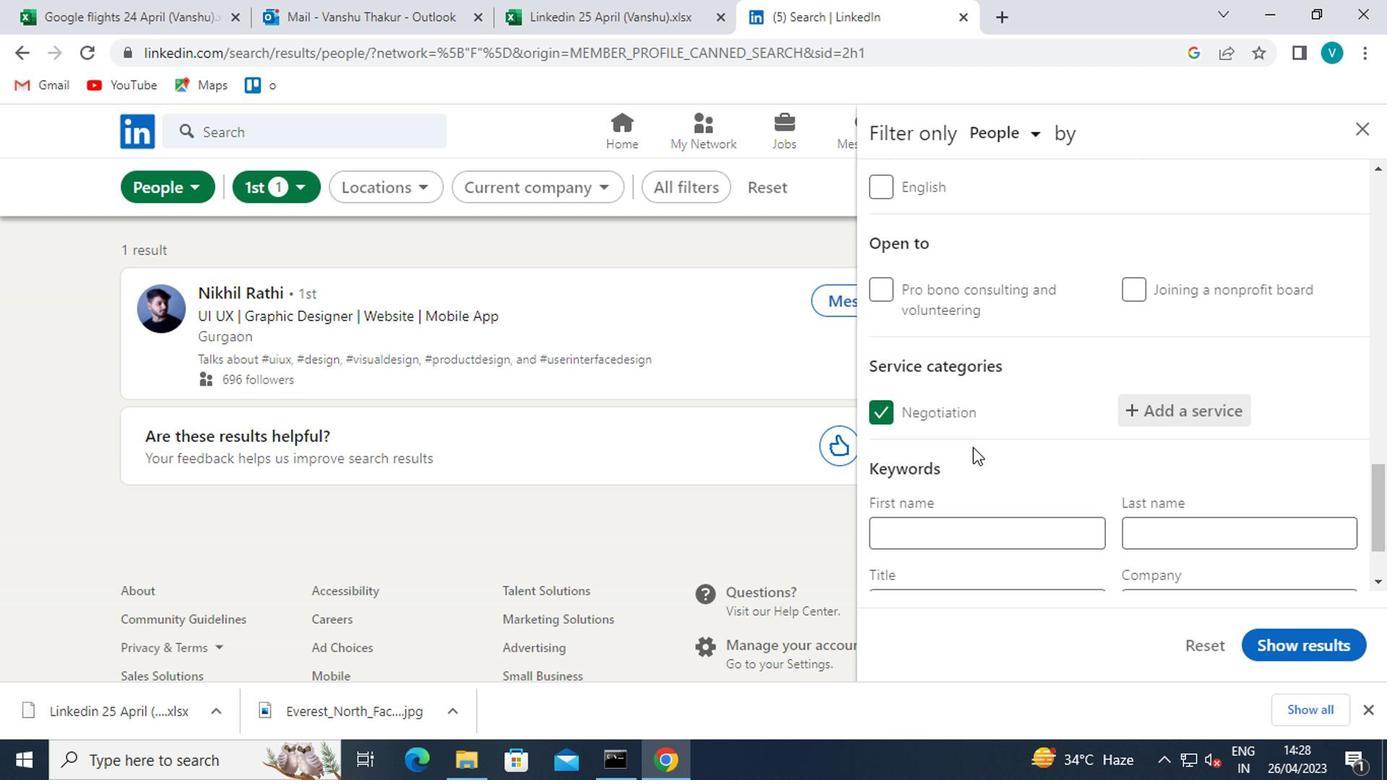 
Action: Mouse moved to (924, 490)
Screenshot: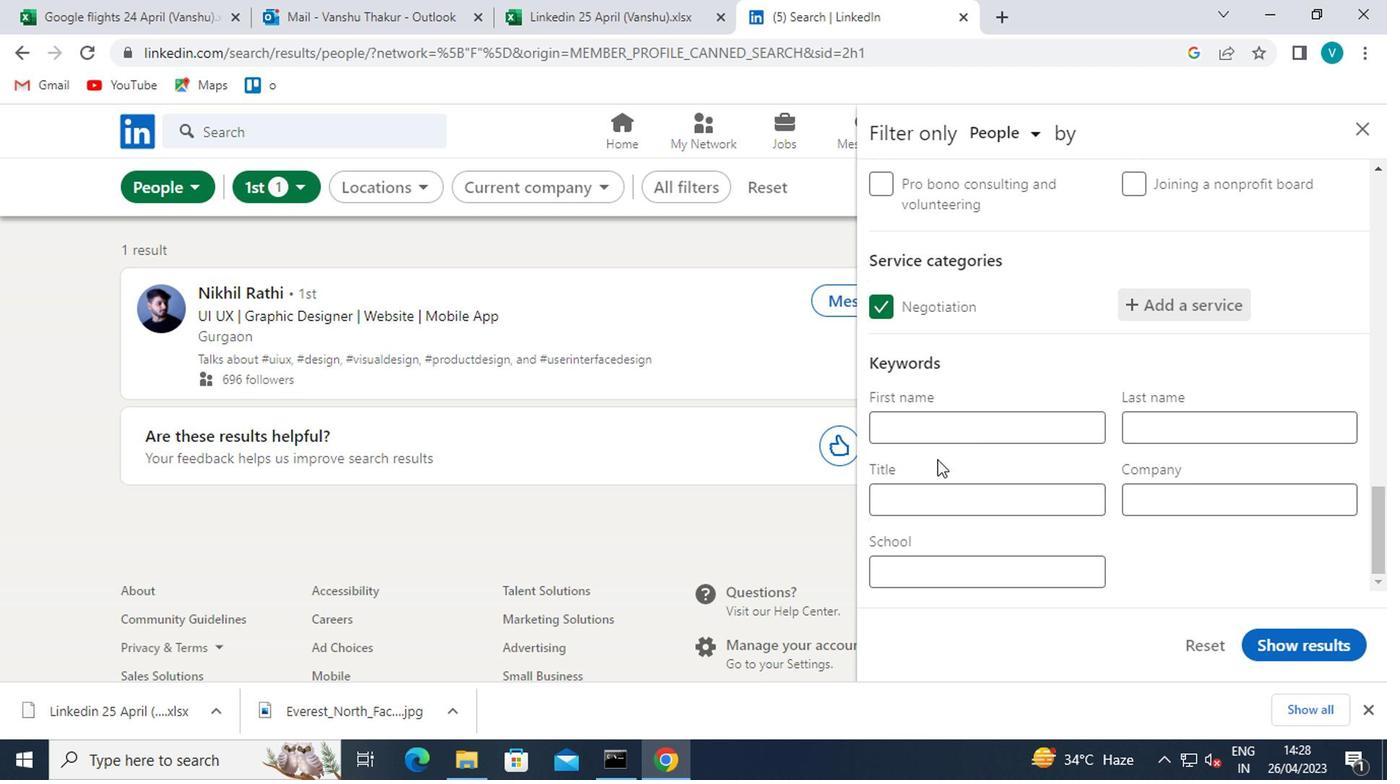 
Action: Mouse pressed left at (924, 490)
Screenshot: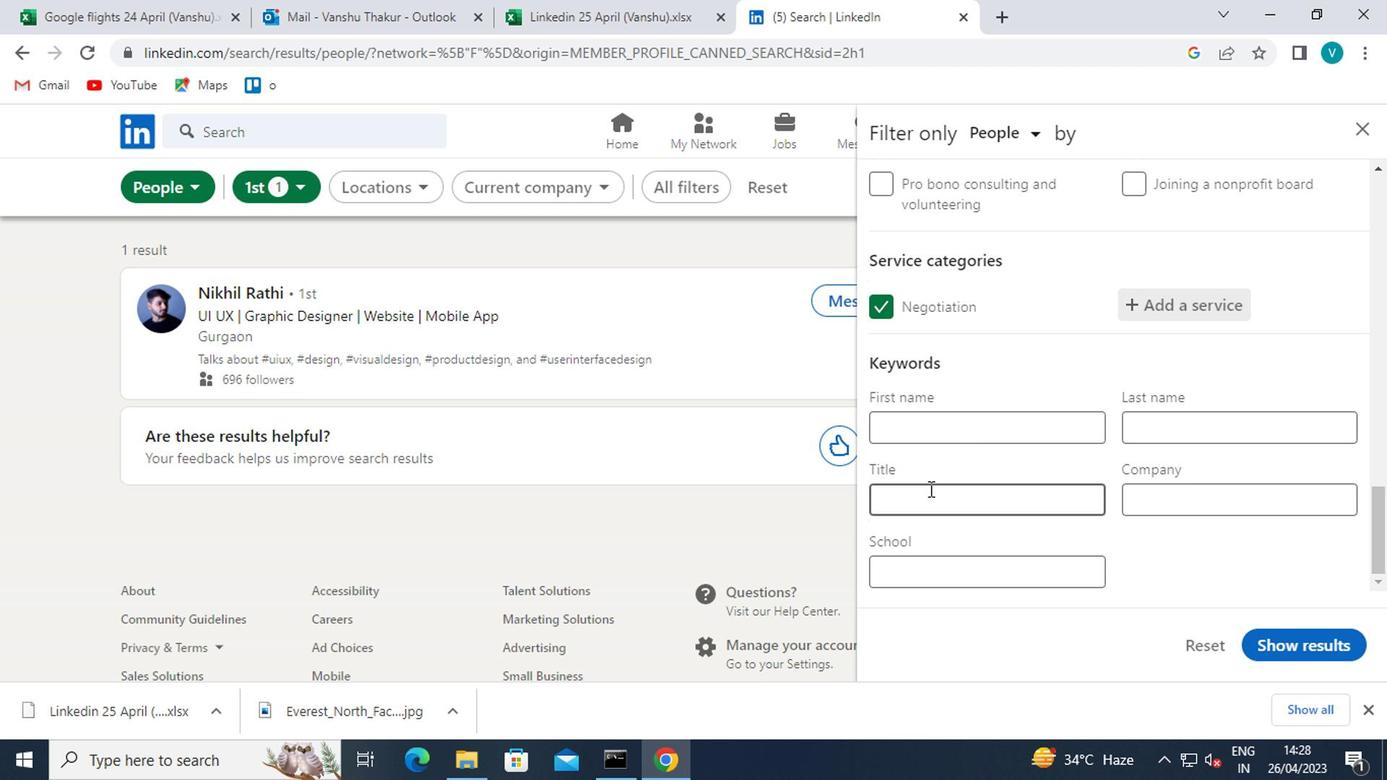 
Action: Key pressed <Key.shift>PERSONAL<Key.space><Key.shift>ASSISTANT<Key.space>
Screenshot: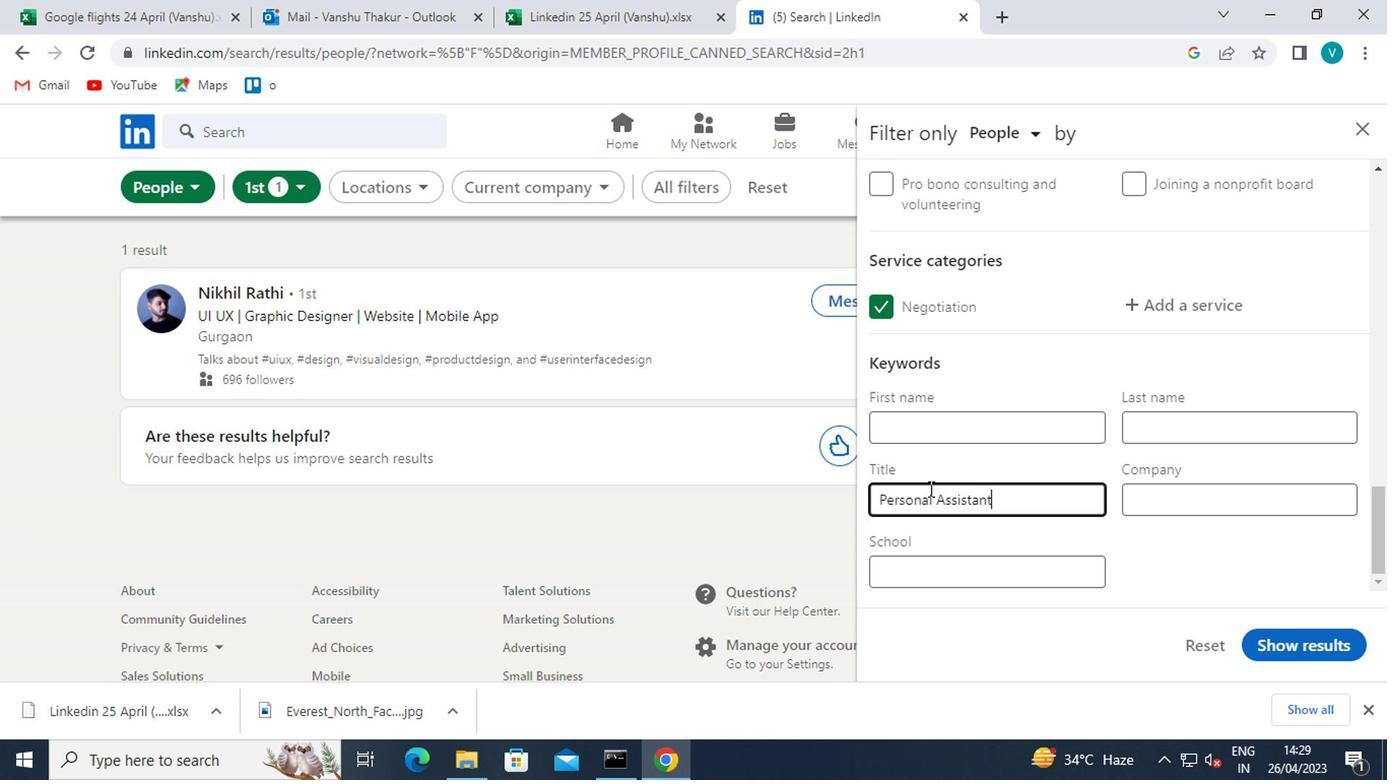 
Action: Mouse moved to (1259, 640)
Screenshot: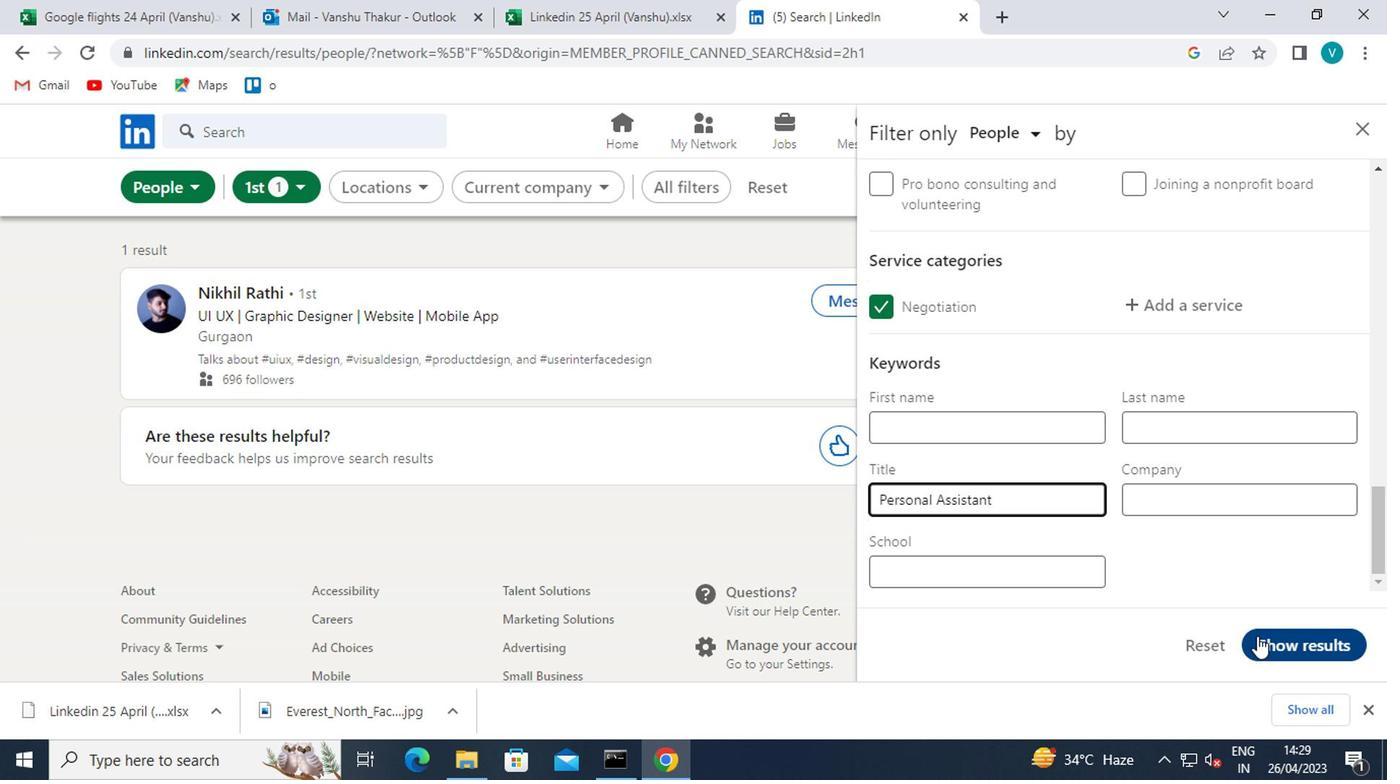
Action: Mouse pressed left at (1259, 640)
Screenshot: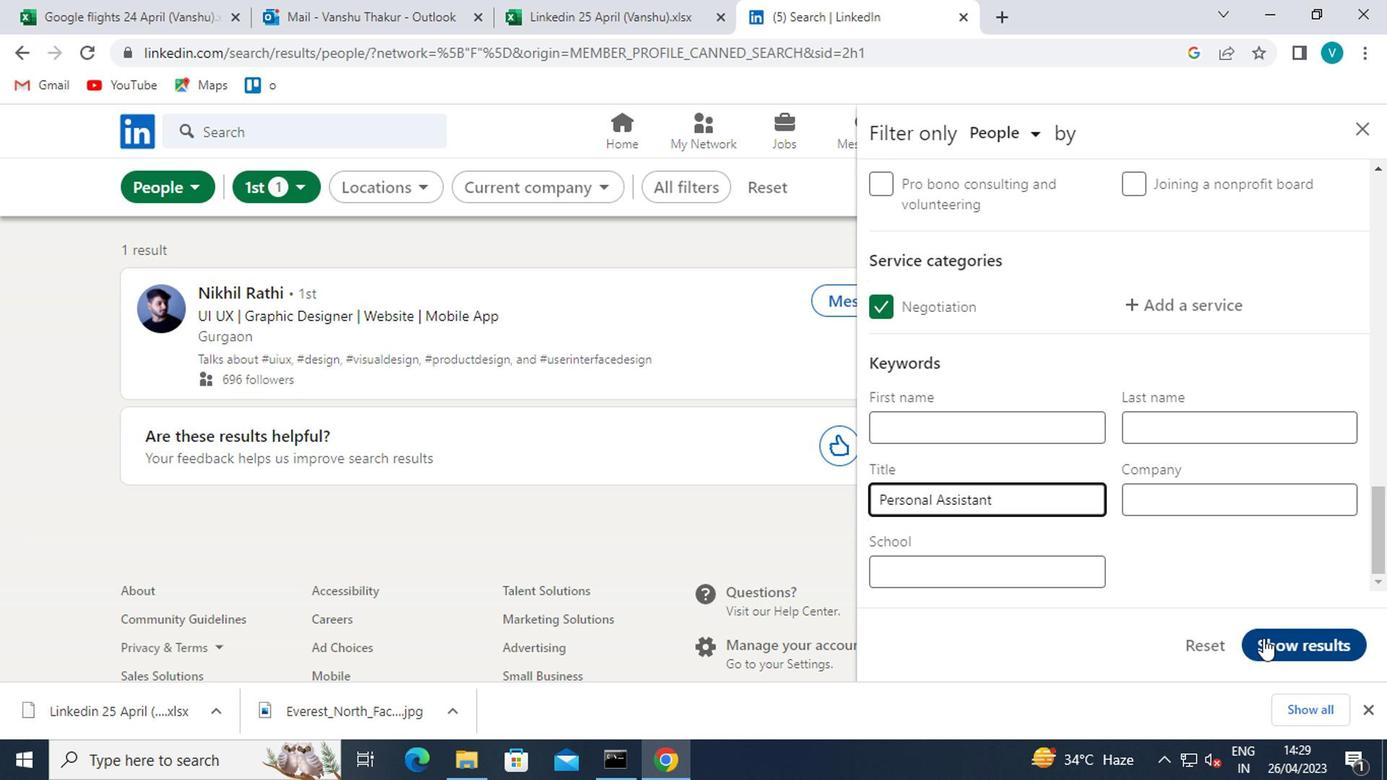 
